 Task: Add a signature Kevin Parker containing Best wishes for a happy National Womens Equality Day, Kevin Parker to email address softage.3@softage.net and add a folder Testing and certification
Action: Mouse moved to (100, 128)
Screenshot: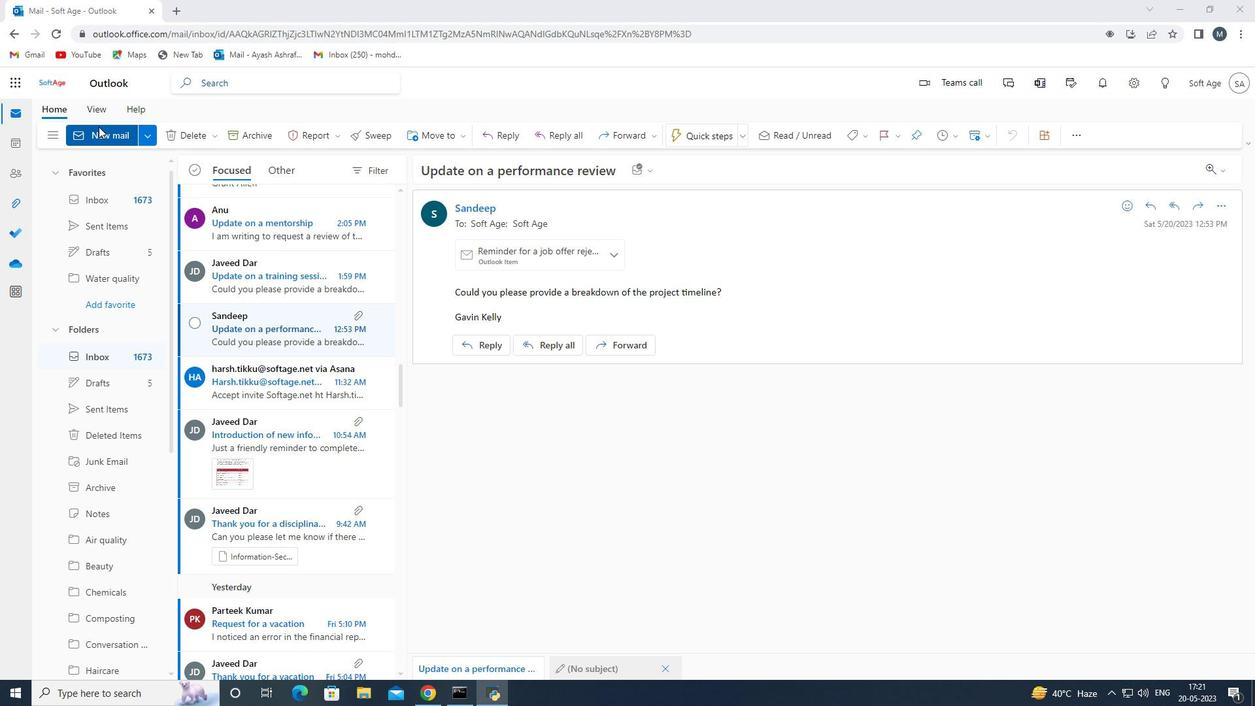 
Action: Mouse pressed left at (100, 128)
Screenshot: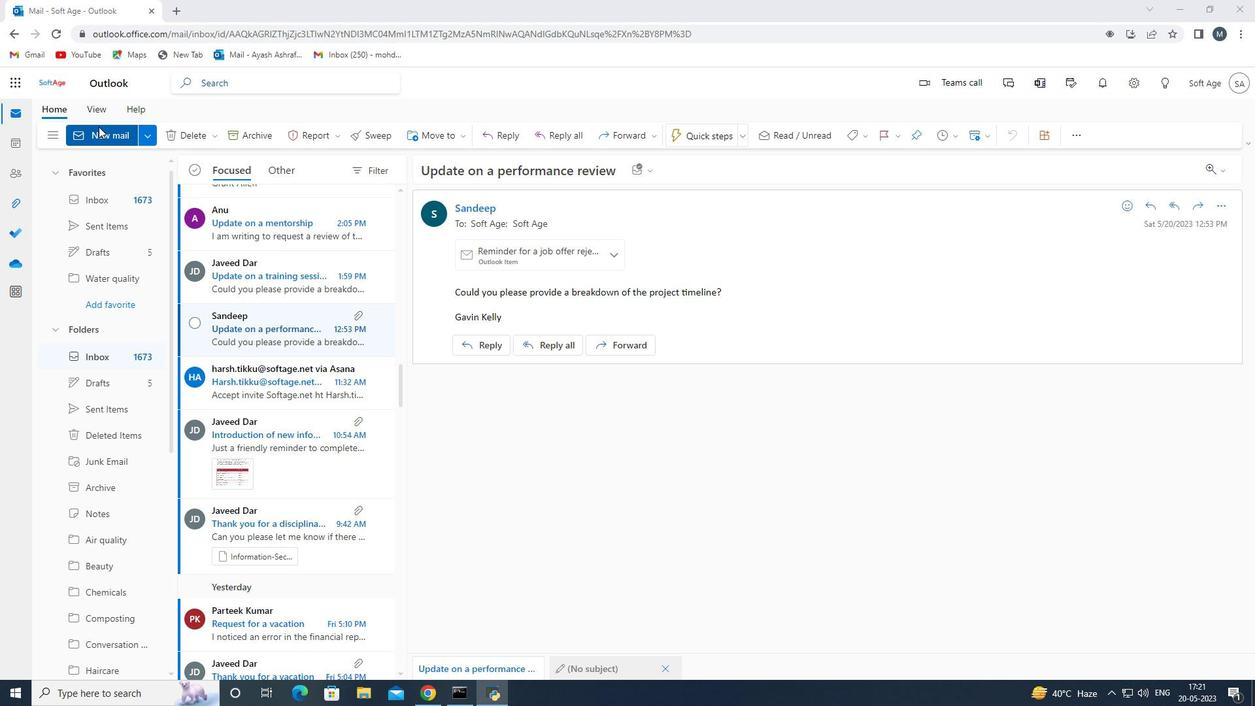 
Action: Mouse moved to (846, 141)
Screenshot: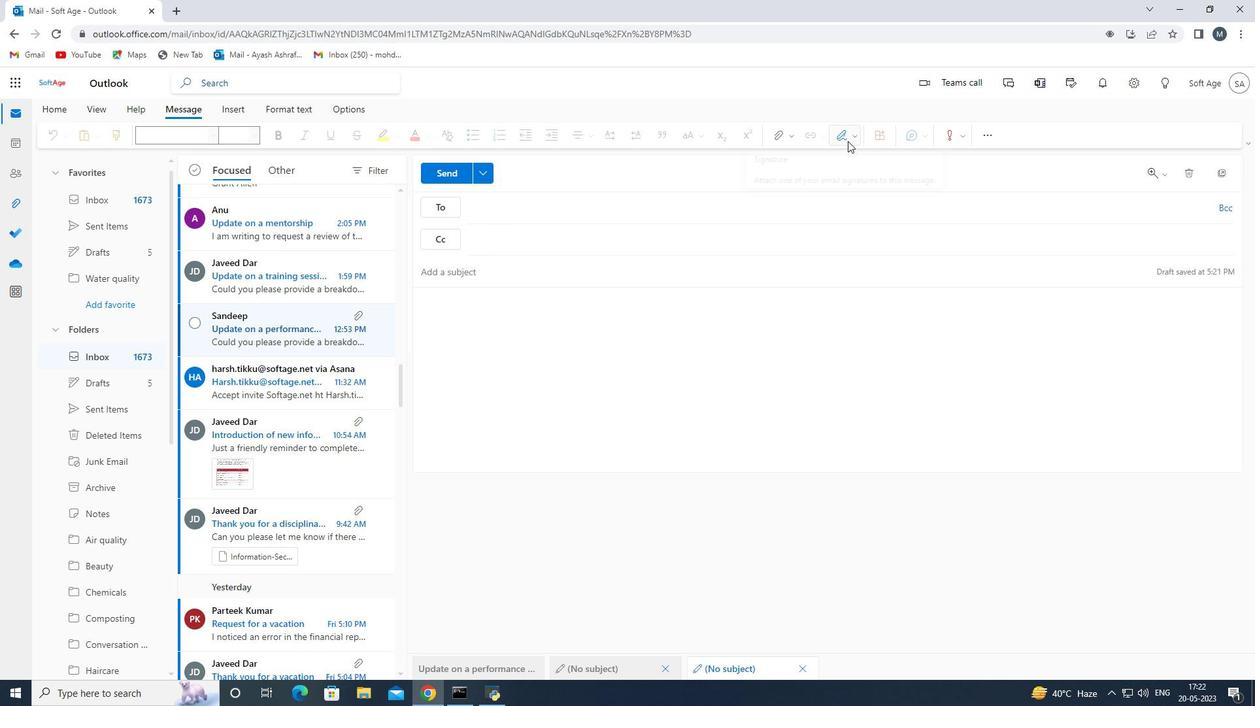 
Action: Mouse pressed left at (846, 141)
Screenshot: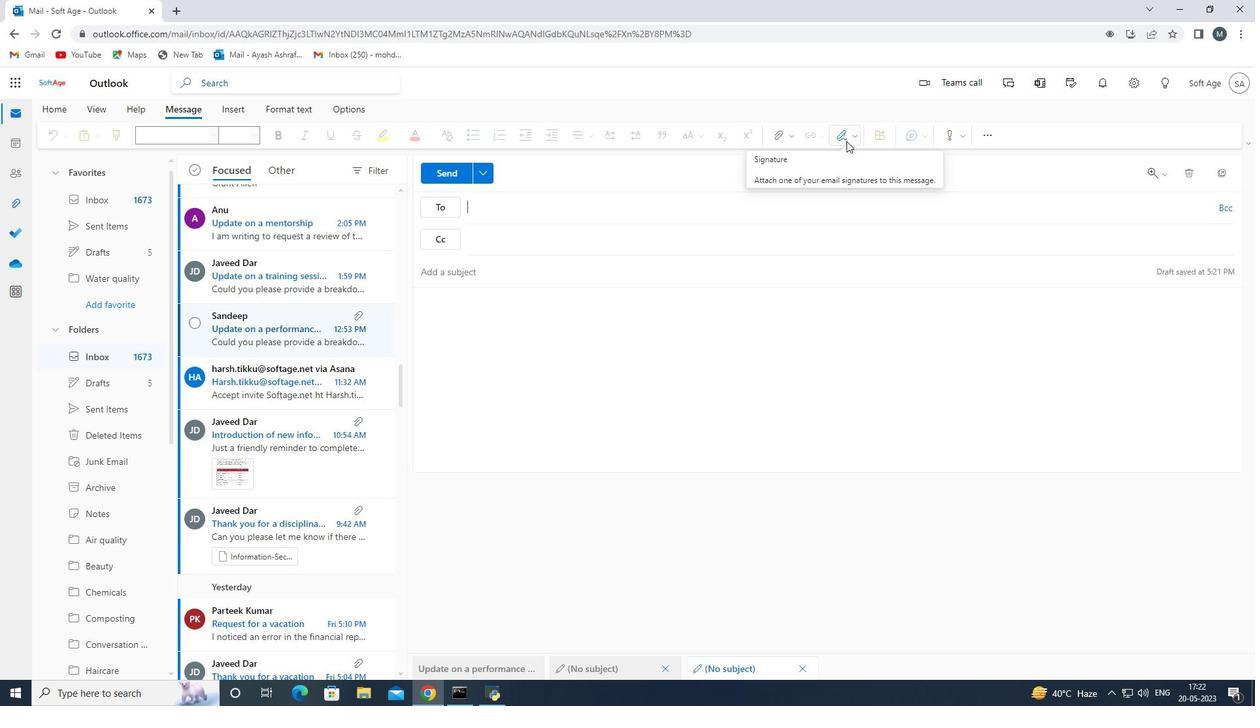 
Action: Mouse moved to (806, 198)
Screenshot: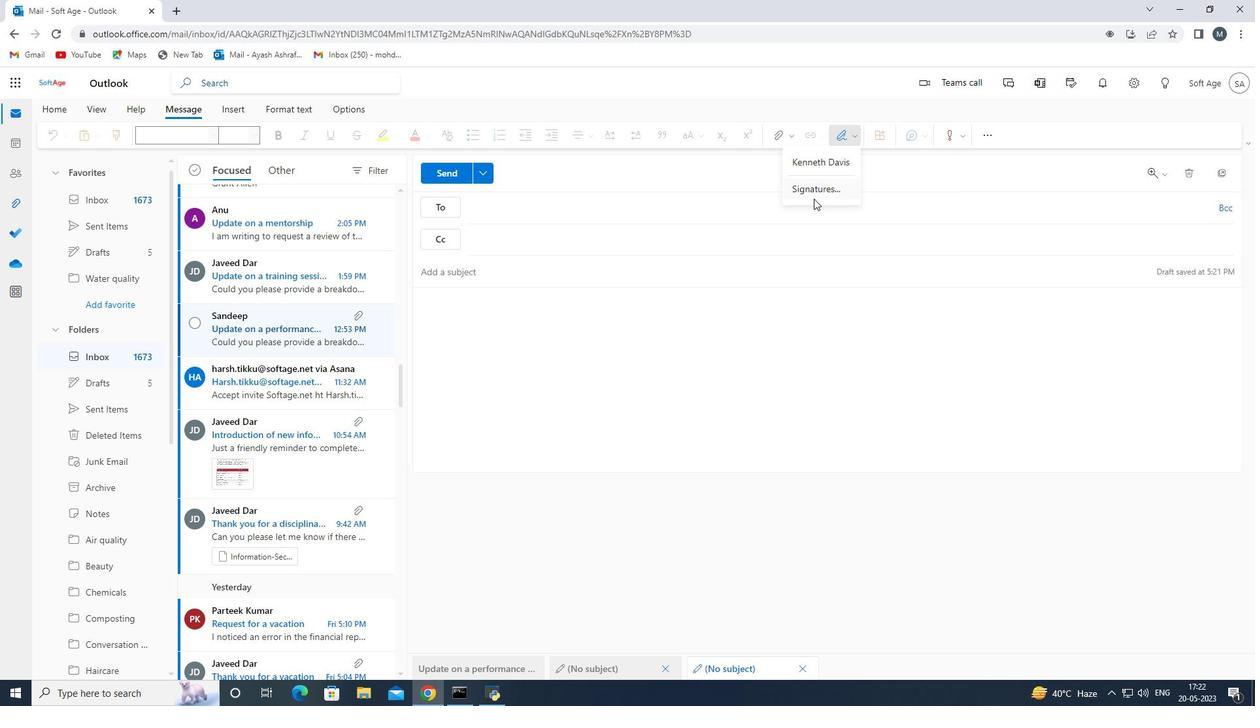 
Action: Mouse pressed left at (806, 198)
Screenshot: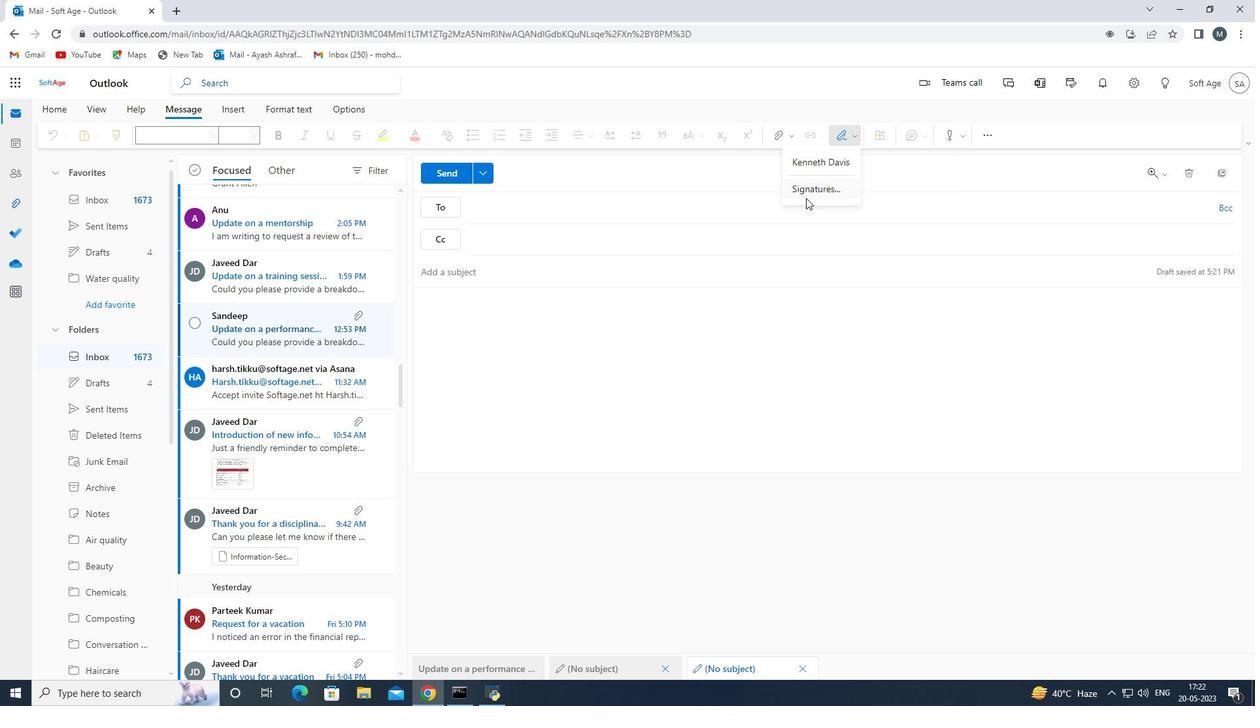 
Action: Mouse moved to (880, 238)
Screenshot: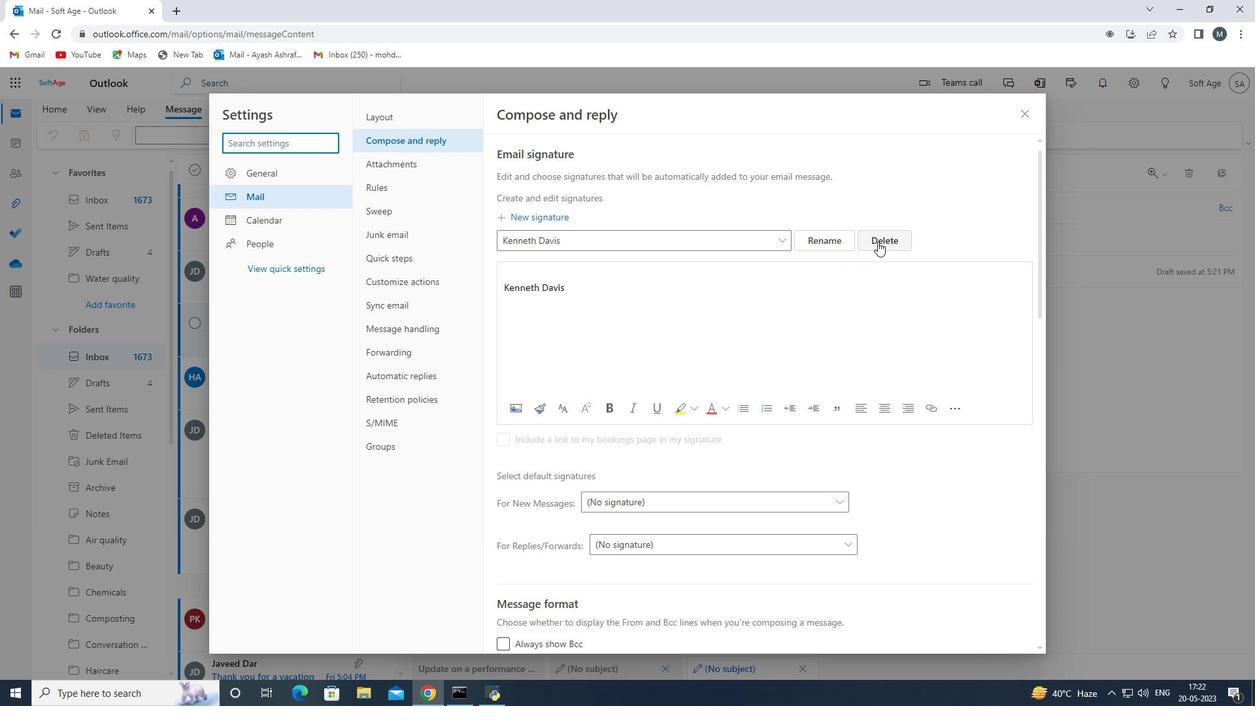 
Action: Mouse pressed left at (880, 238)
Screenshot: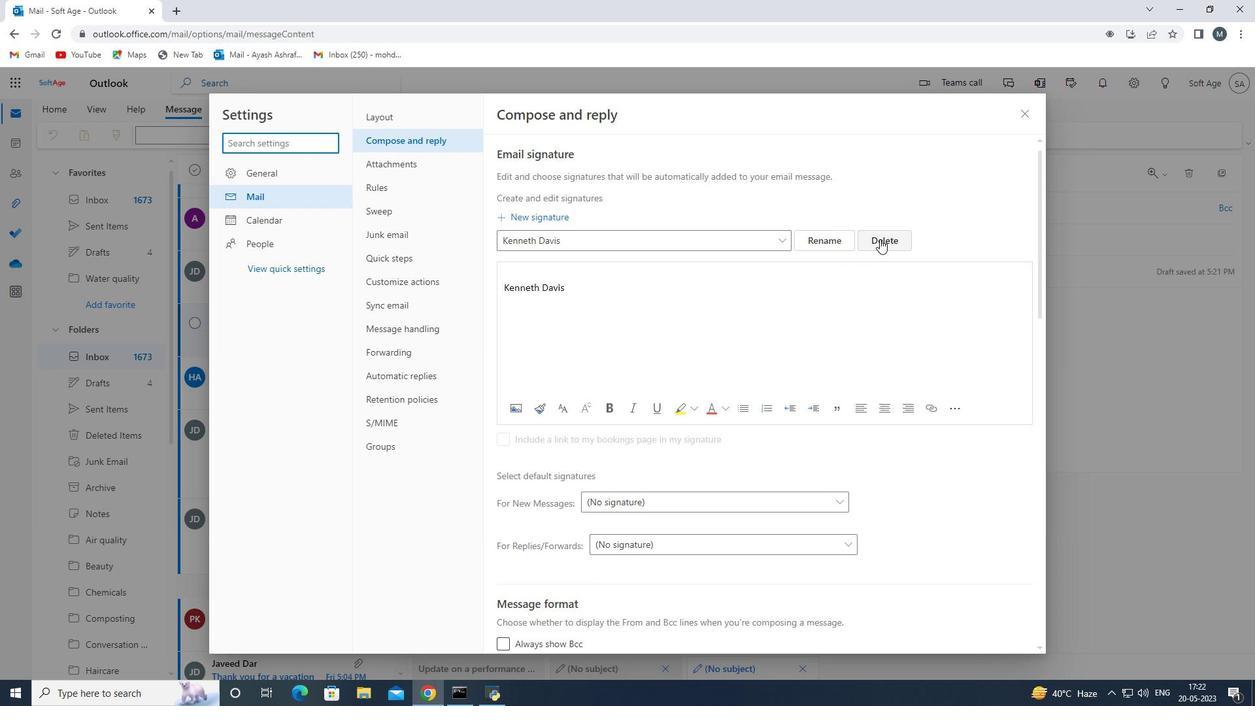 
Action: Mouse moved to (632, 246)
Screenshot: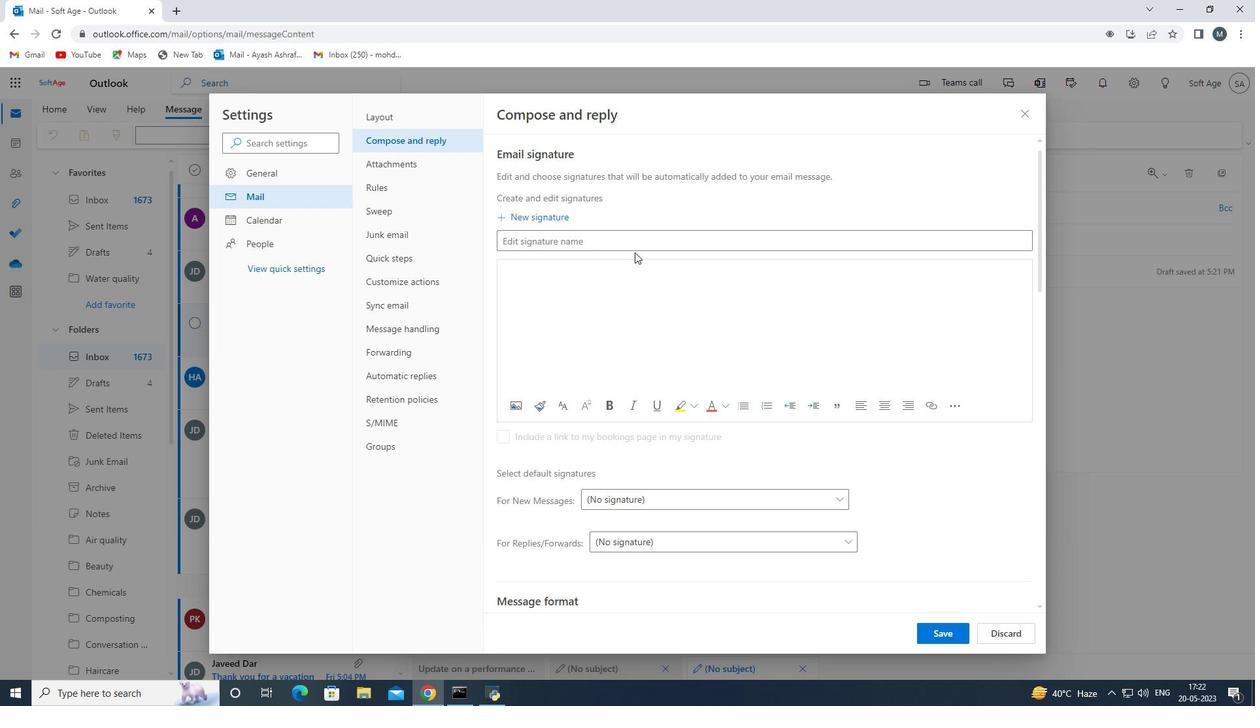 
Action: Mouse pressed left at (632, 246)
Screenshot: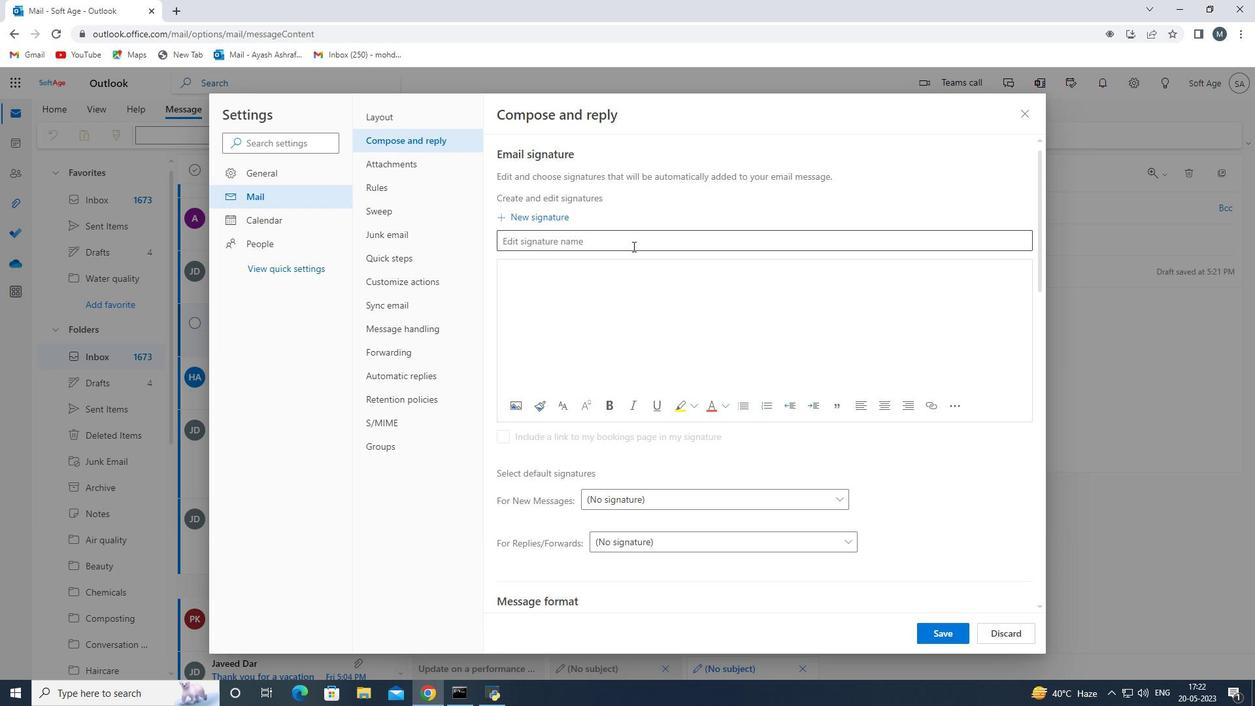 
Action: Key pressed <Key.shift>Kevin<Key.space><Key.shift>Parker<Key.space>
Screenshot: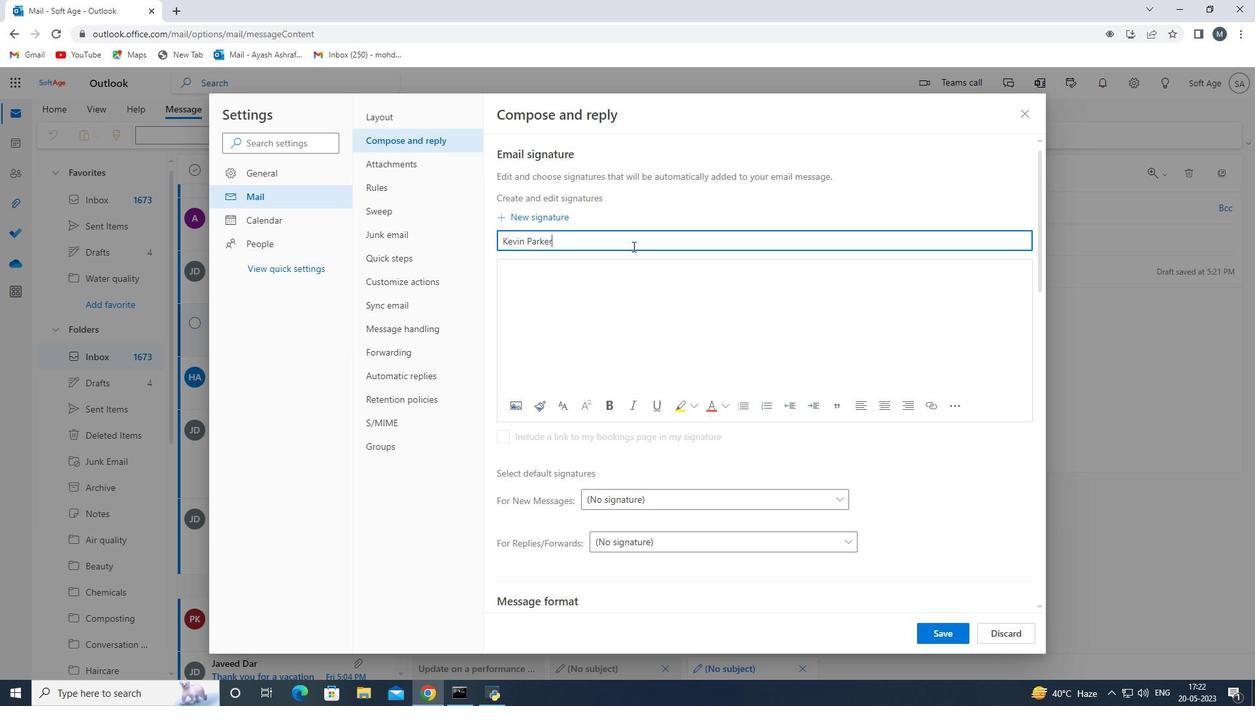 
Action: Mouse moved to (617, 279)
Screenshot: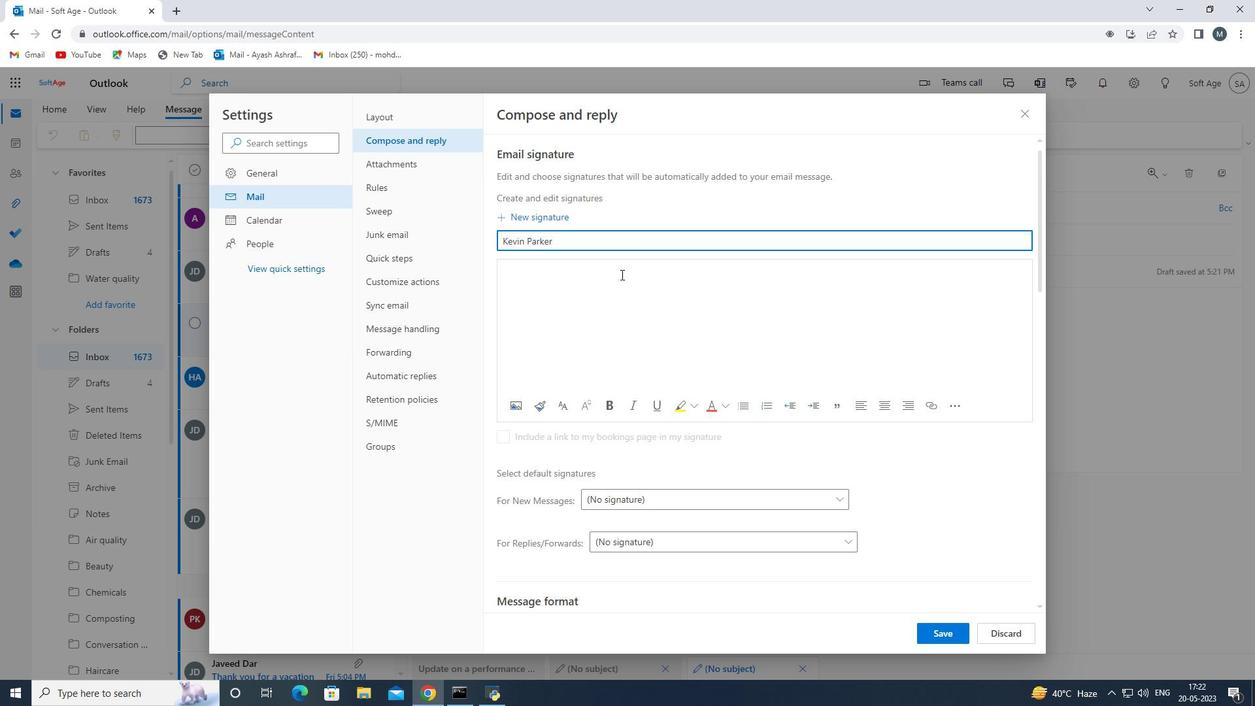 
Action: Mouse pressed left at (617, 279)
Screenshot: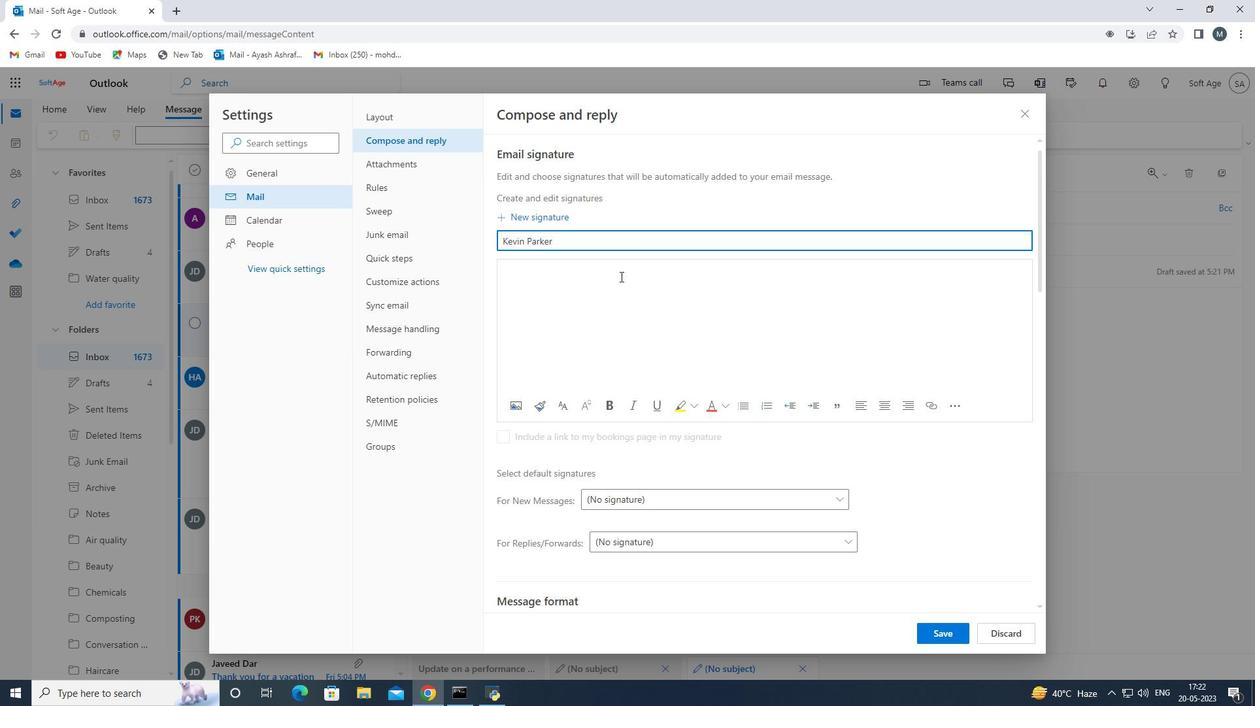 
Action: Mouse moved to (612, 279)
Screenshot: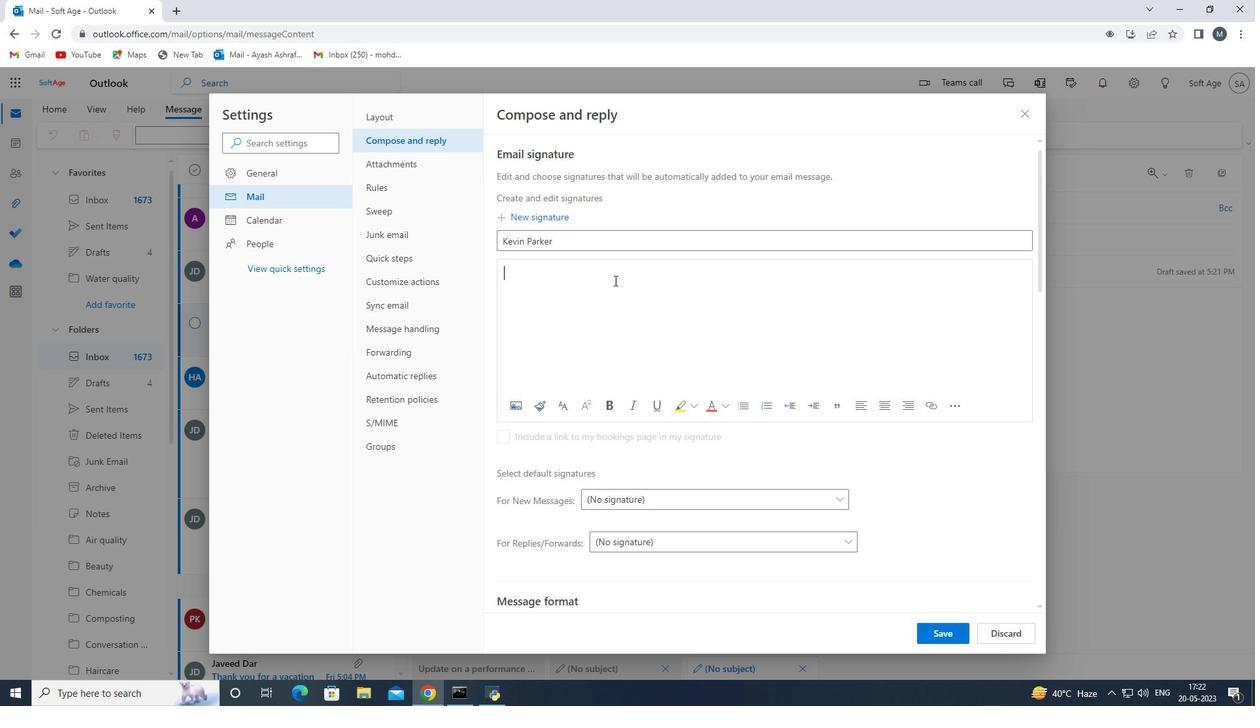 
Action: Key pressed <Key.enter><Key.shift>Kevin<Key.space><Key.shift>Parker<Key.space>
Screenshot: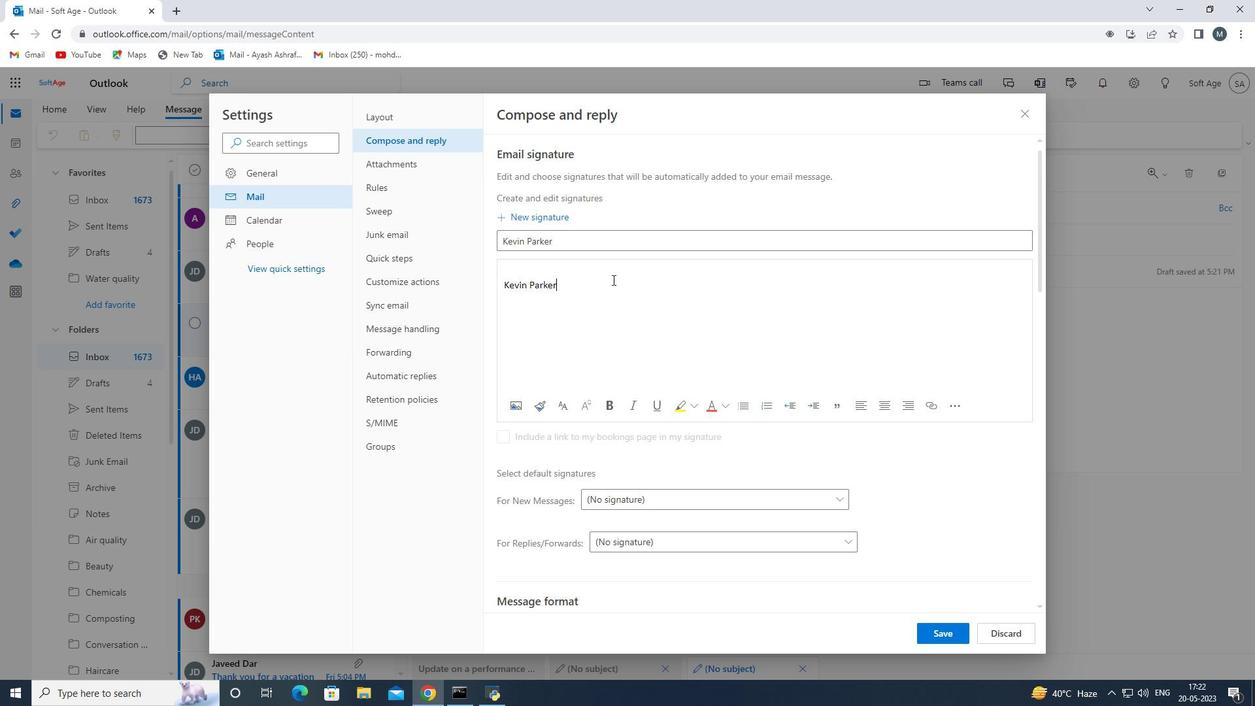 
Action: Mouse moved to (930, 629)
Screenshot: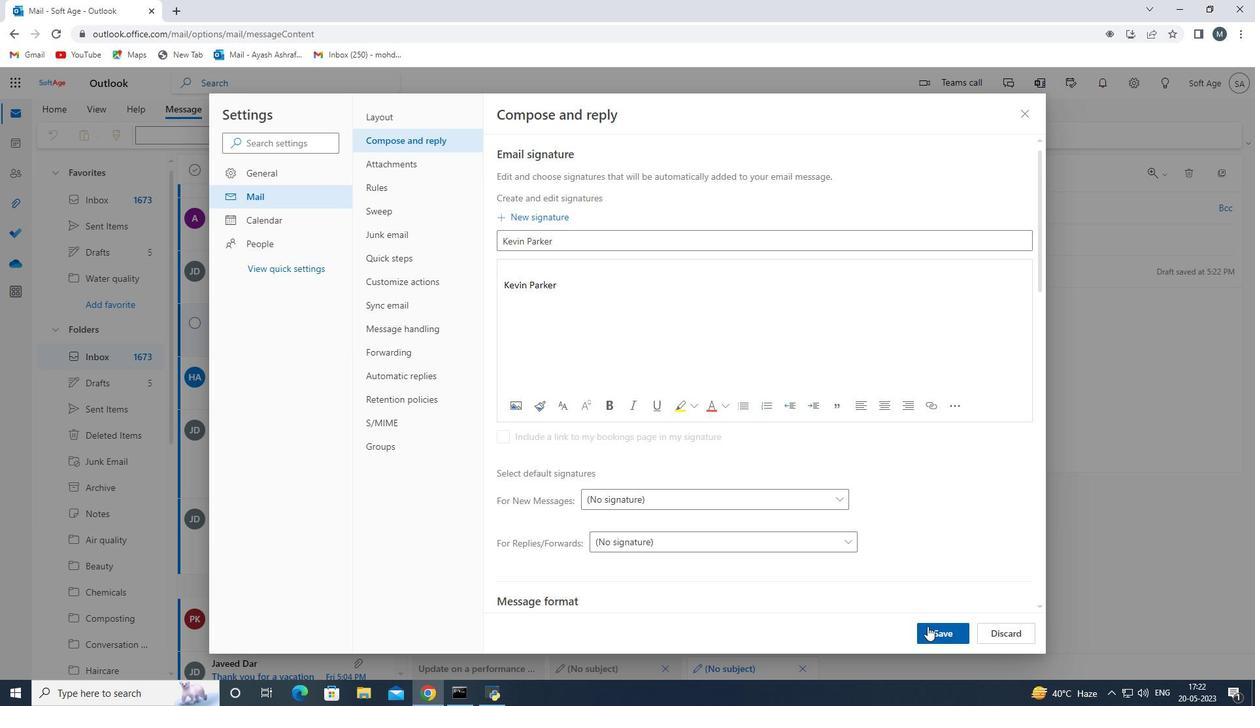 
Action: Mouse pressed left at (930, 629)
Screenshot: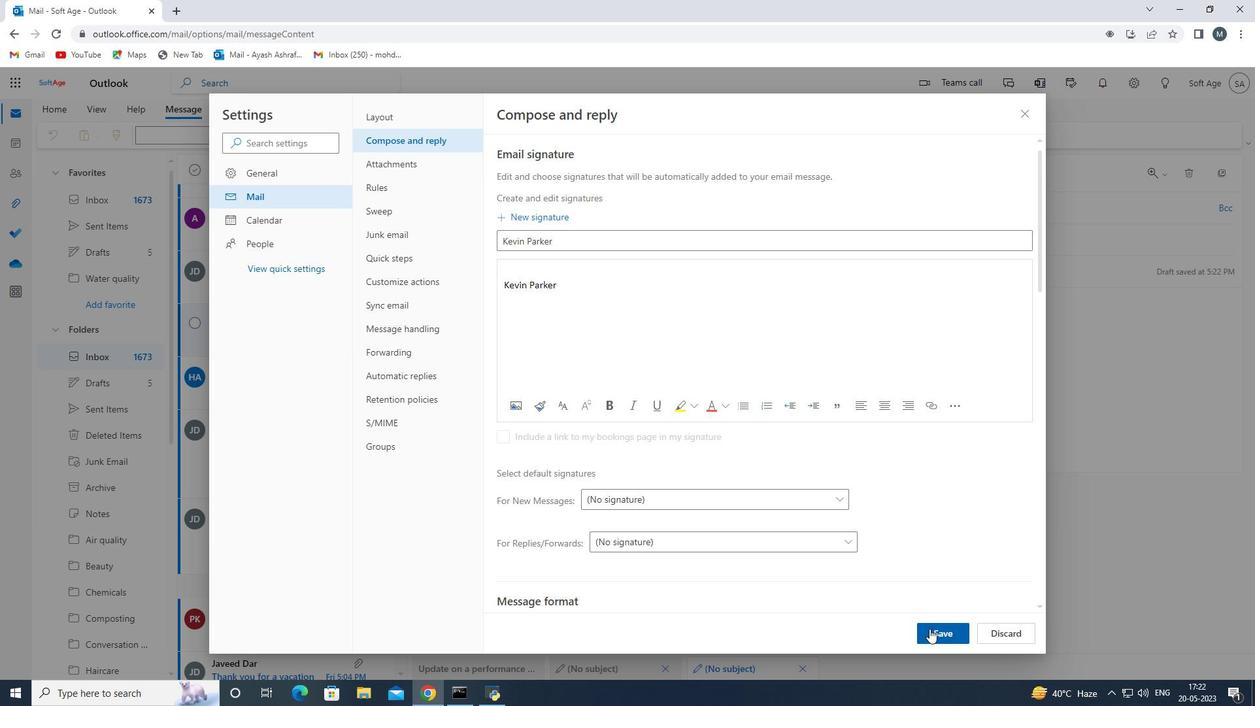 
Action: Mouse moved to (1021, 113)
Screenshot: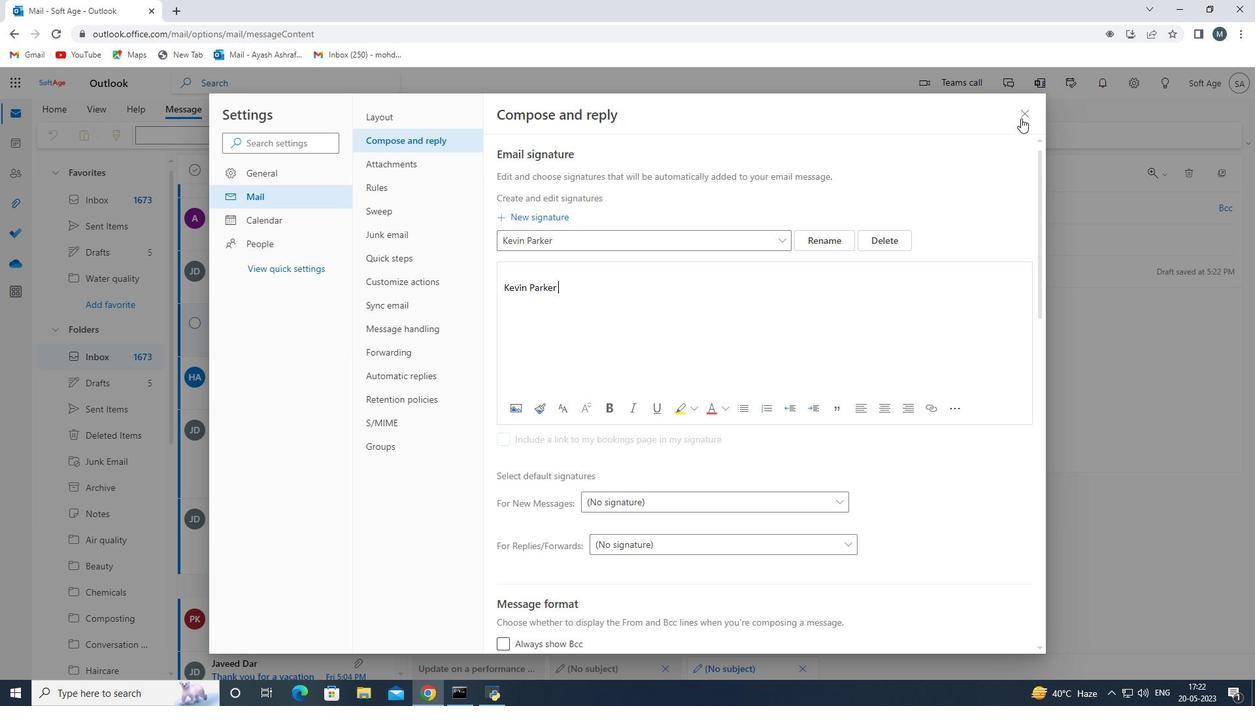 
Action: Mouse pressed left at (1021, 113)
Screenshot: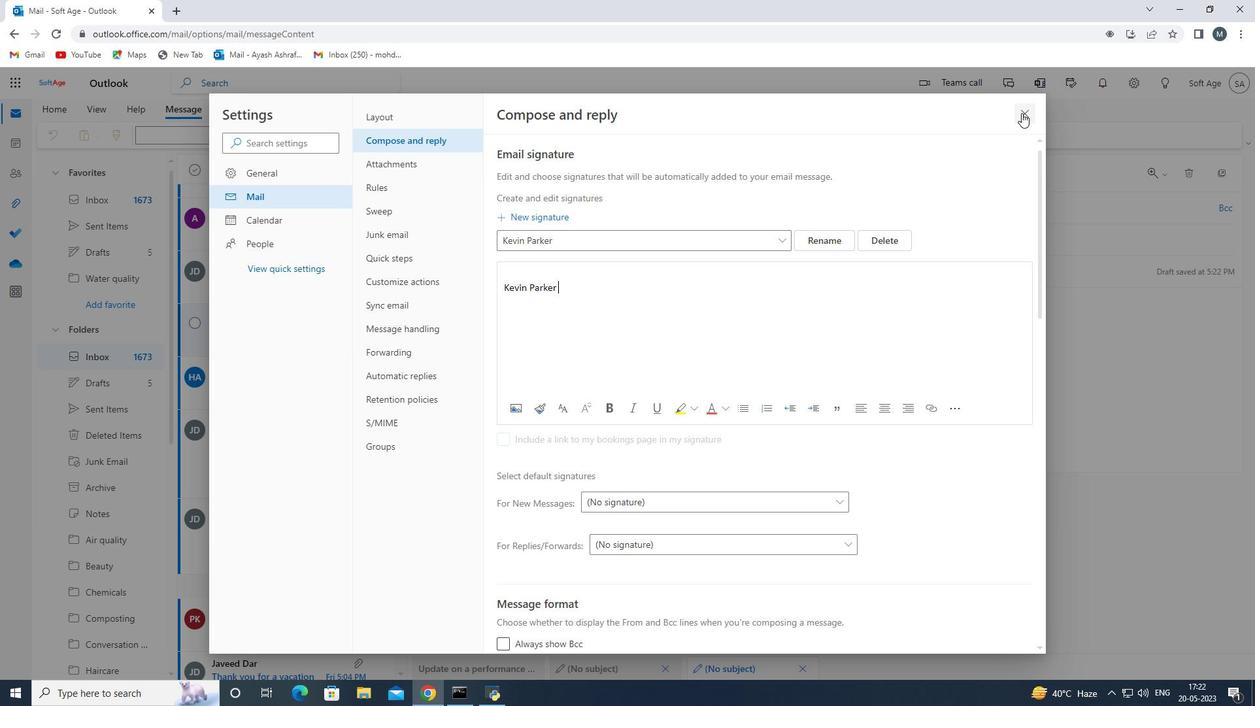 
Action: Mouse moved to (497, 307)
Screenshot: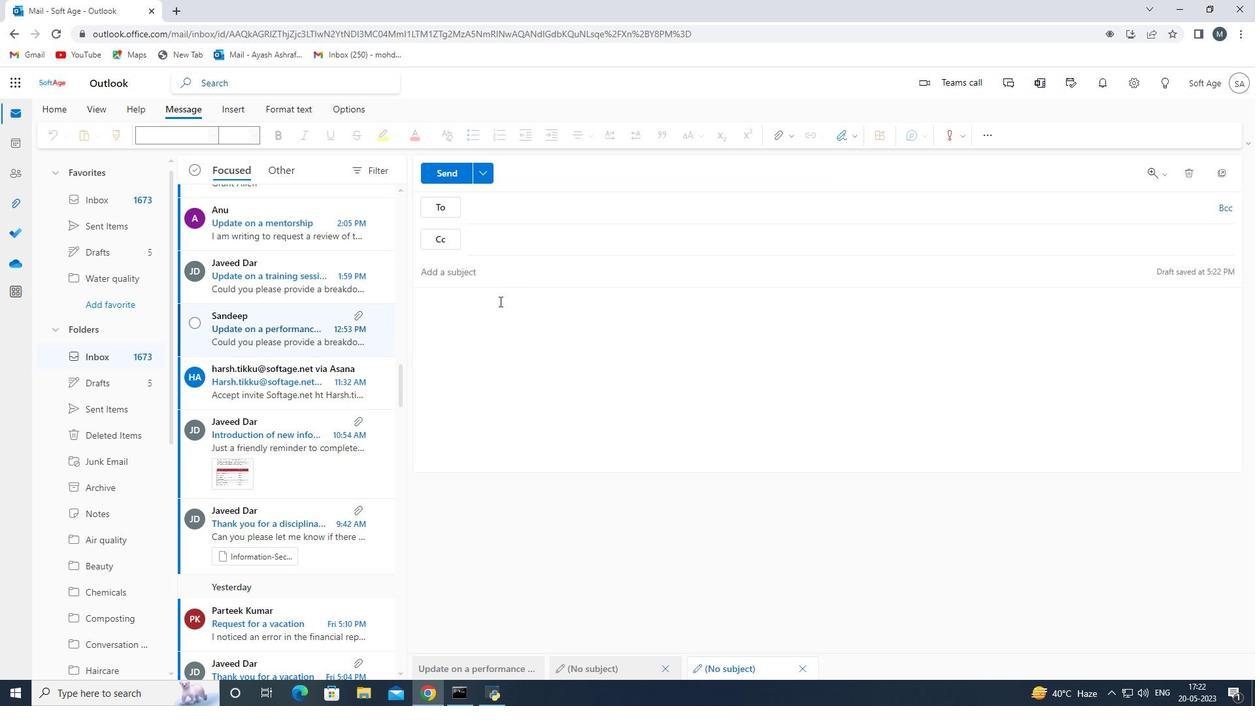 
Action: Mouse pressed left at (497, 307)
Screenshot: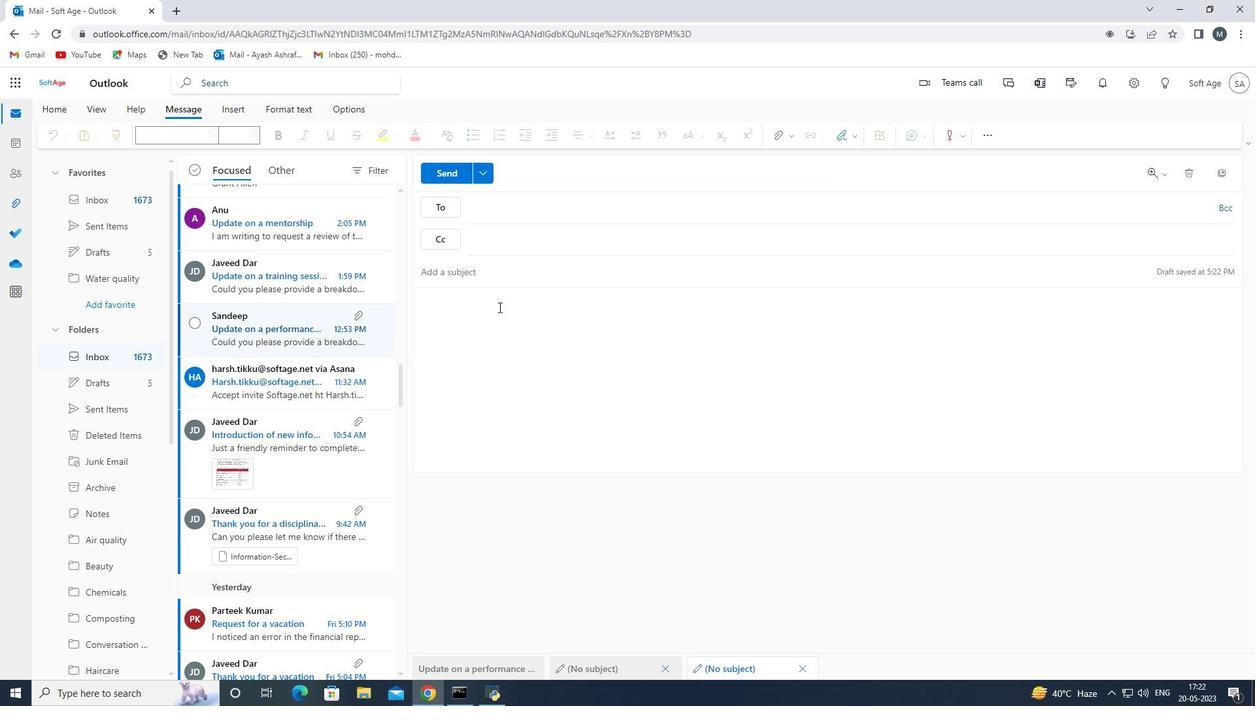 
Action: Mouse moved to (491, 308)
Screenshot: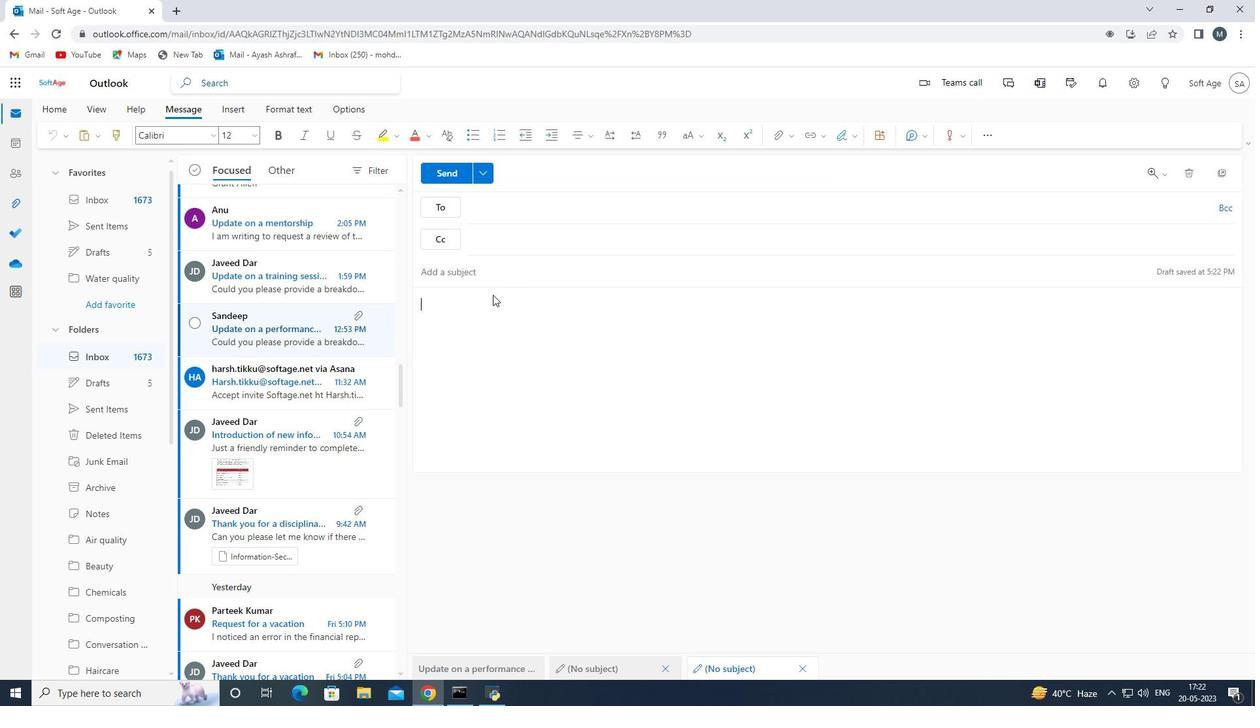 
Action: Key pressed <Key.shift>Best<Key.space>wishes<Key.space>for<Key.space>a<Key.space>happy<Key.space>national<Key.space>womens<Key.space>equality<Key.space>day<Key.space>
Screenshot: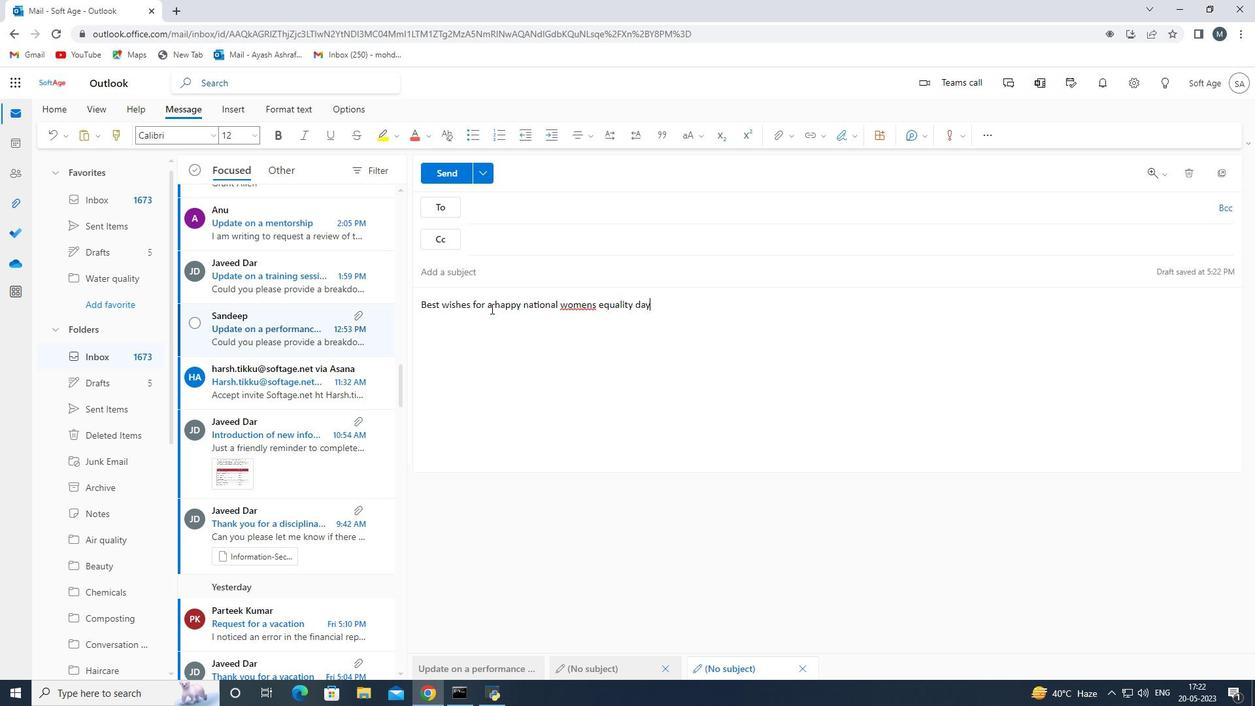 
Action: Mouse moved to (571, 307)
Screenshot: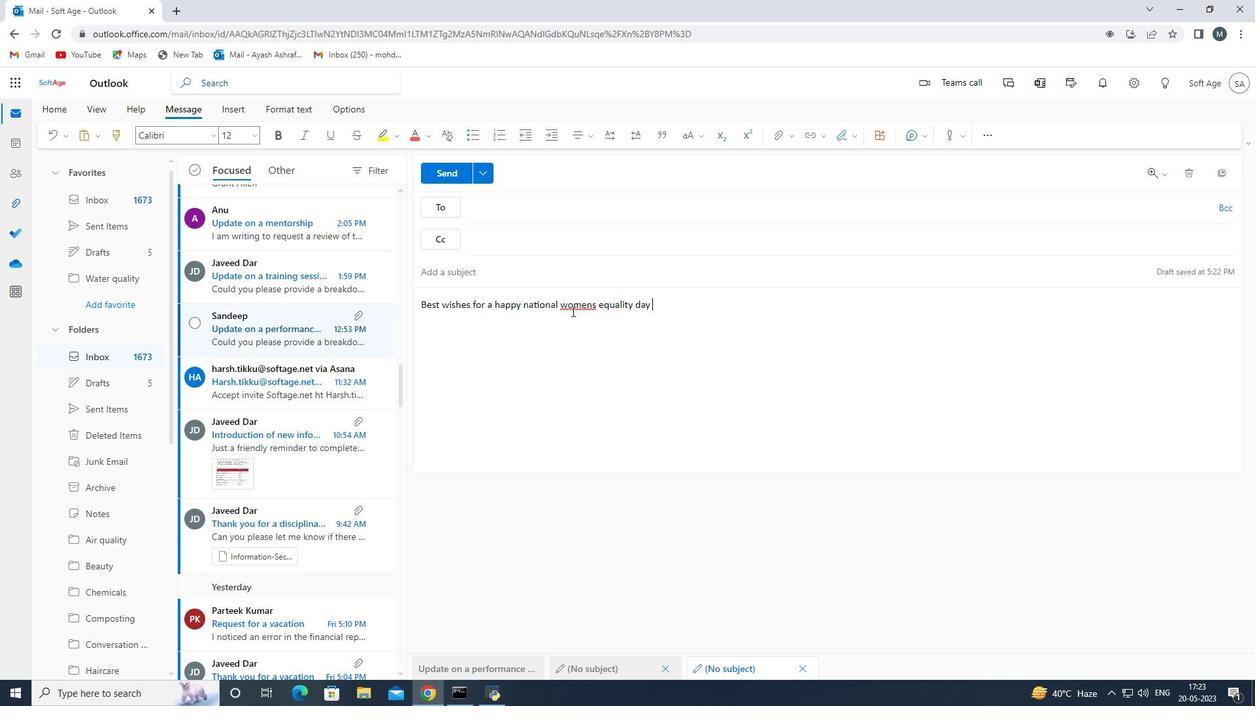 
Action: Mouse pressed left at (571, 307)
Screenshot: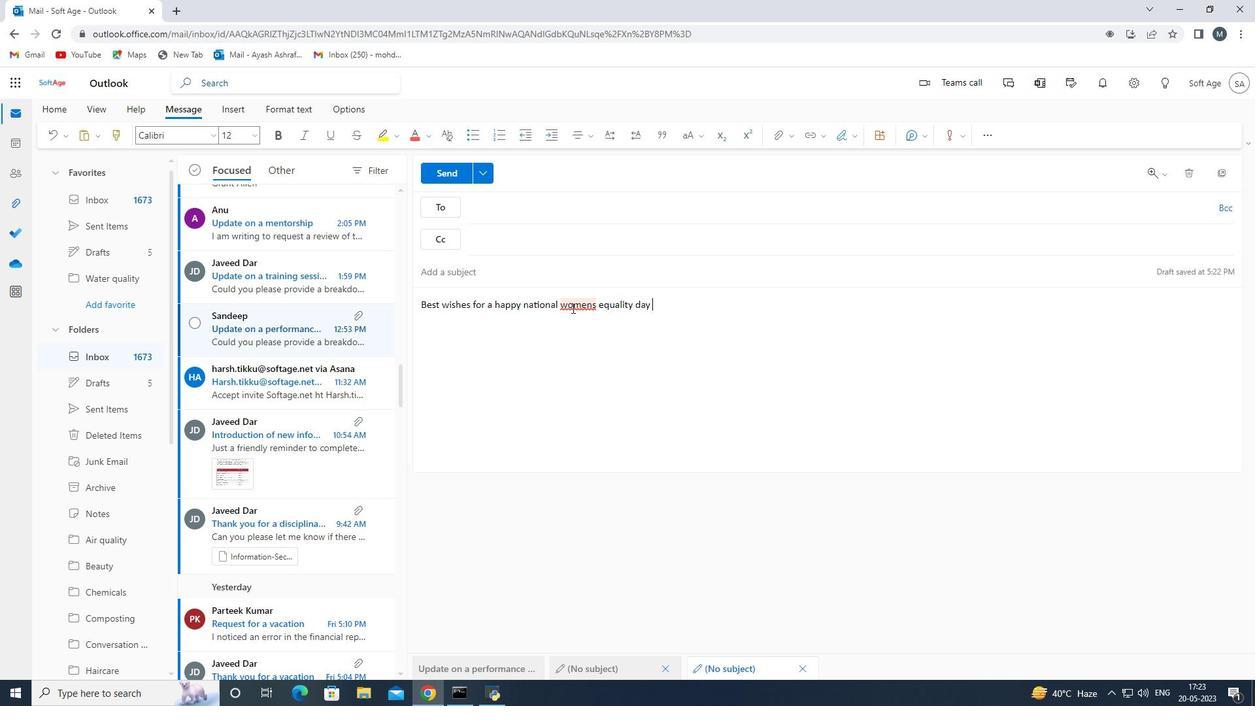
Action: Mouse moved to (573, 341)
Screenshot: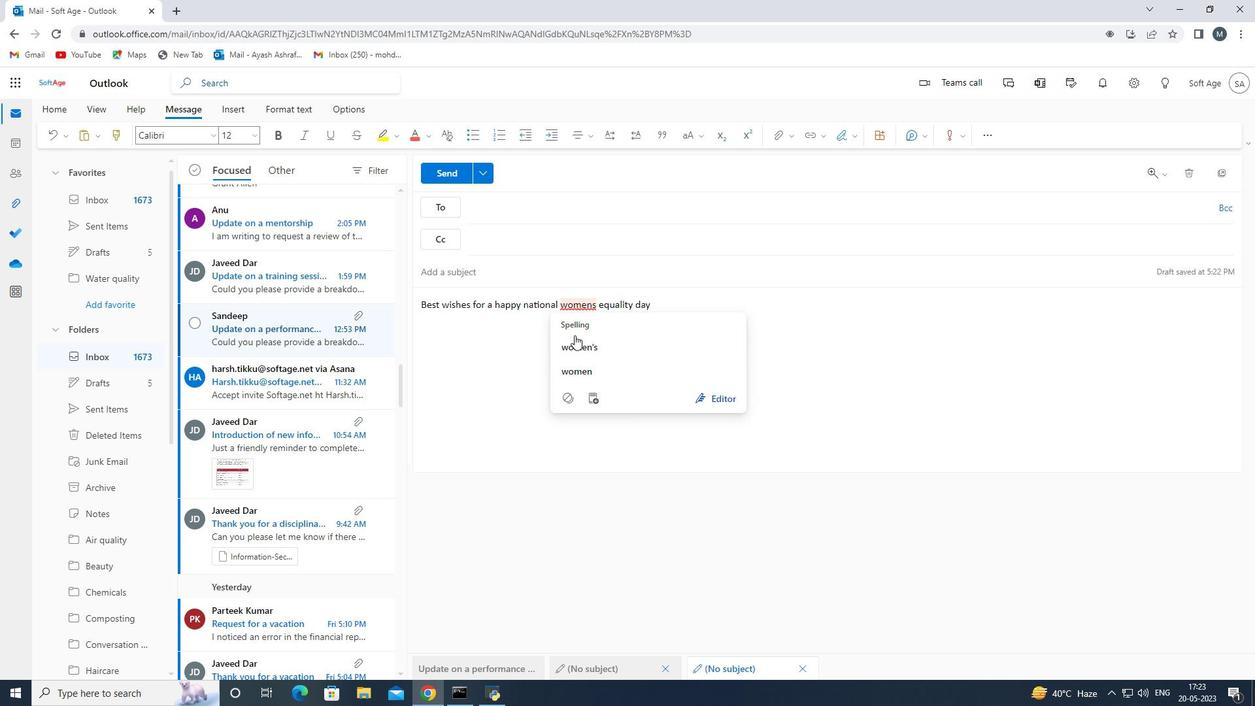 
Action: Mouse pressed left at (573, 341)
Screenshot: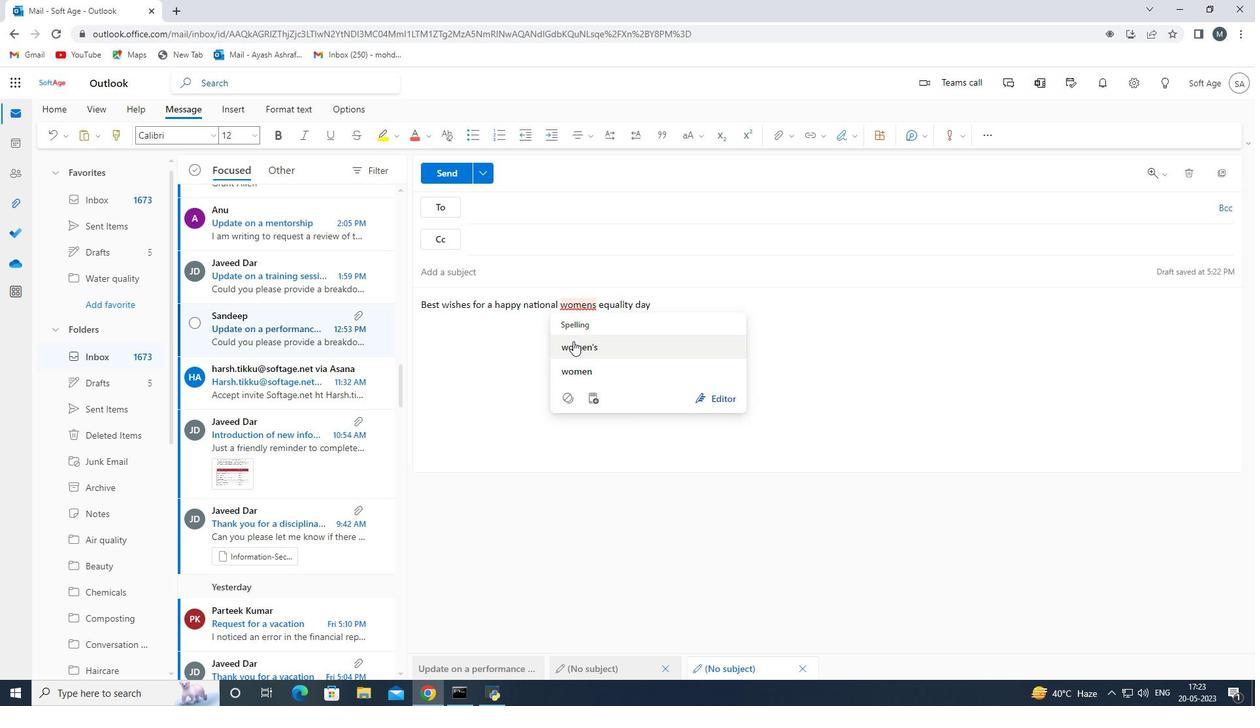 
Action: Mouse moved to (649, 314)
Screenshot: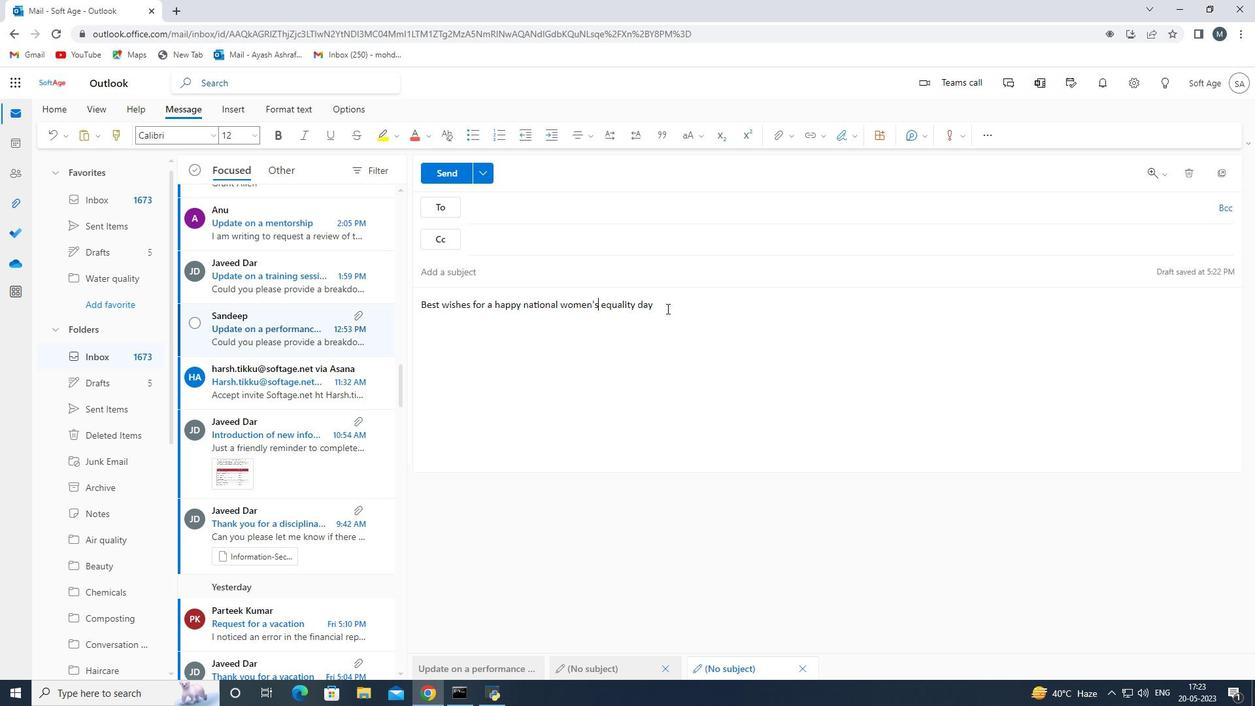 
Action: Mouse pressed left at (649, 314)
Screenshot: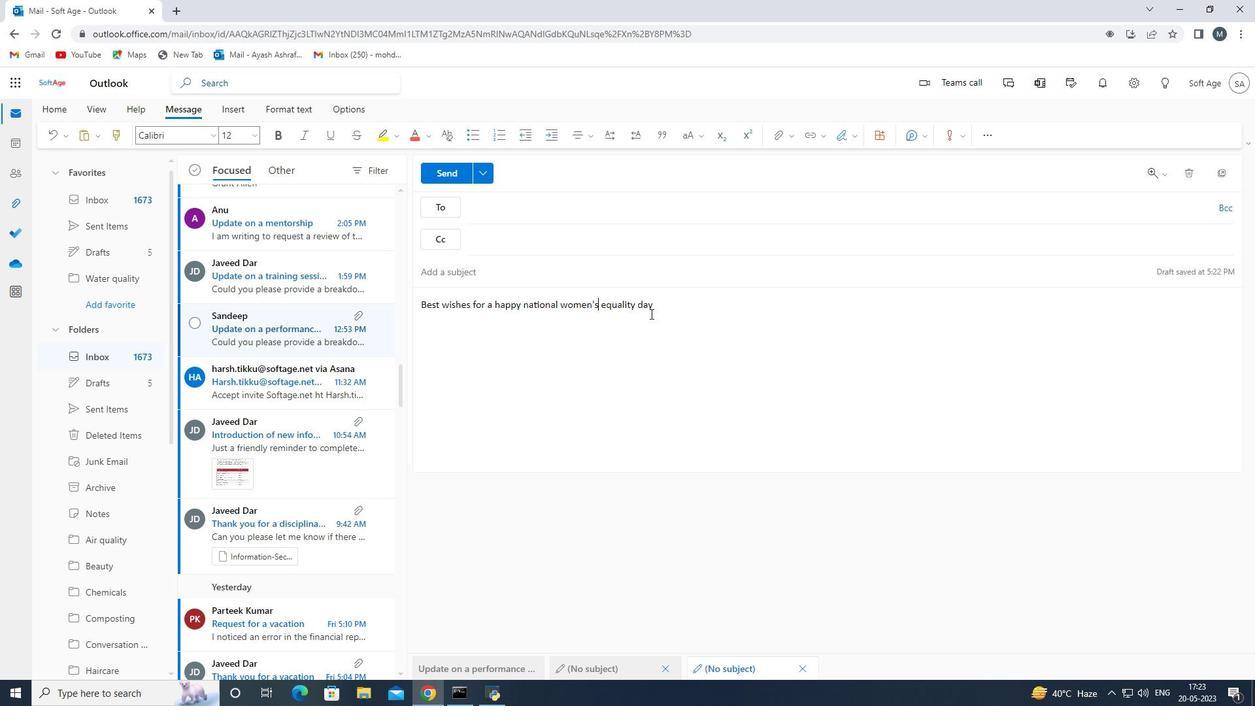 
Action: Mouse moved to (654, 314)
Screenshot: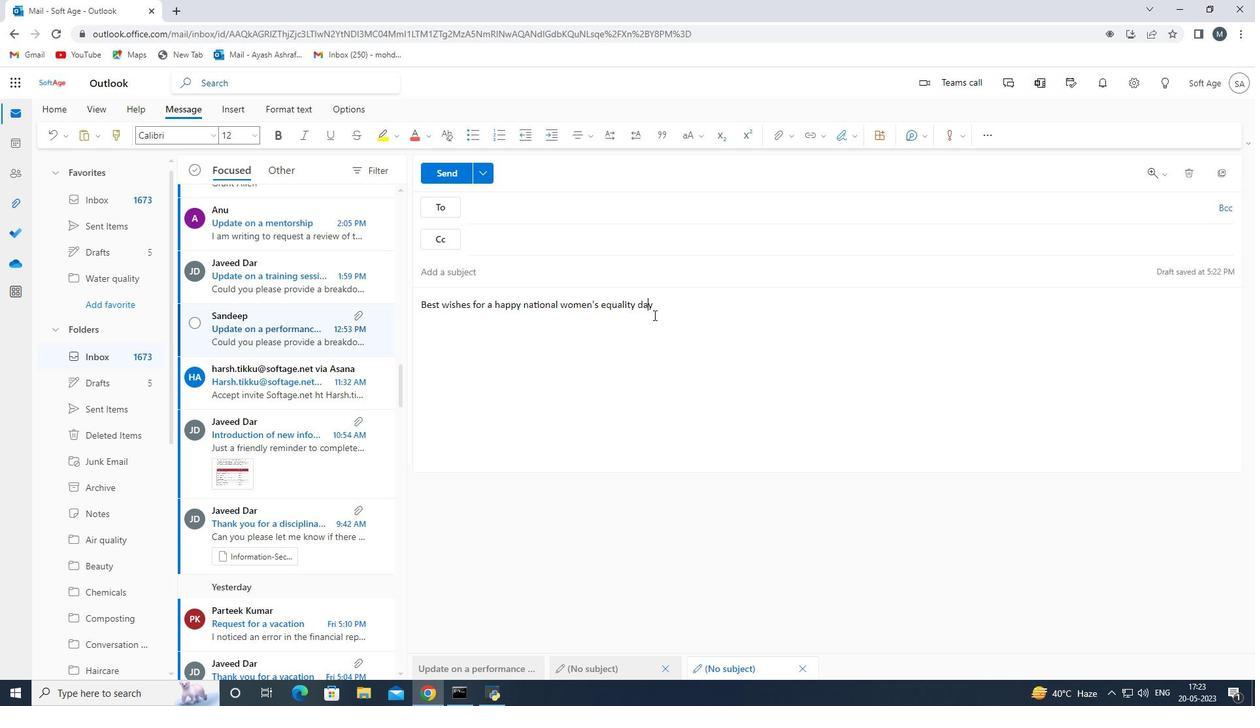 
Action: Mouse pressed left at (654, 314)
Screenshot: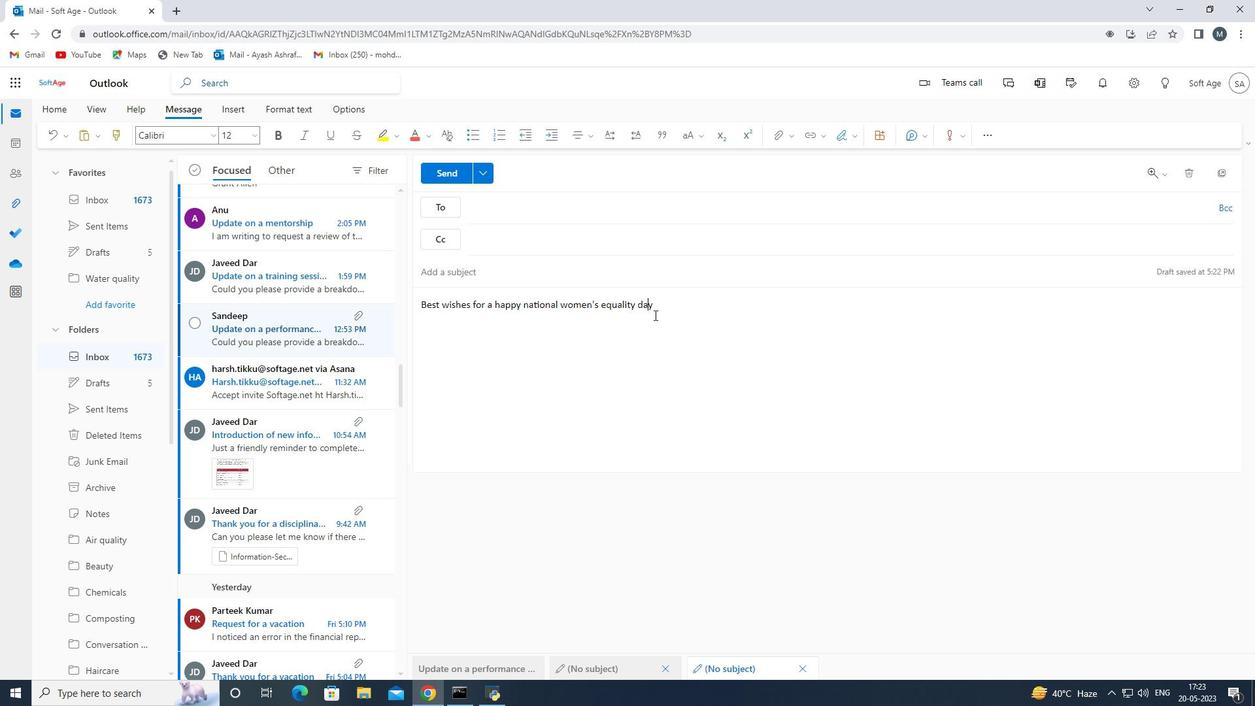 
Action: Mouse moved to (654, 313)
Screenshot: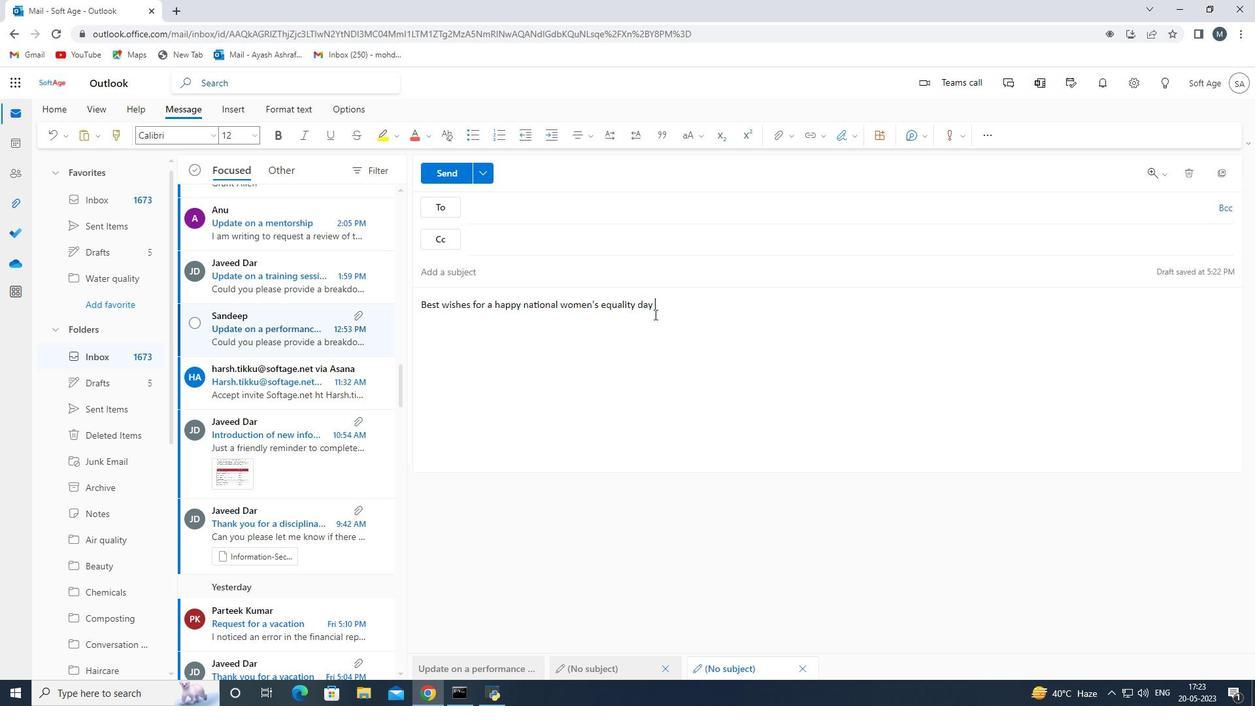 
Action: Key pressed .<Key.backspace><Key.backspace>,
Screenshot: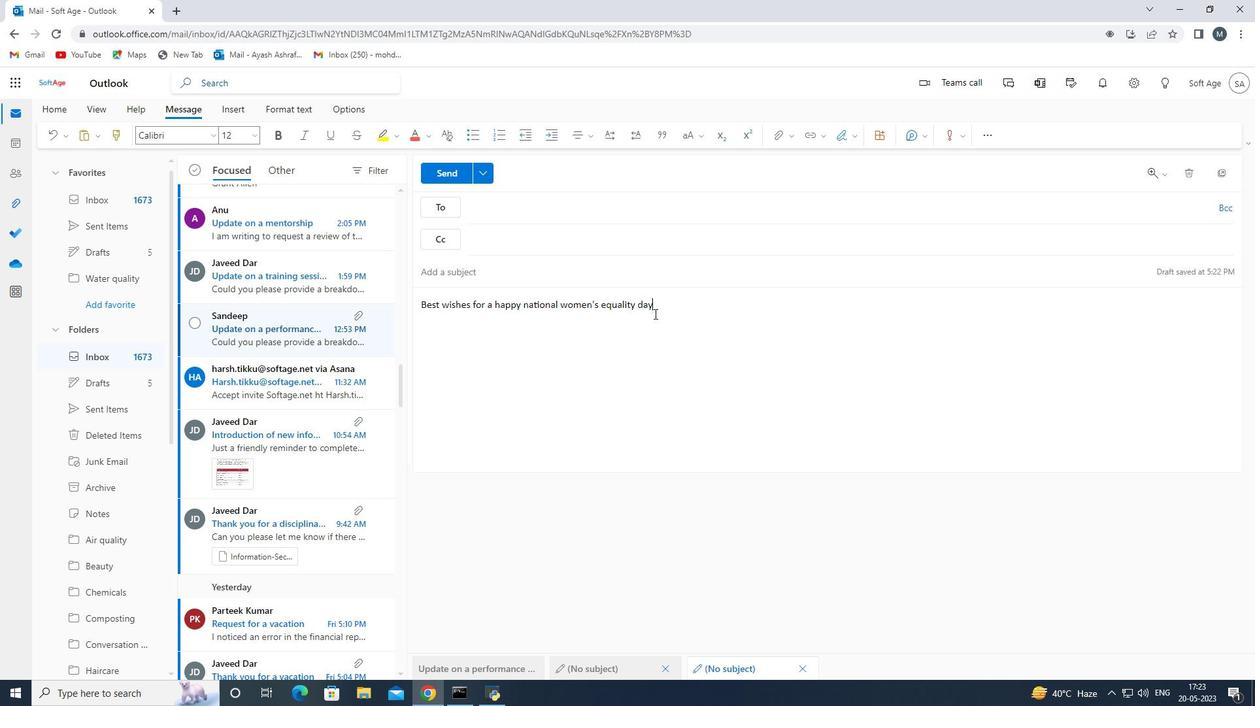 
Action: Mouse moved to (655, 313)
Screenshot: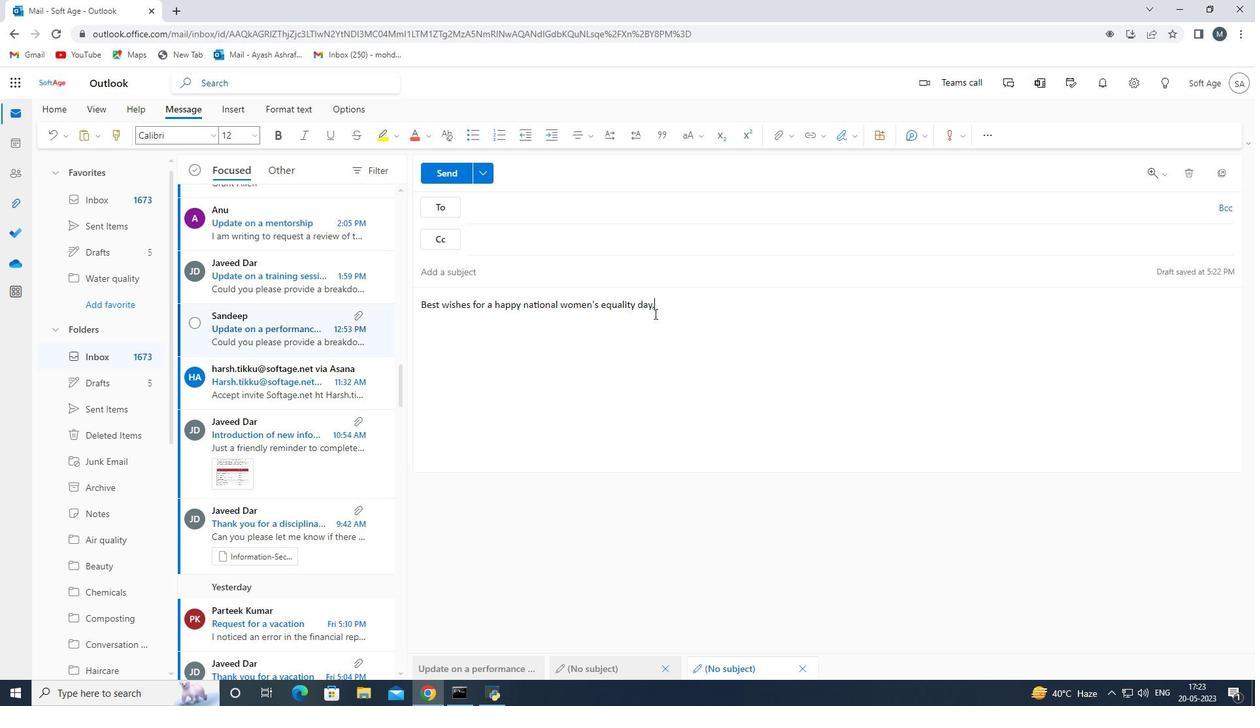 
Action: Key pressed <Key.space>
Screenshot: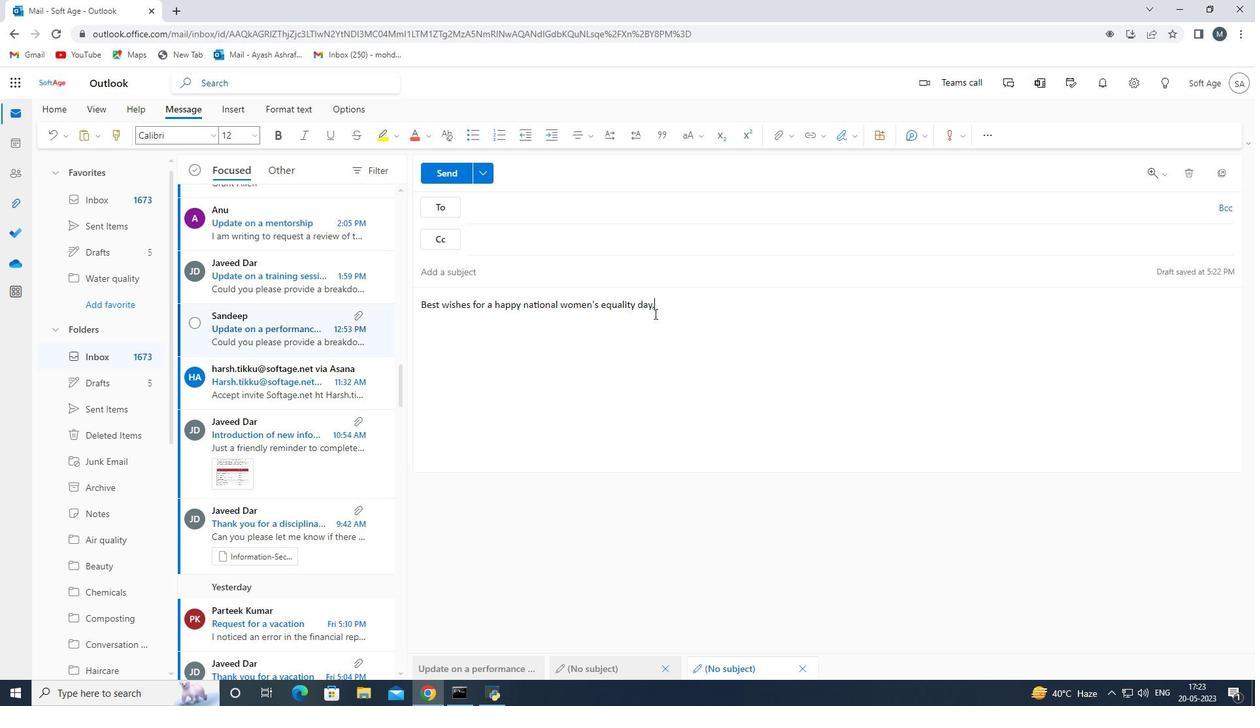 
Action: Mouse moved to (678, 310)
Screenshot: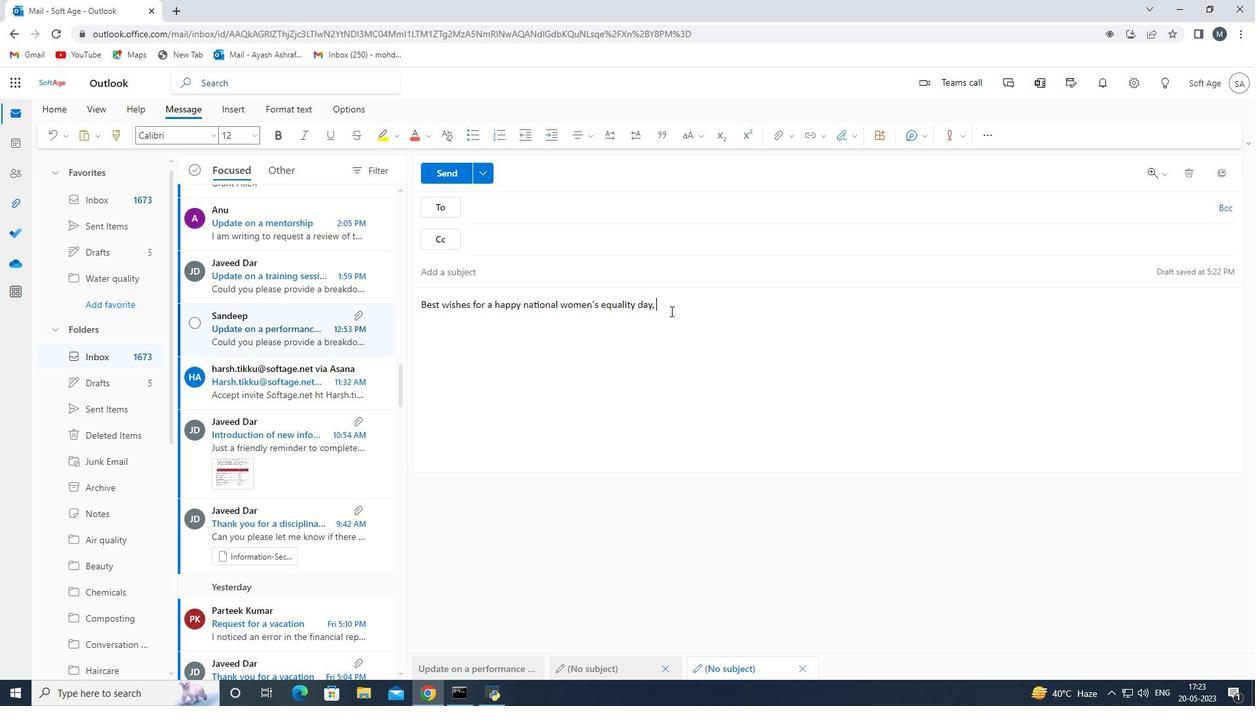 
Action: Key pressed <Key.shift>kevin<Key.space><Key.shift>Parker
Screenshot: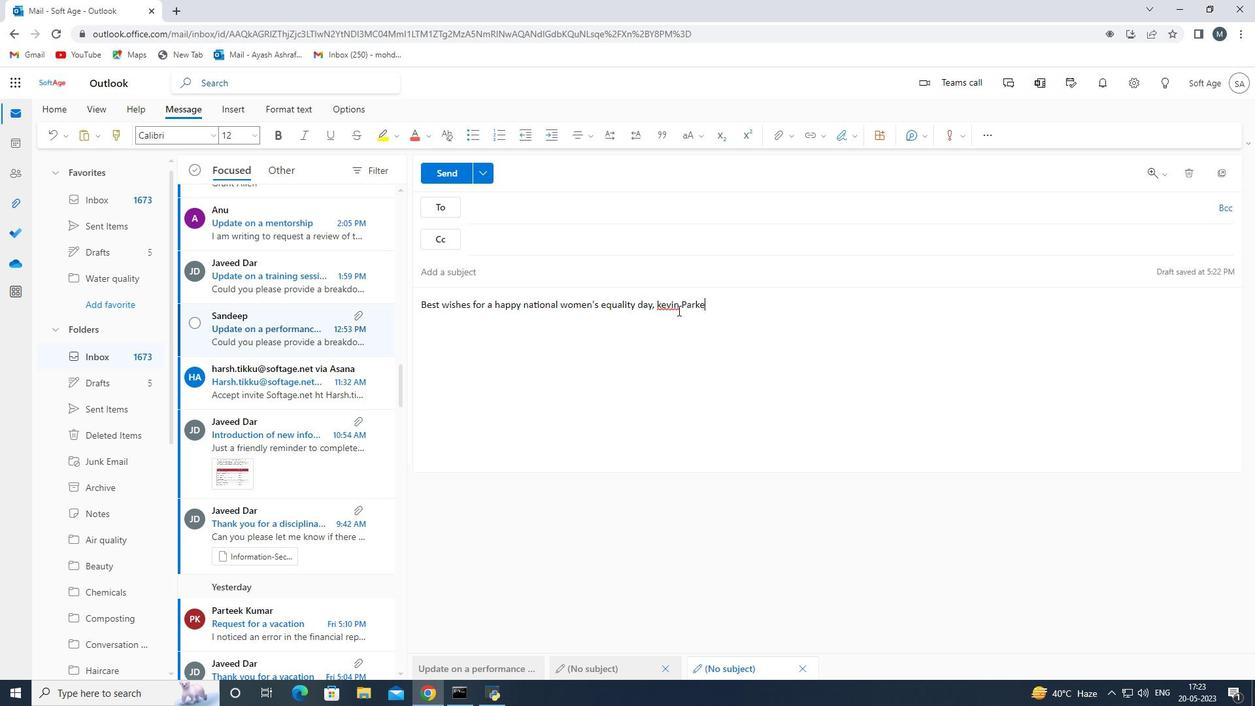 
Action: Mouse moved to (673, 306)
Screenshot: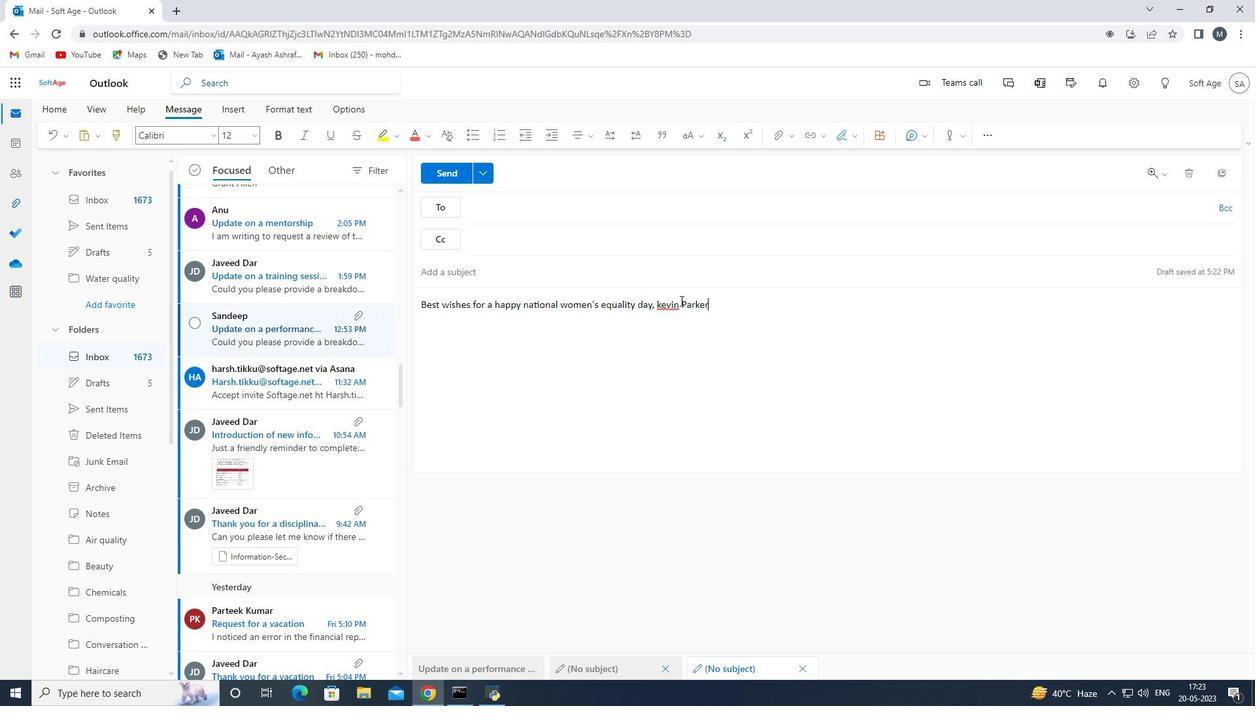 
Action: Mouse pressed left at (673, 306)
Screenshot: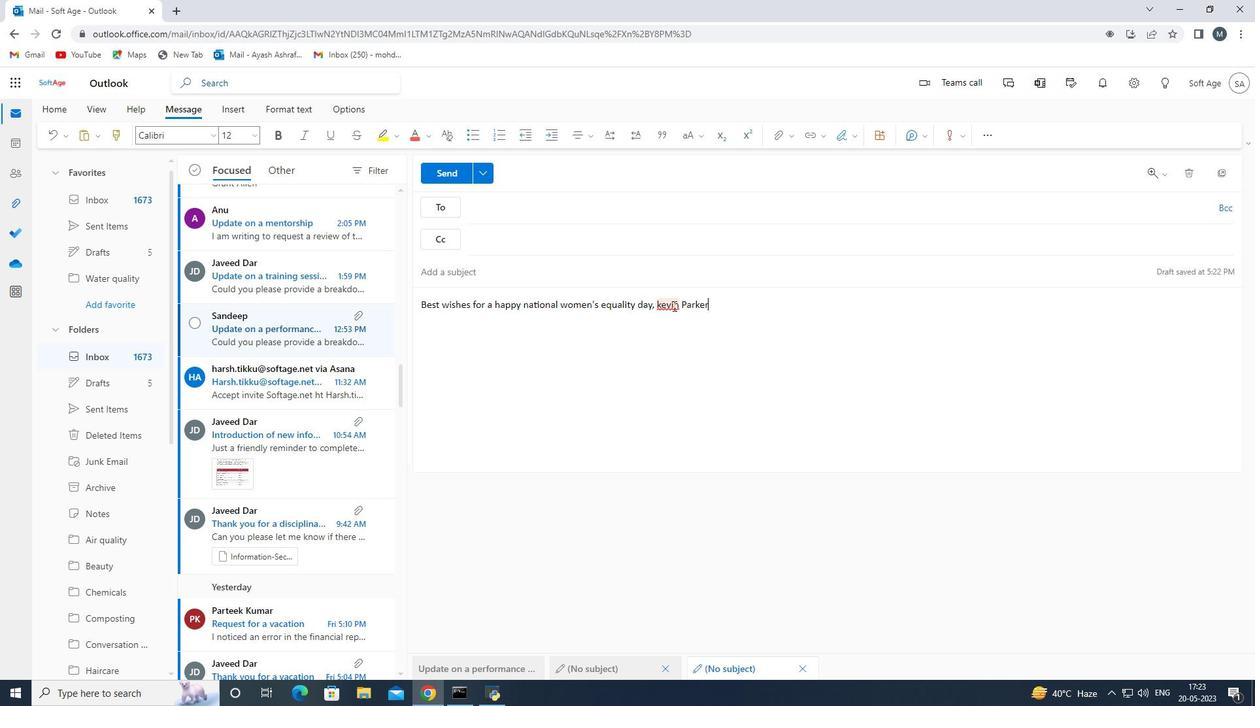 
Action: Mouse moved to (596, 355)
Screenshot: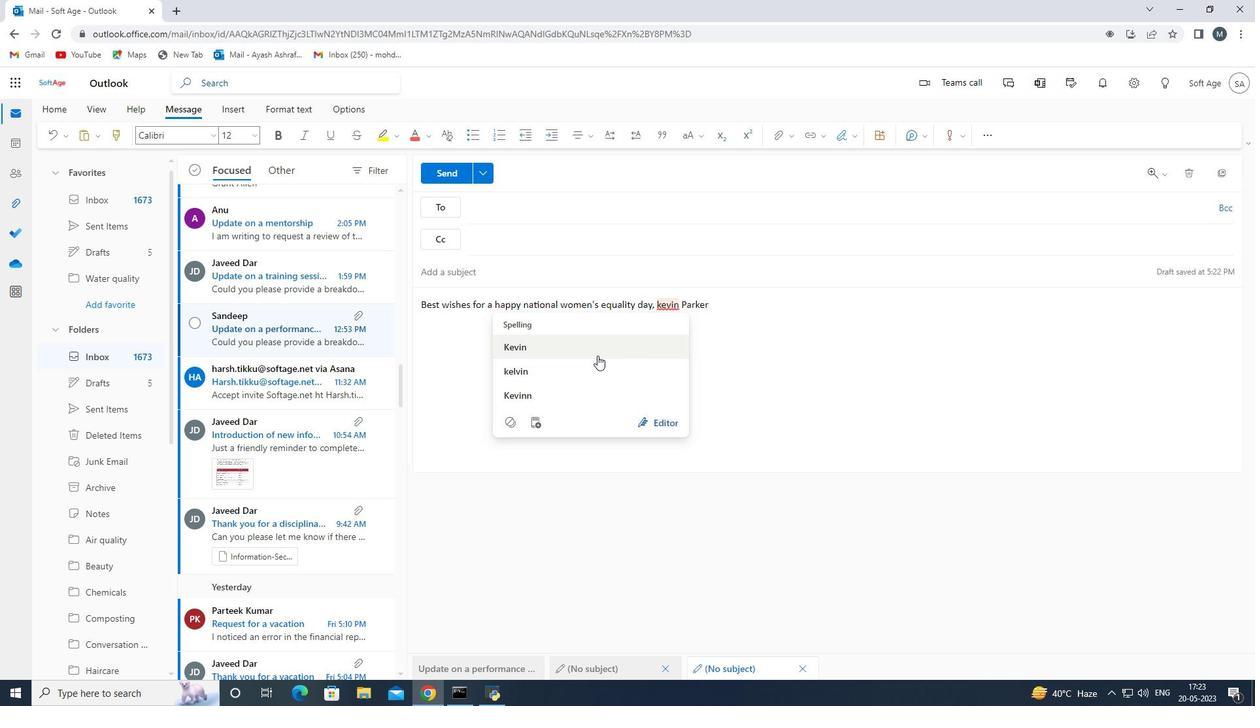 
Action: Mouse pressed left at (596, 355)
Screenshot: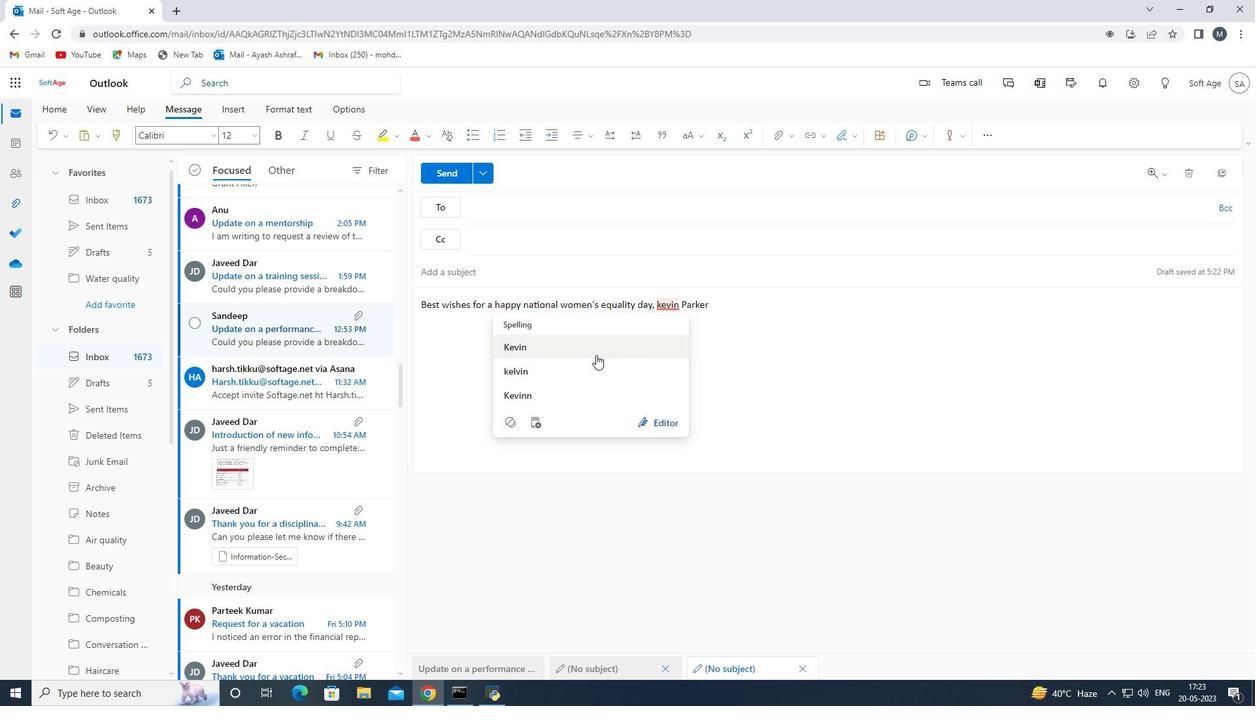 
Action: Mouse moved to (740, 311)
Screenshot: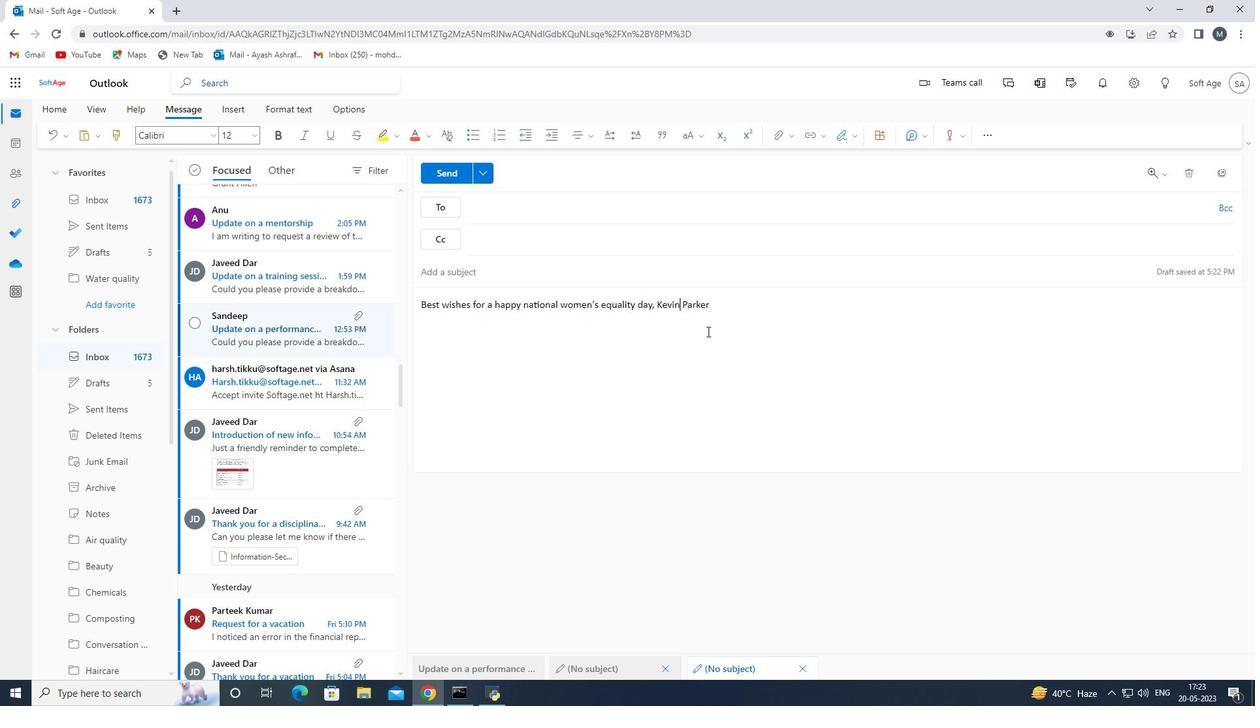 
Action: Mouse pressed left at (740, 311)
Screenshot: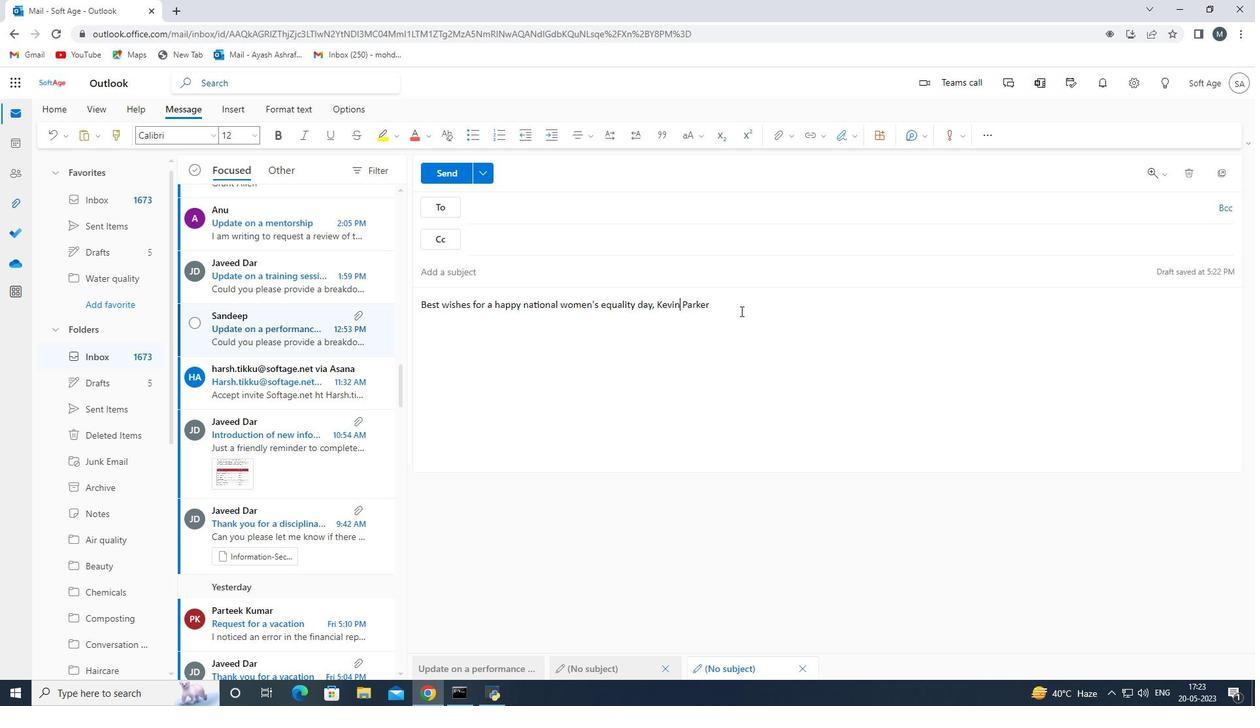 
Action: Mouse moved to (740, 311)
Screenshot: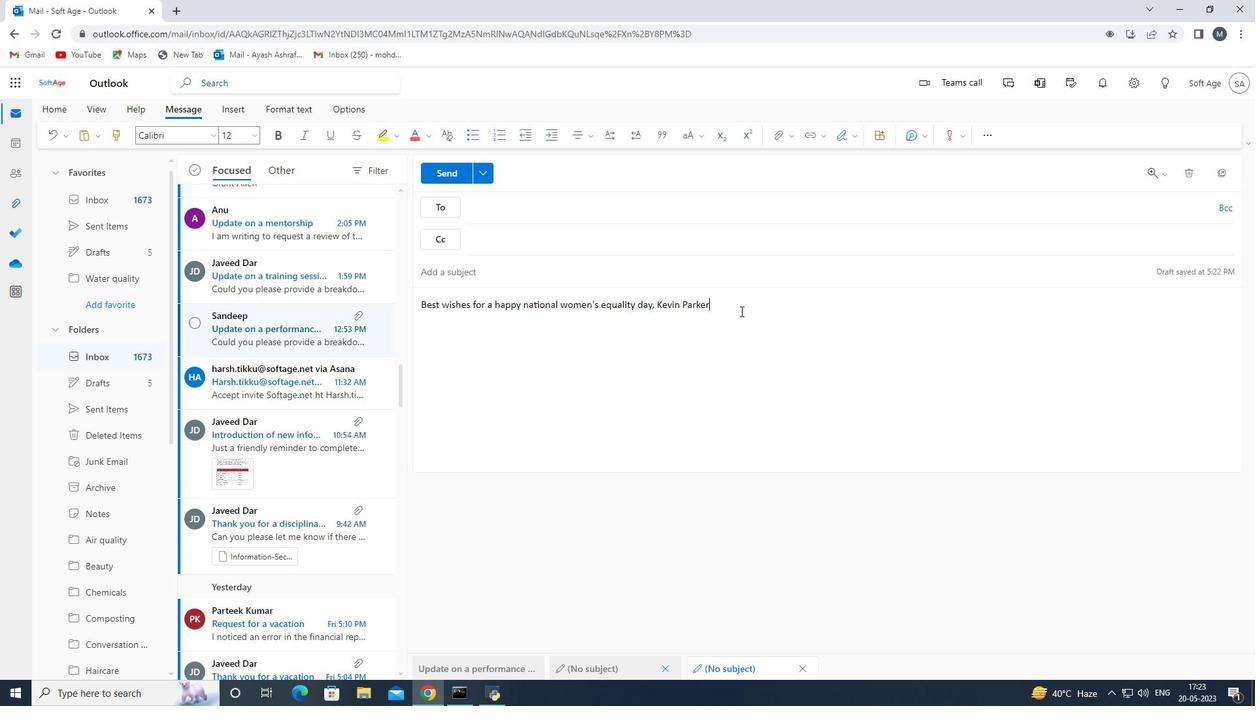 
Action: Key pressed <Key.enter><Key.enter>
Screenshot: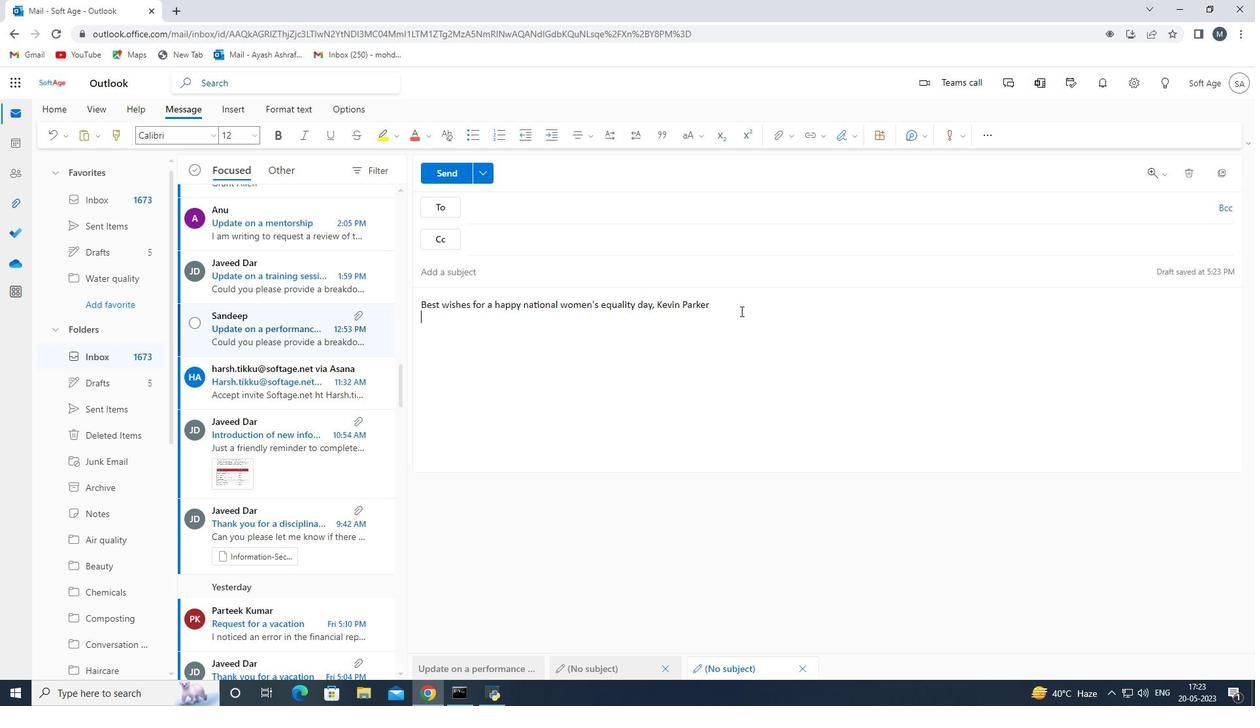 
Action: Mouse moved to (845, 139)
Screenshot: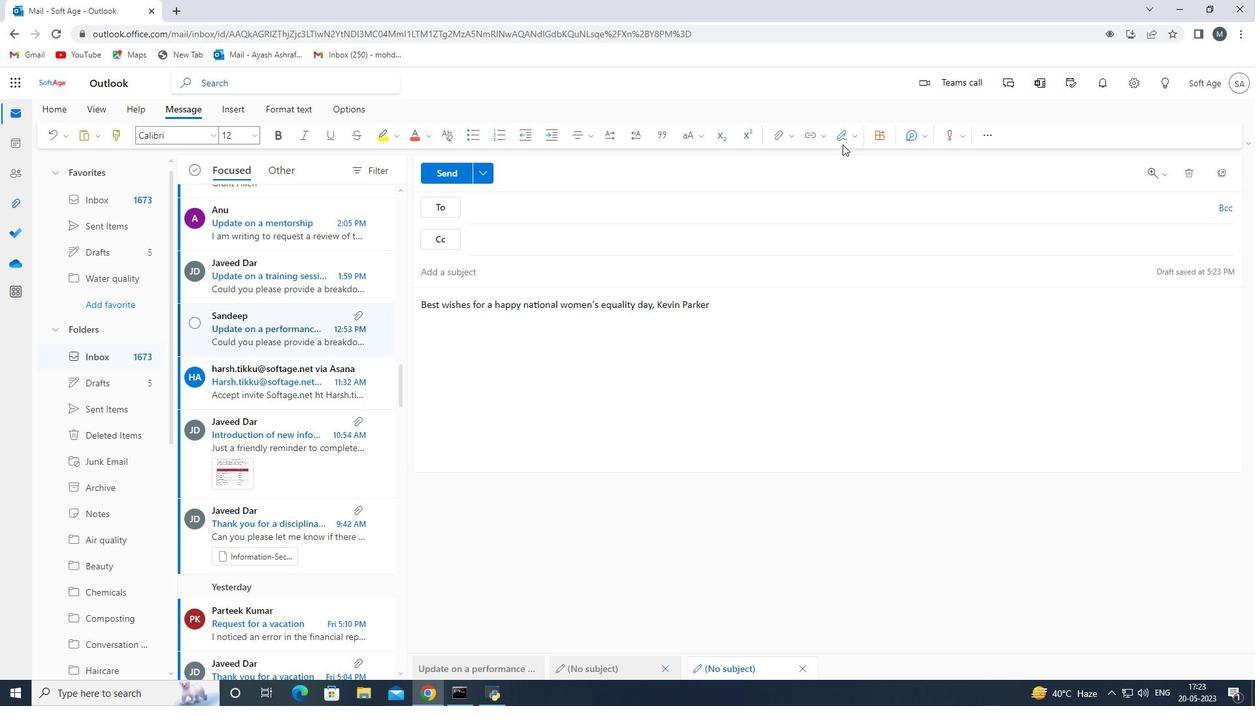 
Action: Mouse pressed left at (845, 139)
Screenshot: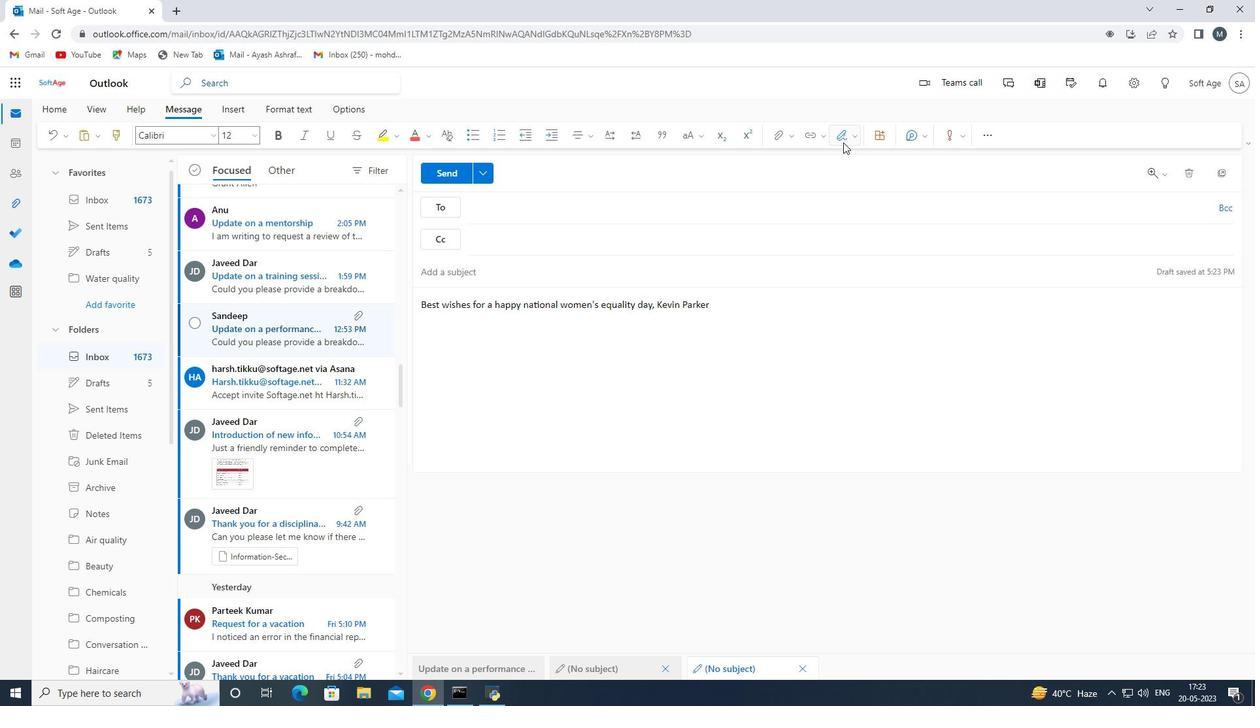 
Action: Mouse moved to (844, 162)
Screenshot: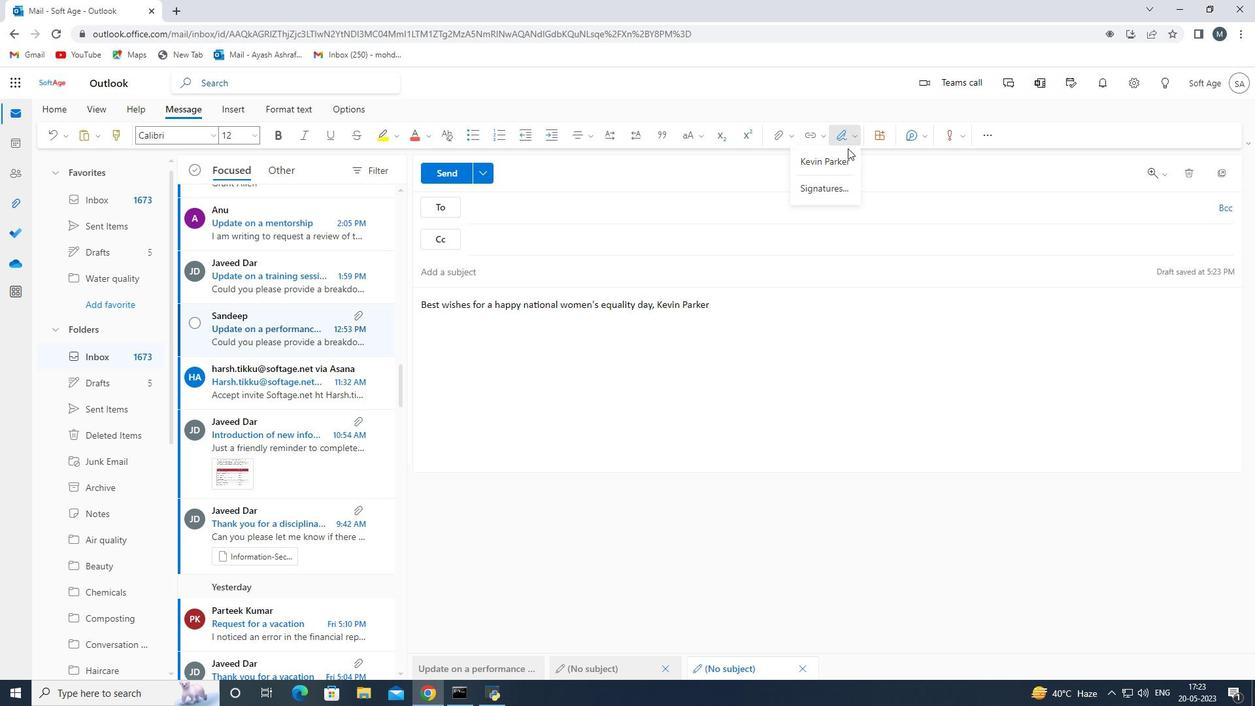 
Action: Mouse pressed left at (844, 162)
Screenshot: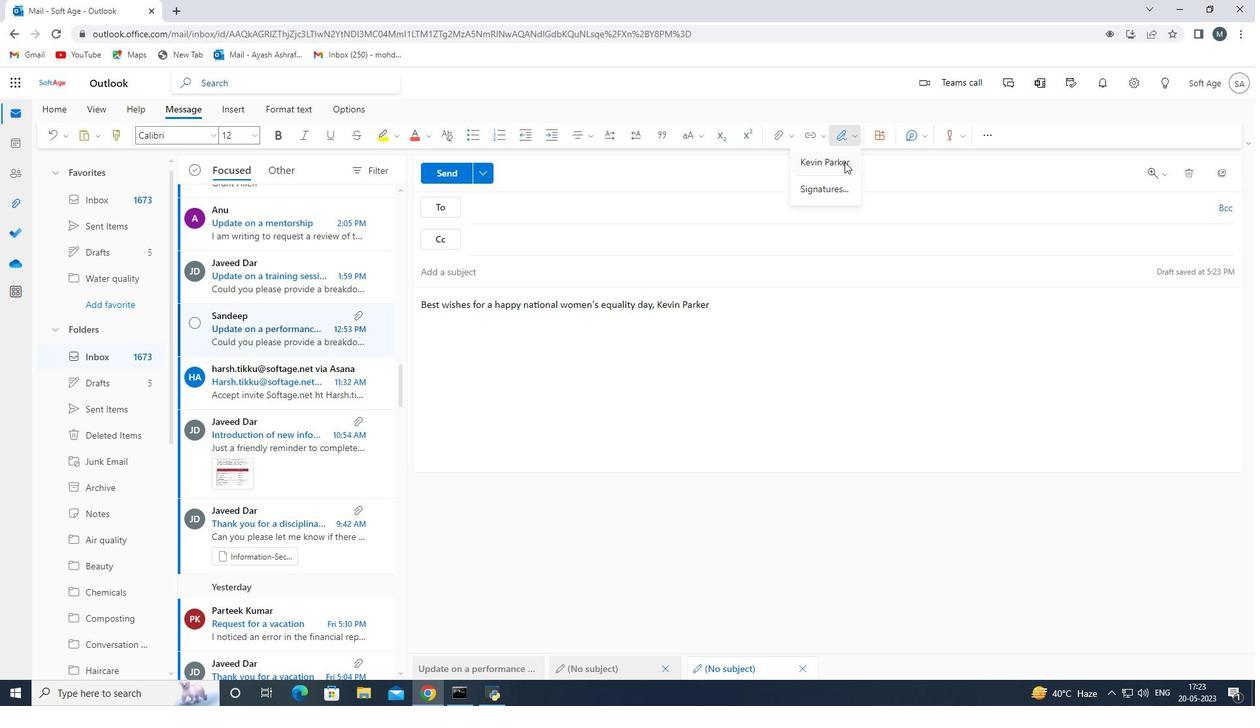 
Action: Mouse moved to (475, 355)
Screenshot: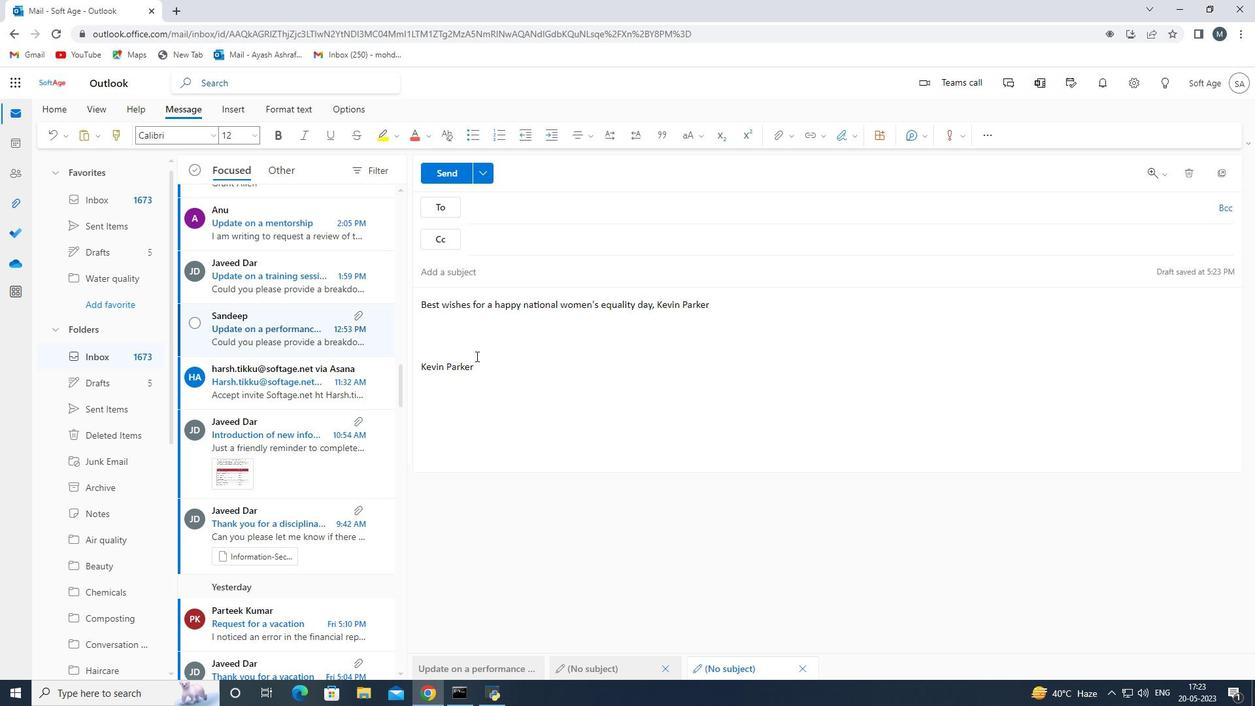 
Action: Key pressed <Key.backspace>
Screenshot: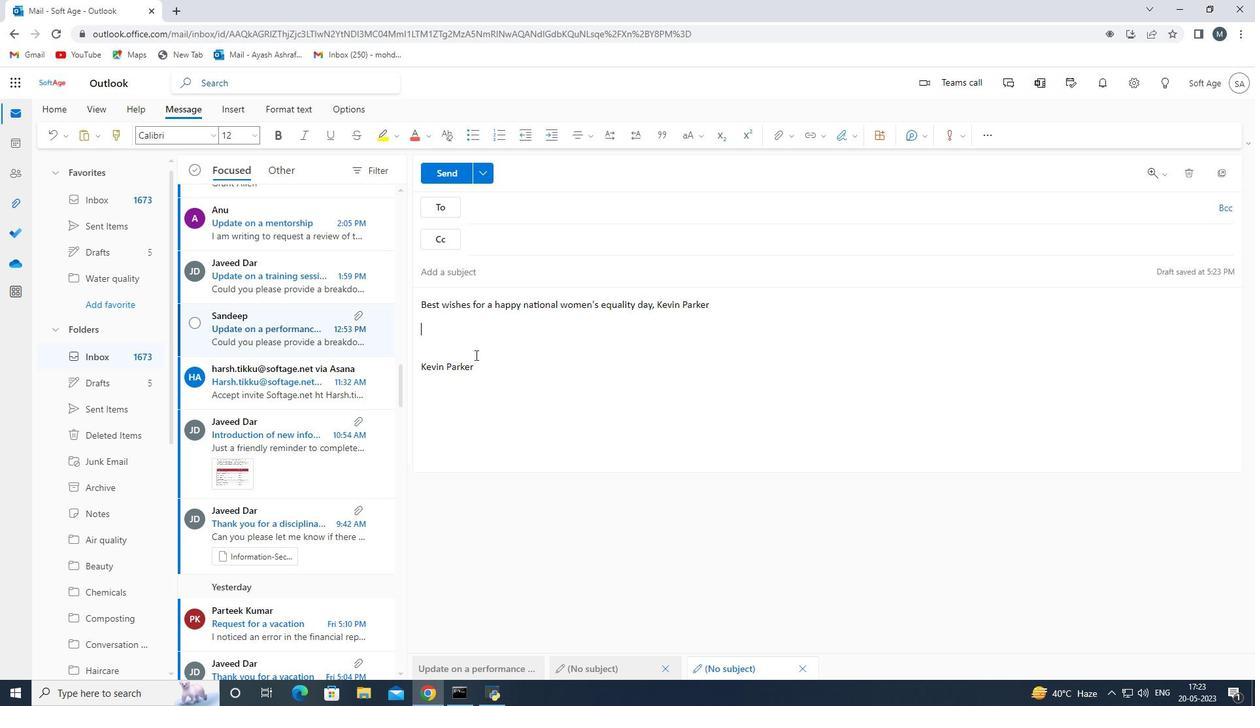 
Action: Mouse moved to (509, 211)
Screenshot: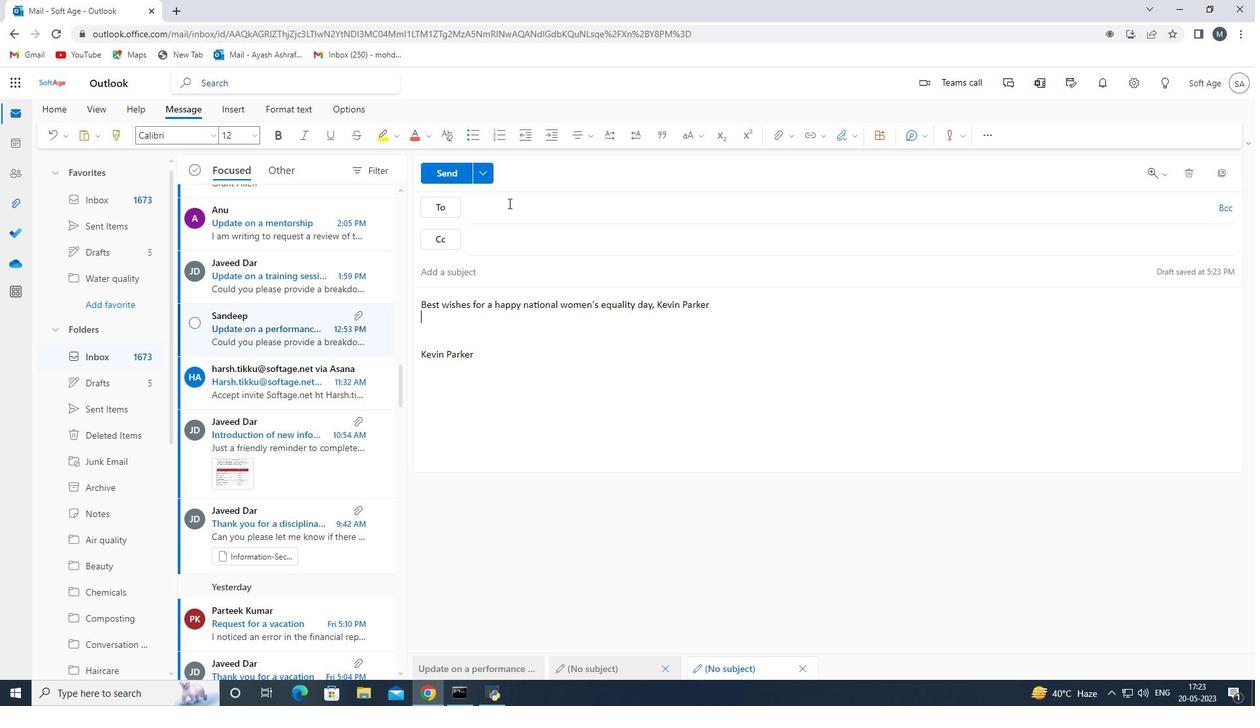 
Action: Mouse pressed left at (509, 211)
Screenshot: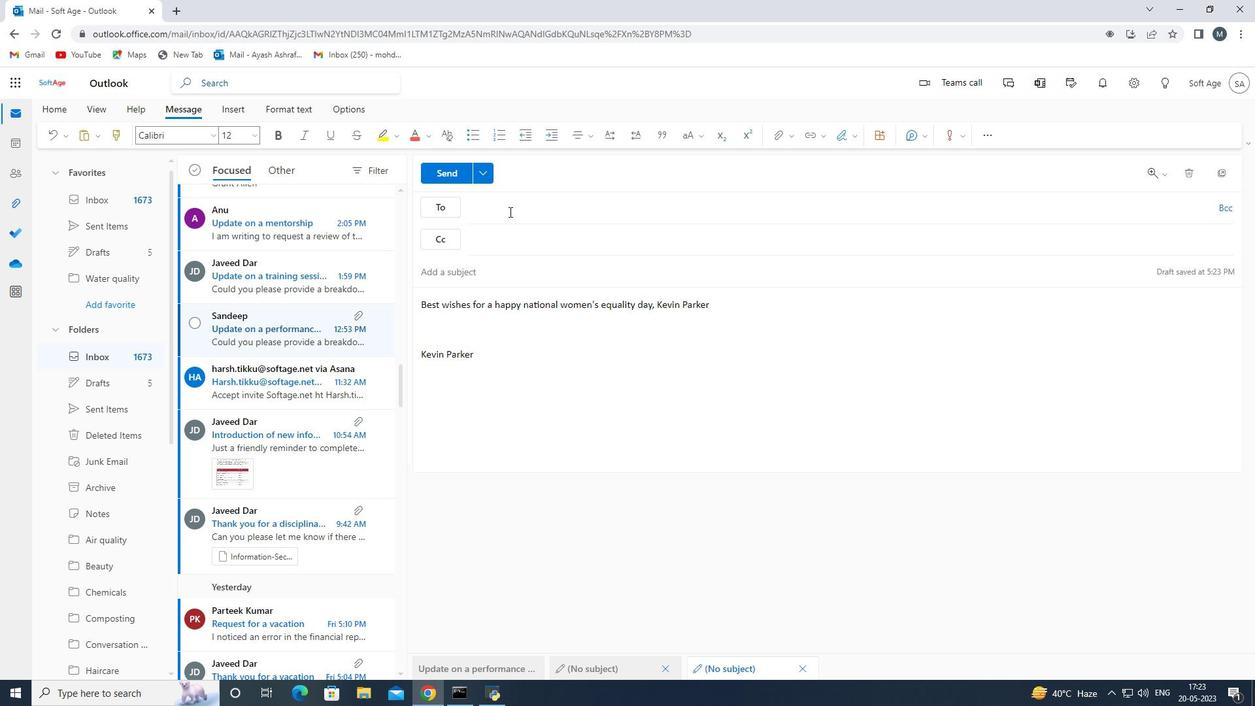
Action: Key pressed softage.3<Key.shift><Key.shift><Key.shift><Key.shift><Key.shift><Key.shift><Key.shift>@softah<Key.backspace>ge.net
Screenshot: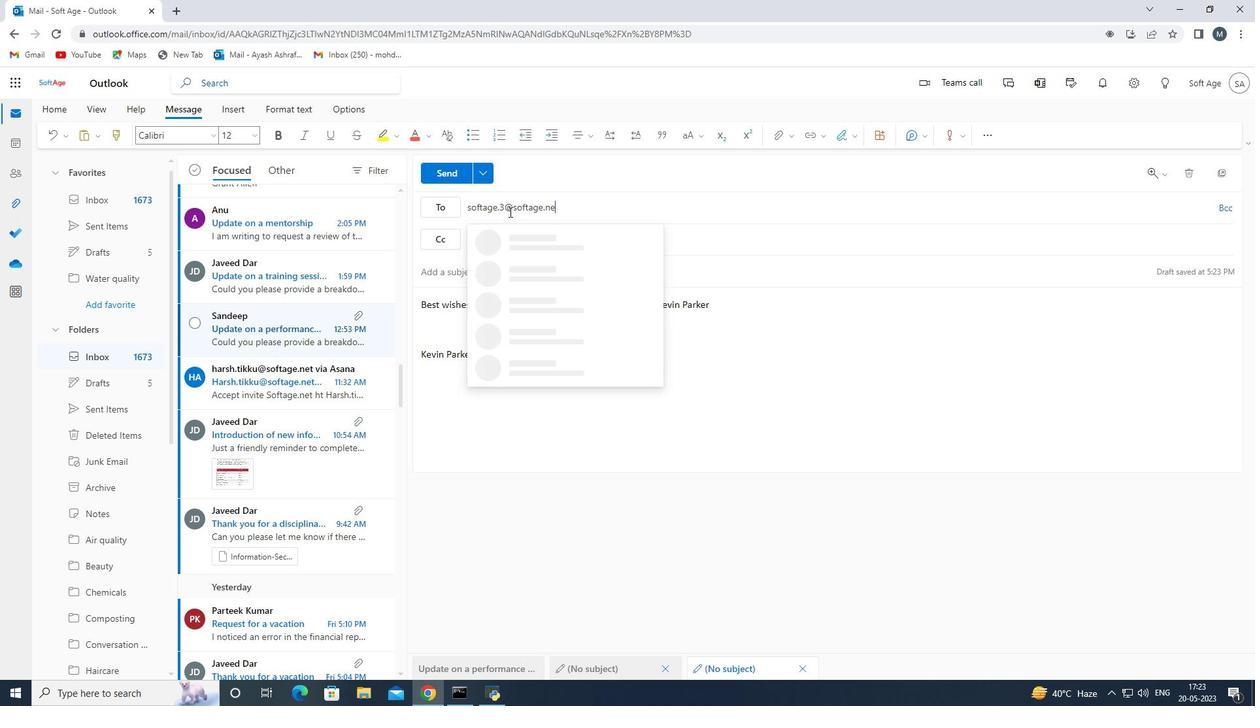 
Action: Mouse moved to (521, 232)
Screenshot: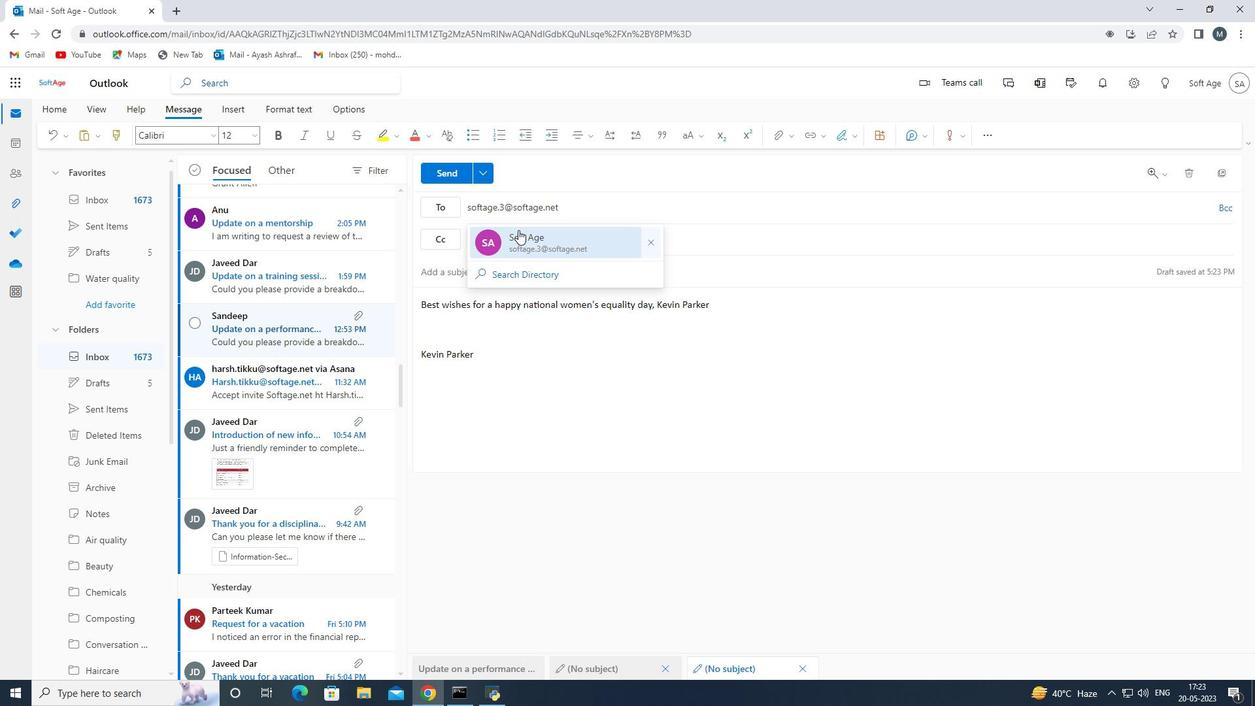
Action: Mouse pressed left at (521, 232)
Screenshot: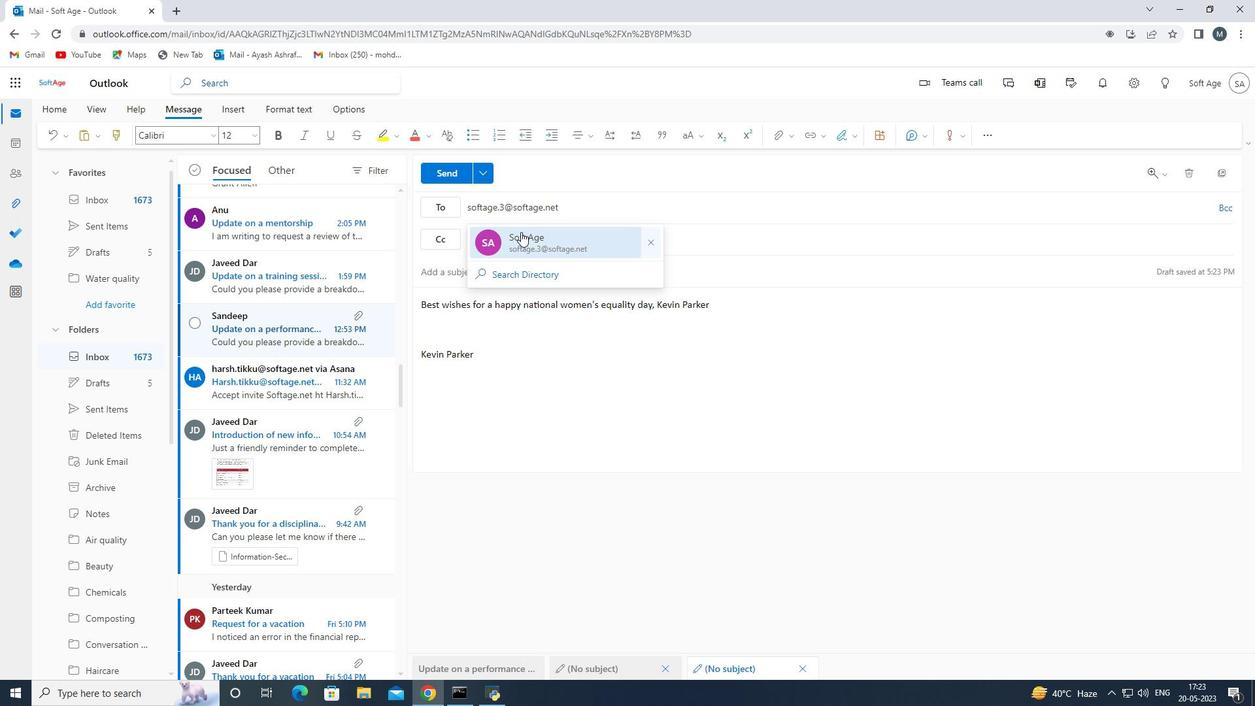 
Action: Mouse moved to (109, 439)
Screenshot: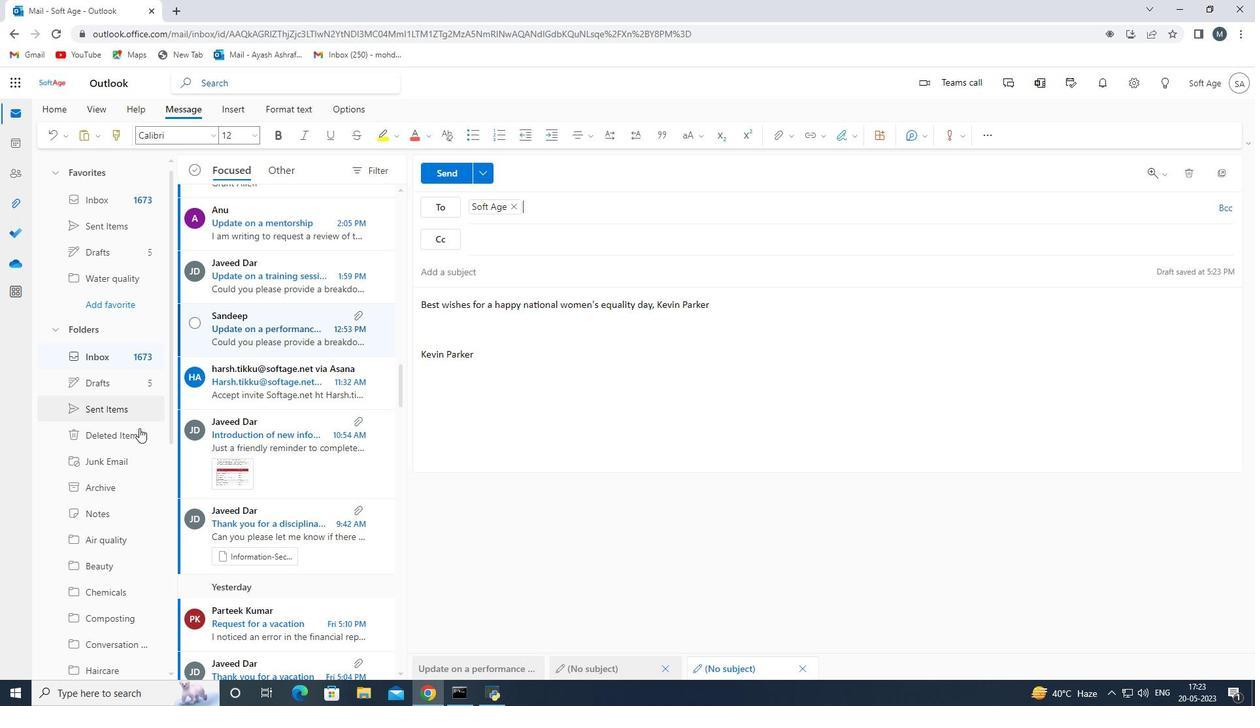 
Action: Mouse scrolled (109, 438) with delta (0, 0)
Screenshot: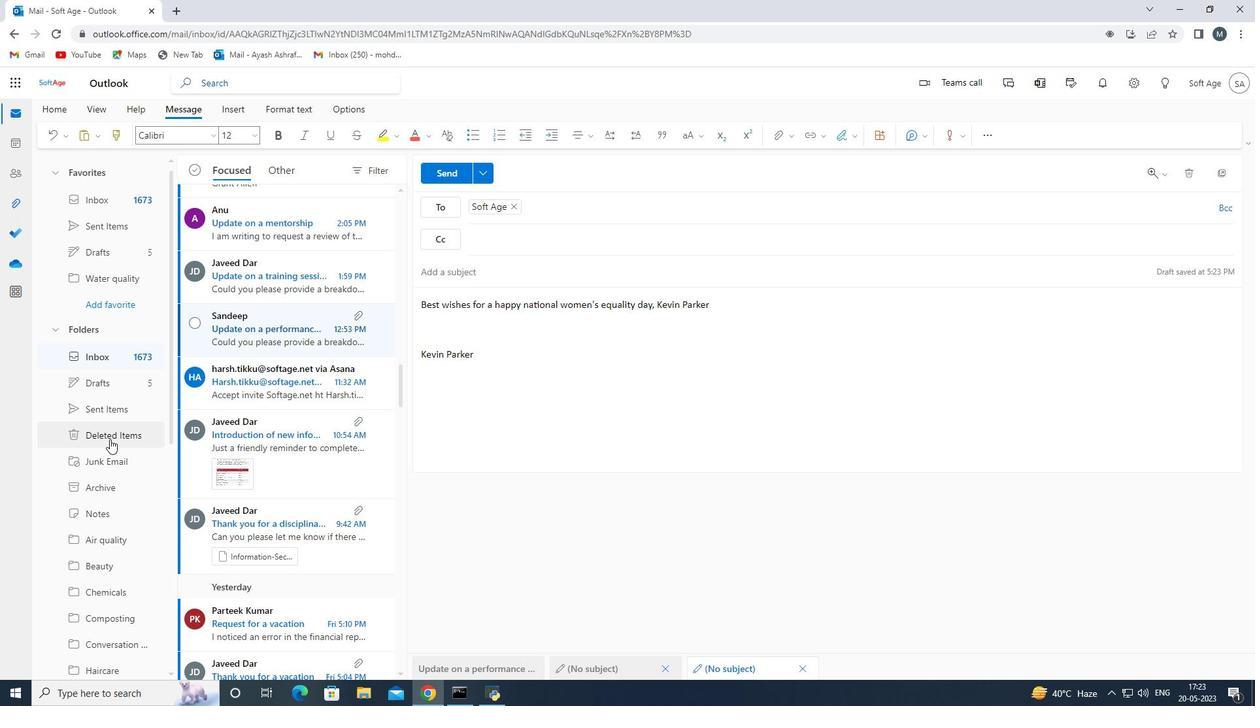 
Action: Mouse moved to (109, 443)
Screenshot: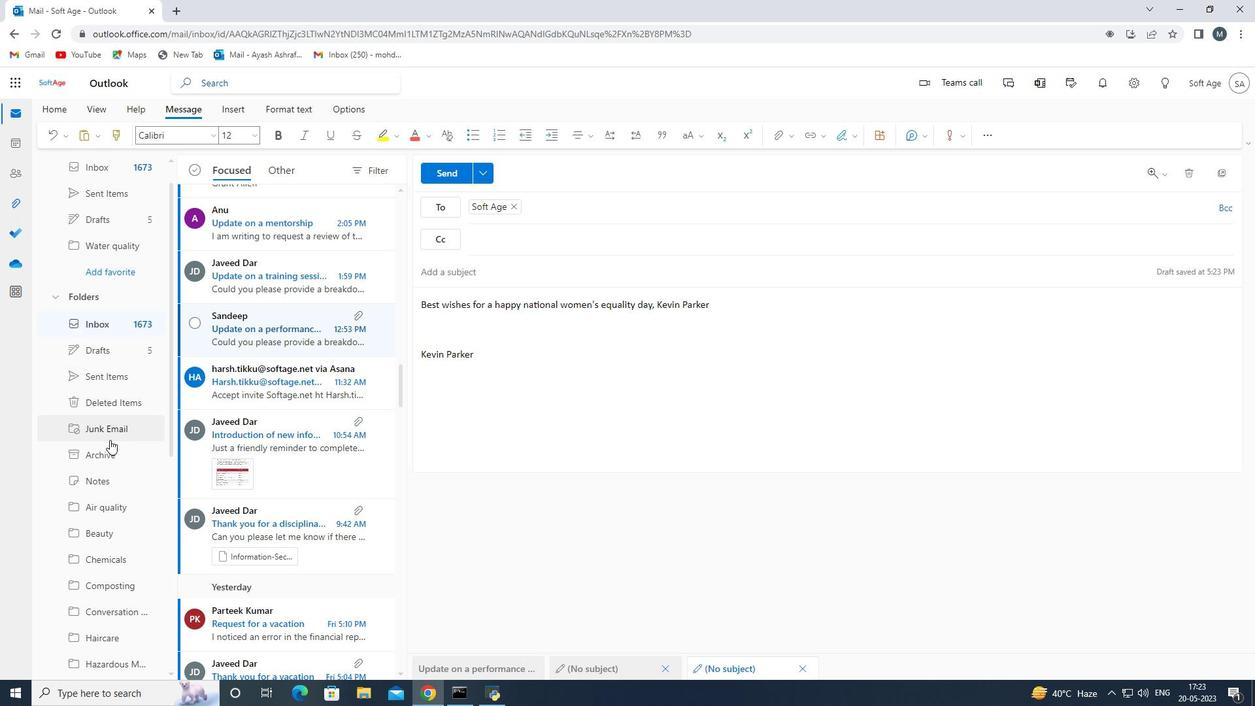 
Action: Mouse scrolled (109, 441) with delta (0, 0)
Screenshot: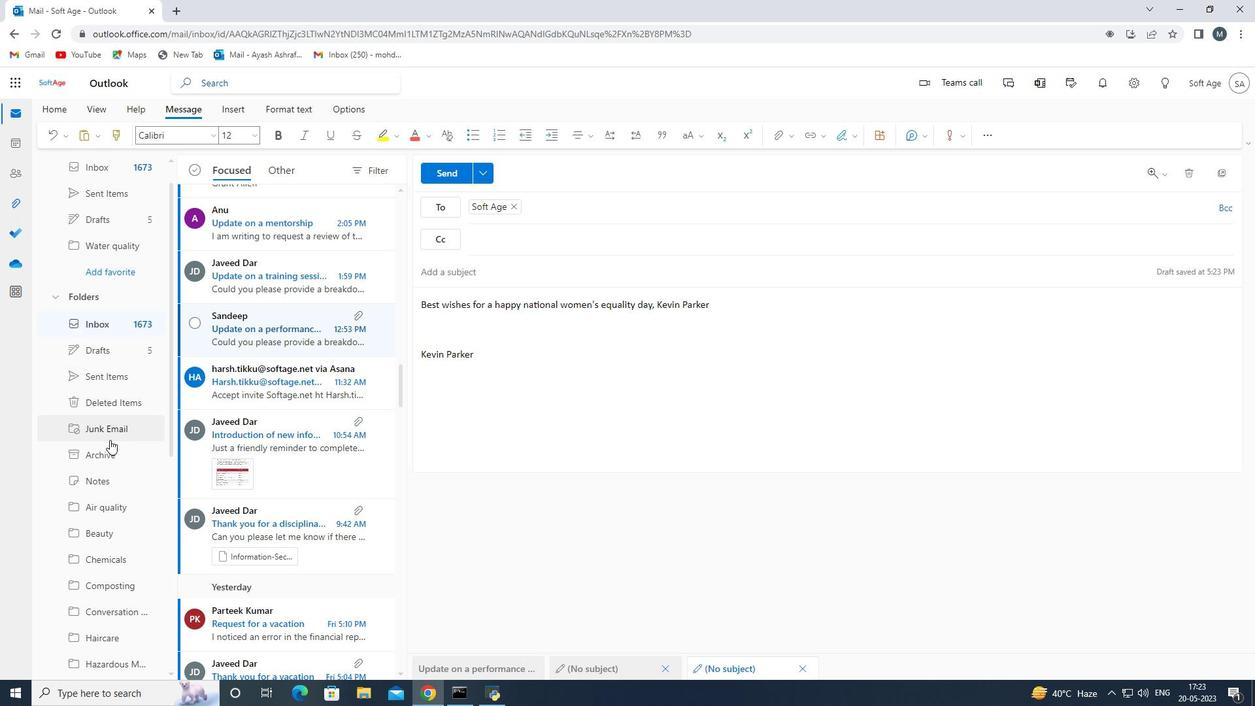 
Action: Mouse moved to (110, 443)
Screenshot: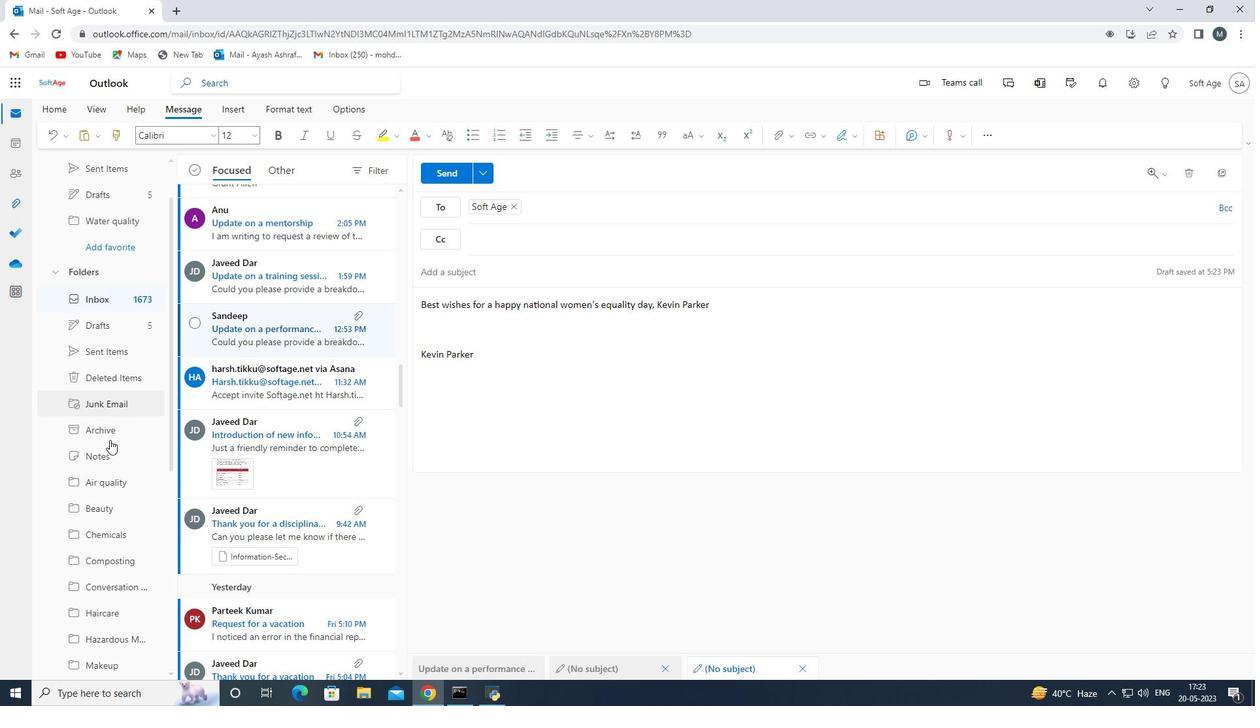 
Action: Mouse scrolled (110, 442) with delta (0, 0)
Screenshot: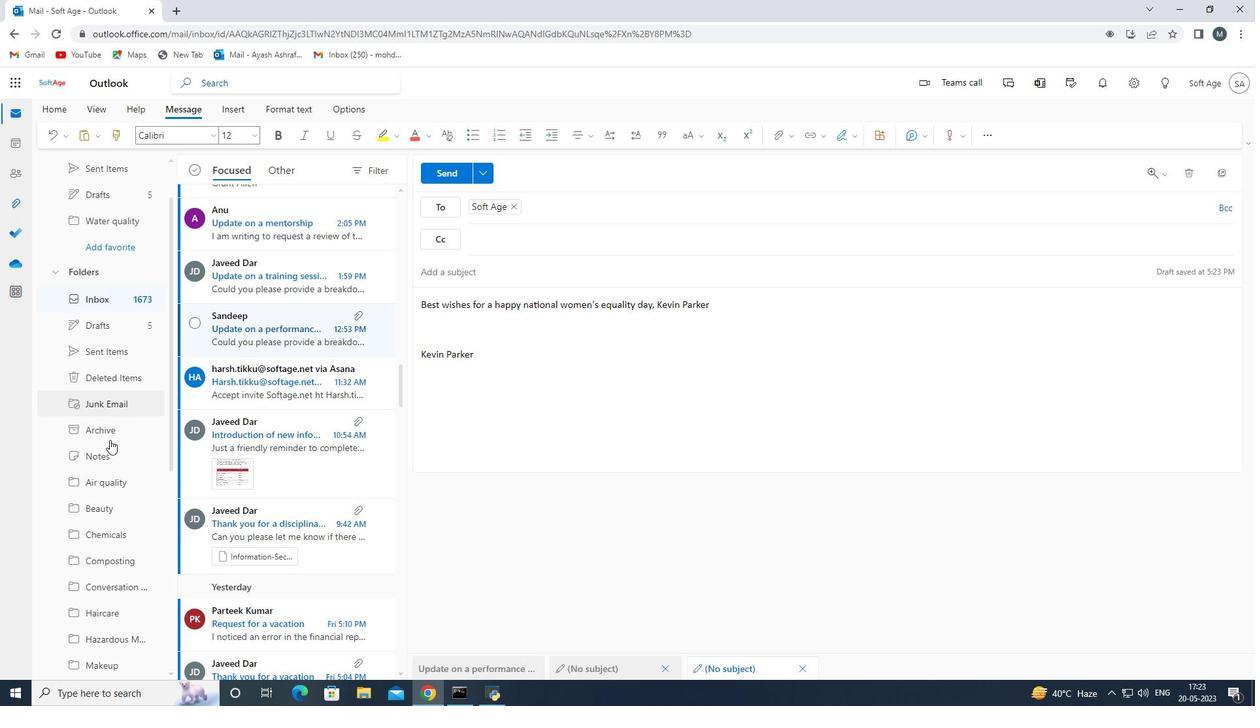 
Action: Mouse moved to (111, 444)
Screenshot: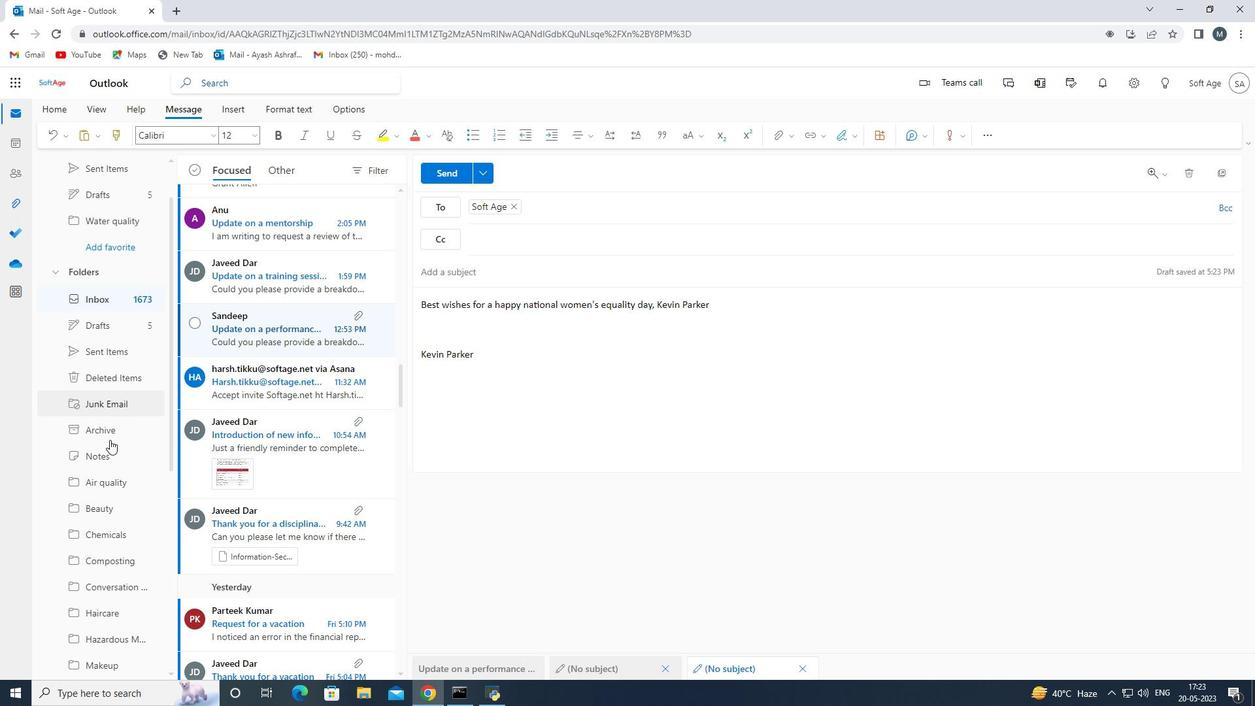 
Action: Mouse scrolled (111, 443) with delta (0, 0)
Screenshot: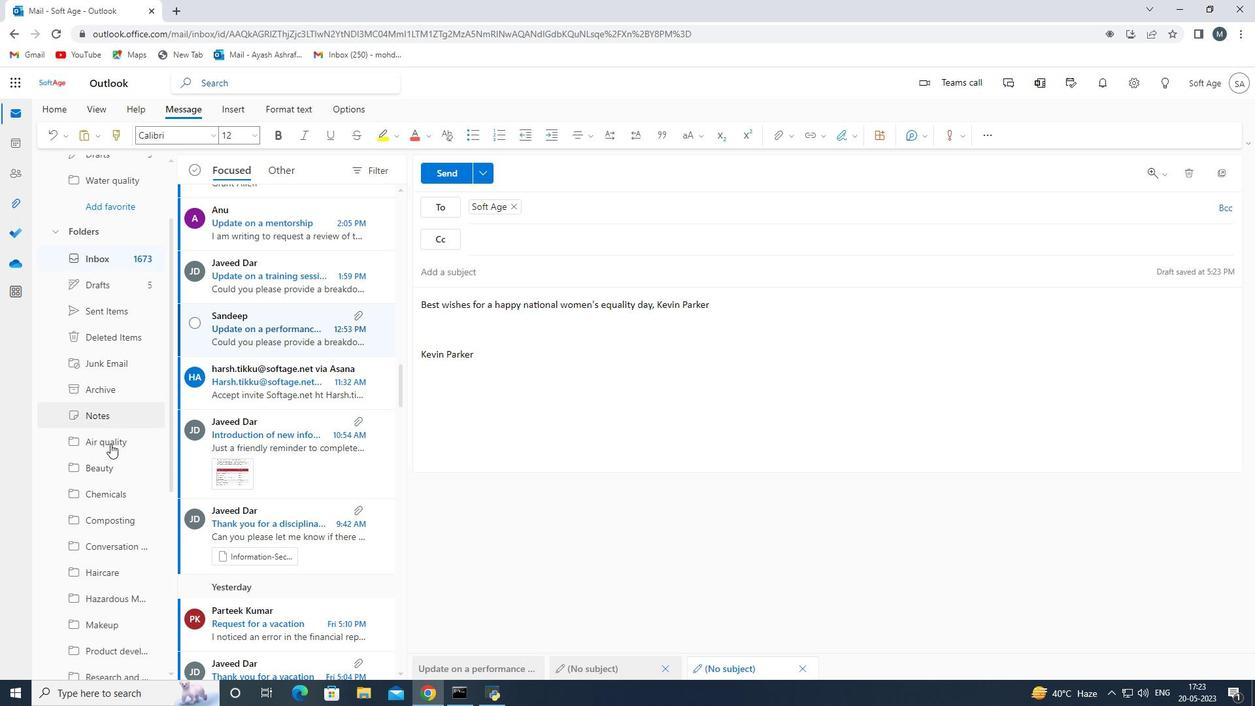 
Action: Mouse moved to (111, 445)
Screenshot: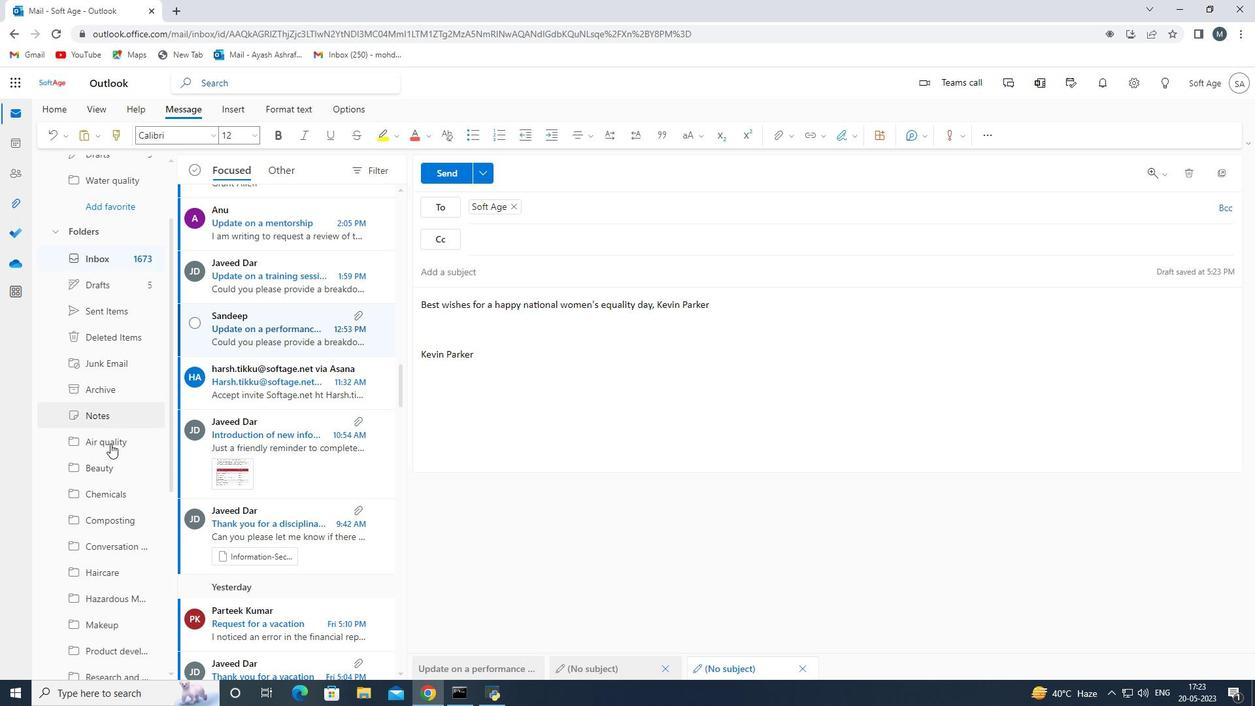 
Action: Mouse scrolled (111, 444) with delta (0, 0)
Screenshot: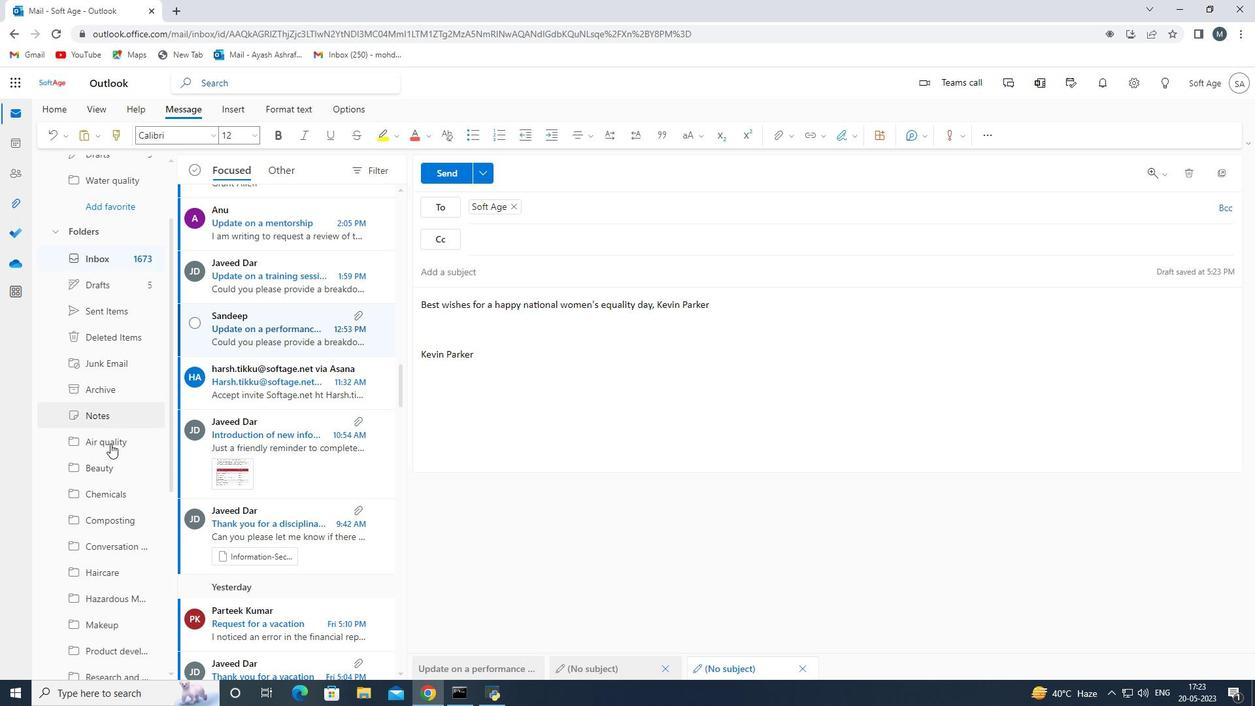 
Action: Mouse moved to (111, 445)
Screenshot: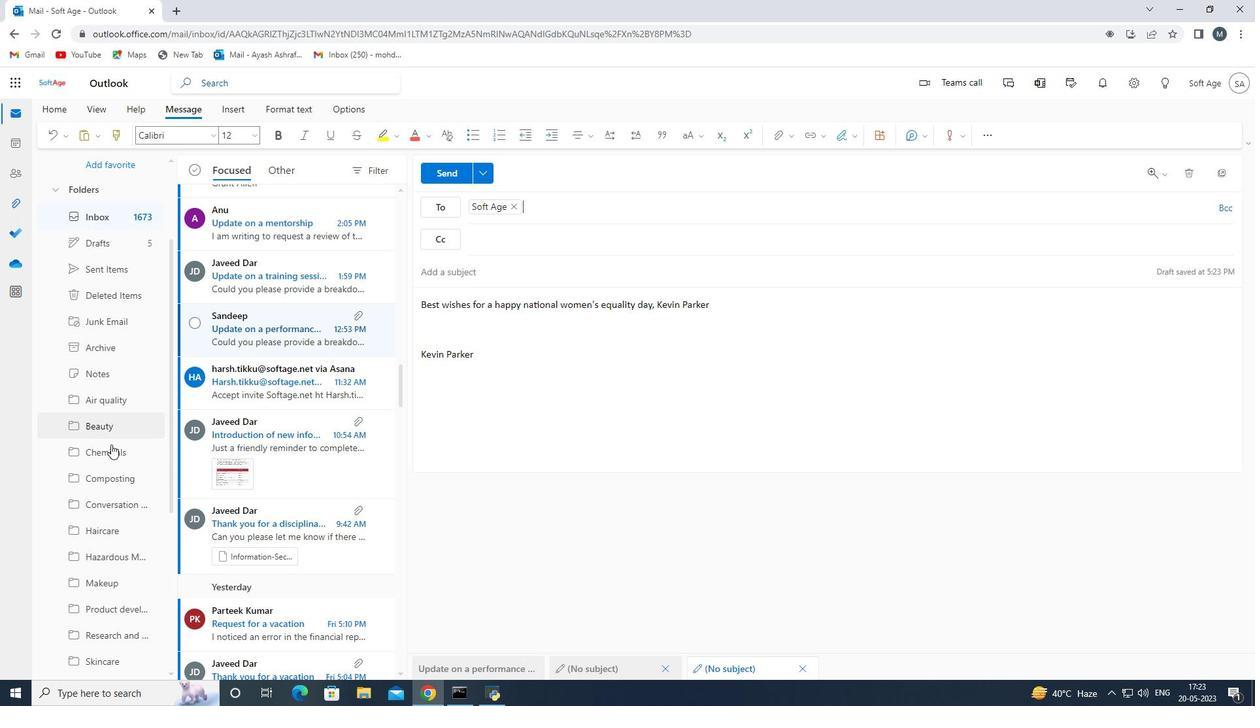 
Action: Mouse scrolled (111, 445) with delta (0, 0)
Screenshot: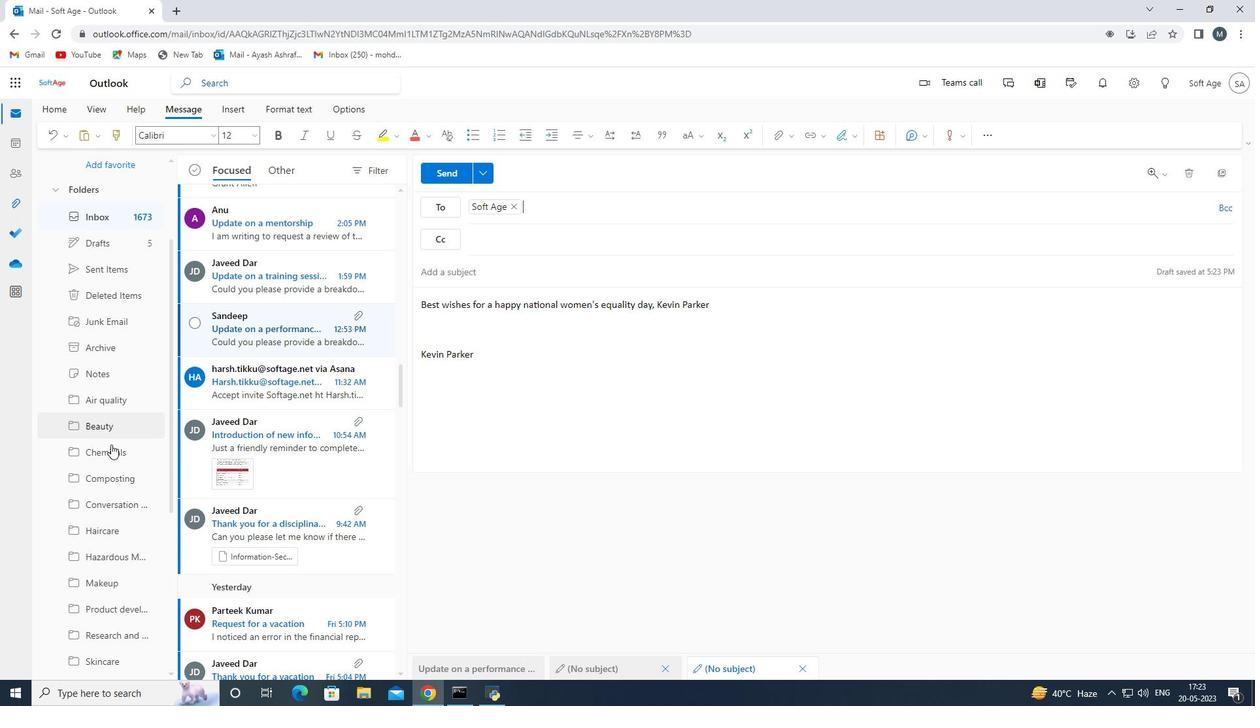 
Action: Mouse moved to (119, 502)
Screenshot: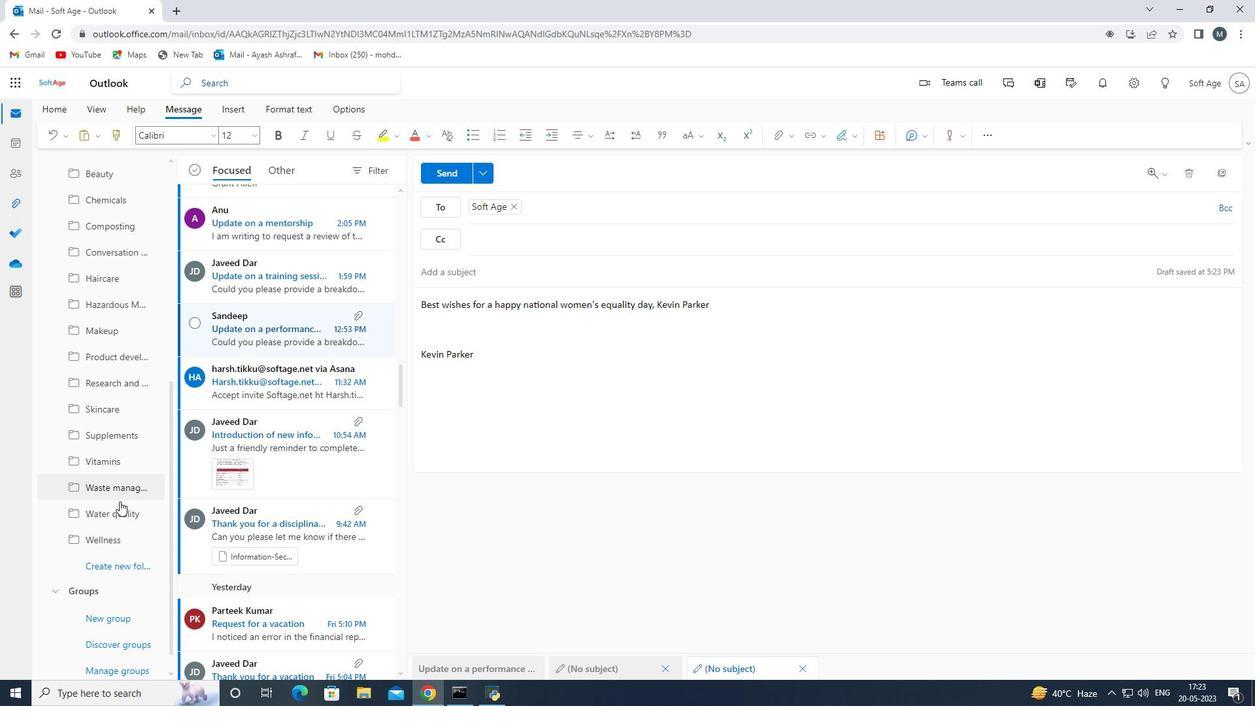 
Action: Mouse scrolled (119, 501) with delta (0, 0)
Screenshot: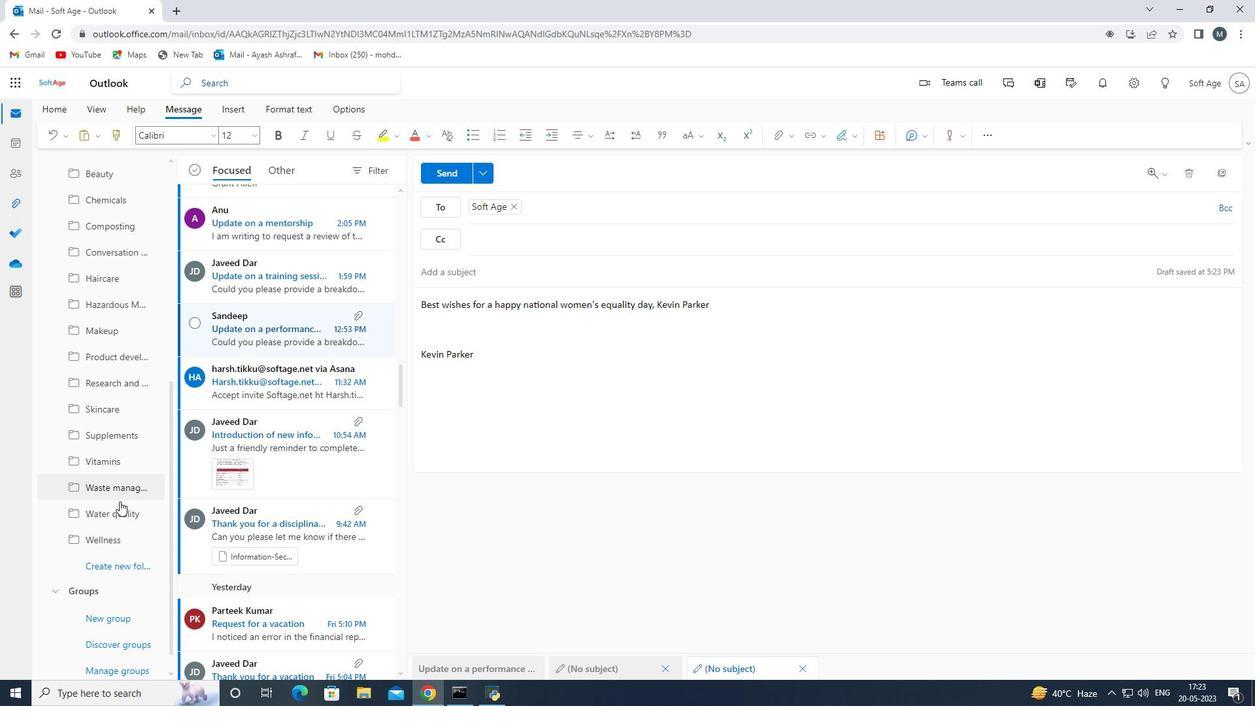 
Action: Mouse moved to (125, 549)
Screenshot: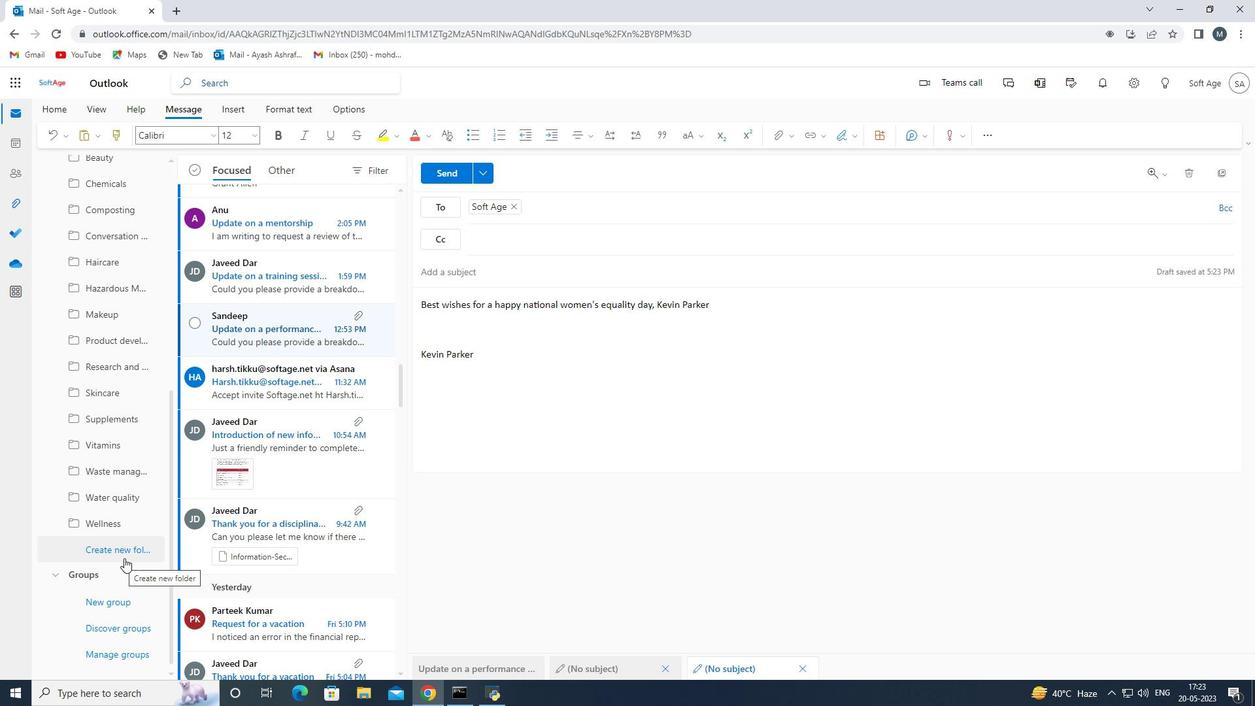 
Action: Mouse pressed left at (125, 549)
Screenshot: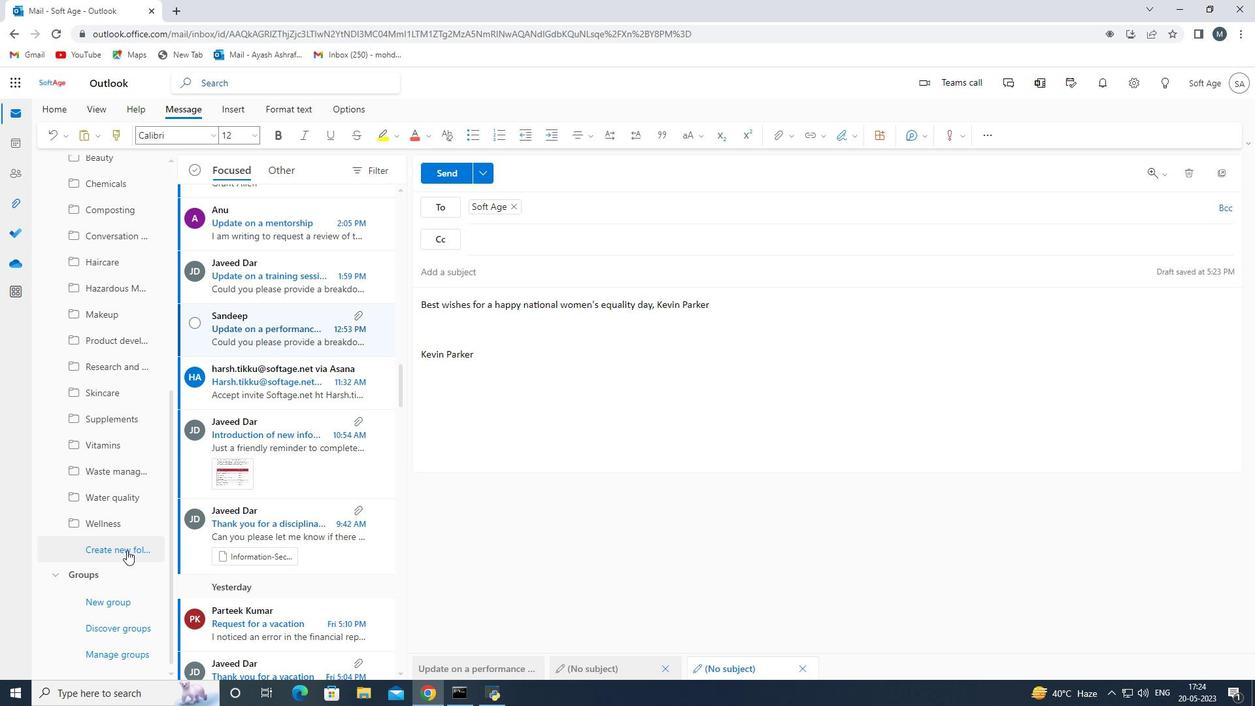 
Action: Mouse moved to (116, 553)
Screenshot: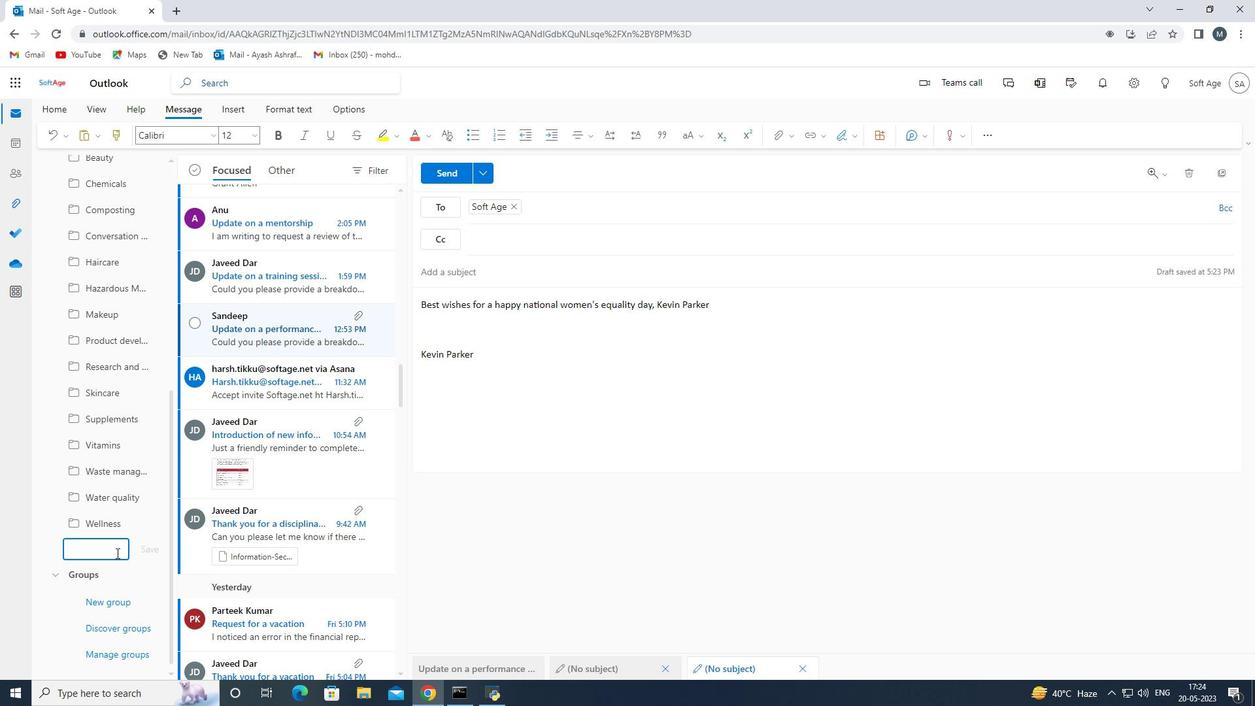 
Action: Mouse pressed left at (116, 553)
Screenshot: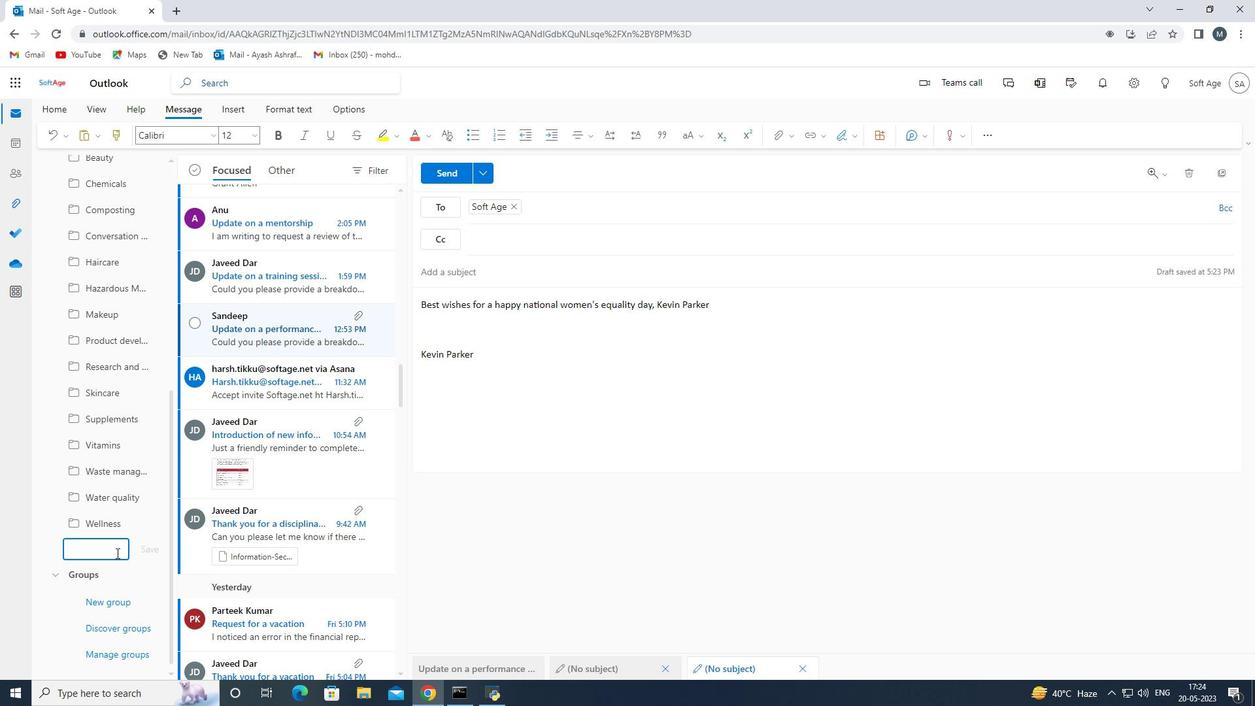 
Action: Mouse moved to (115, 553)
Screenshot: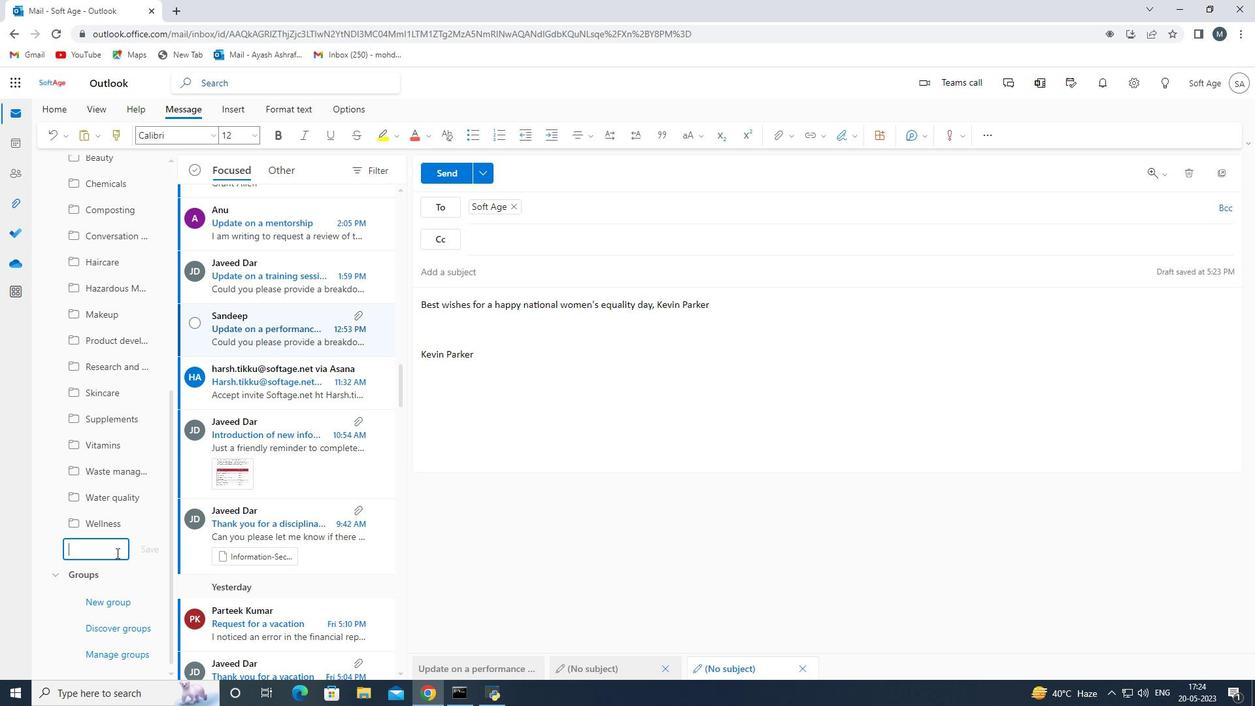 
Action: Key pressed <Key.shift>Testing<Key.space>and<Key.space>certification<Key.space>
Screenshot: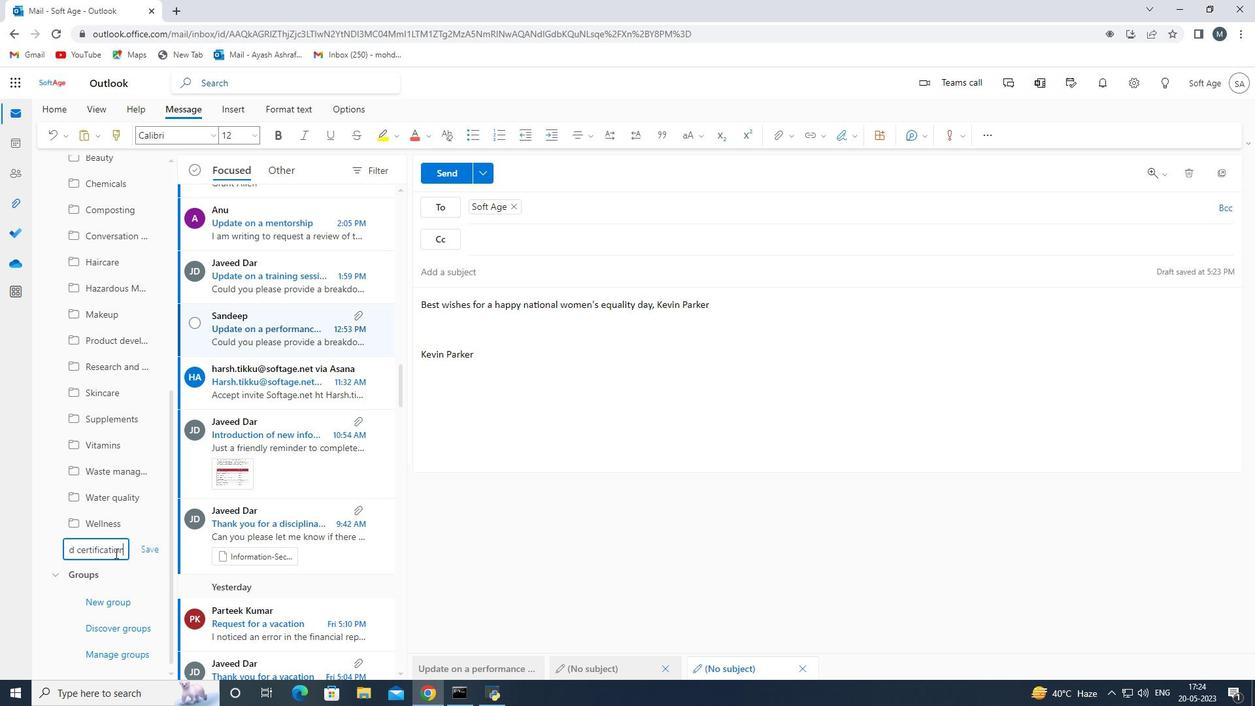
Action: Mouse moved to (151, 552)
Screenshot: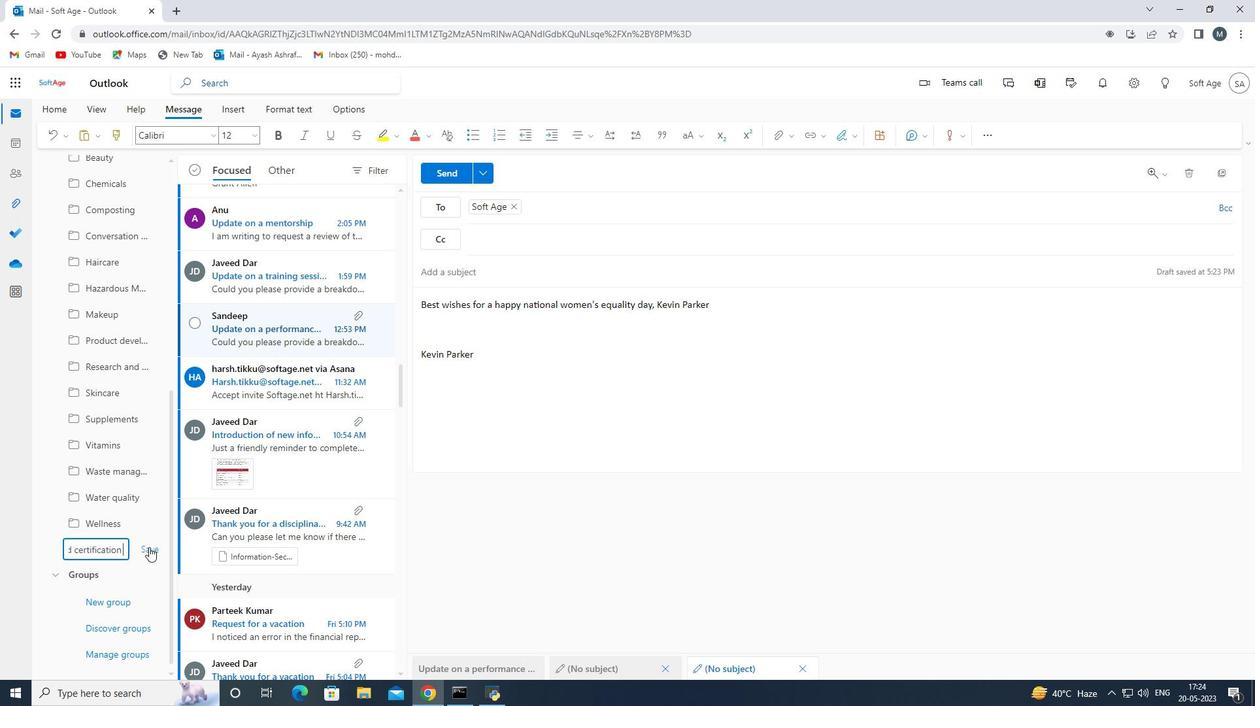 
Action: Mouse pressed left at (151, 552)
Screenshot: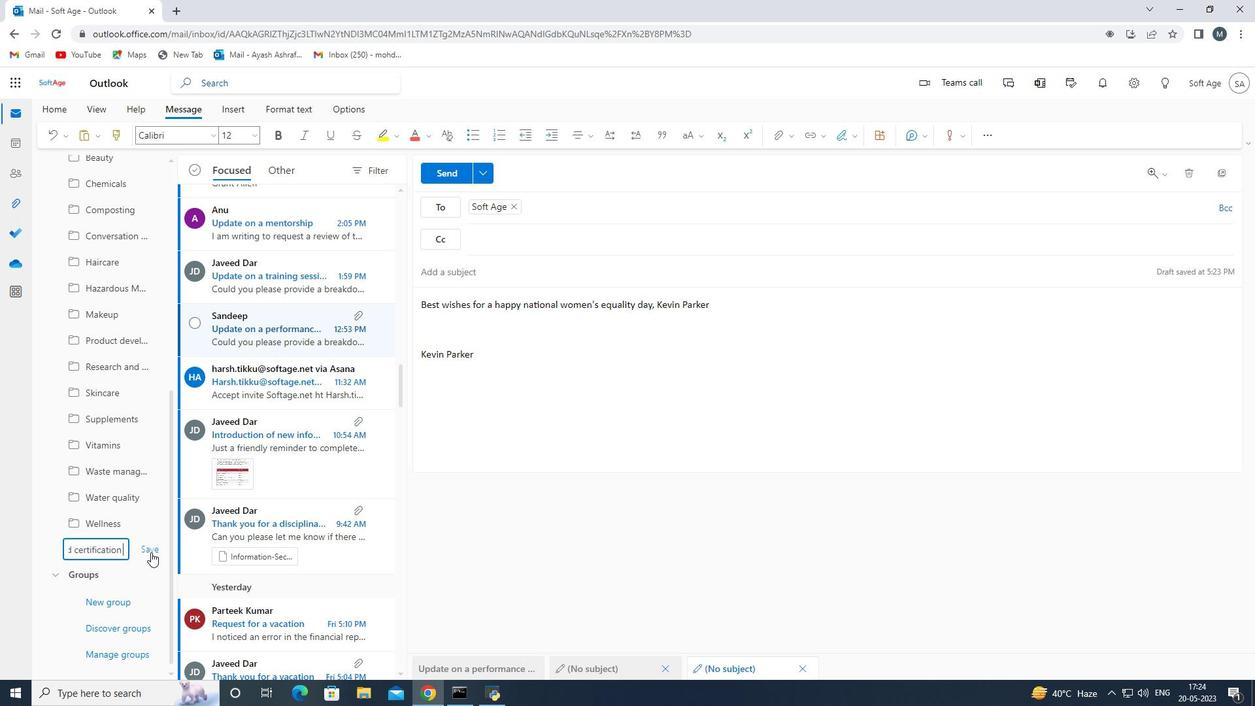 
Action: Mouse moved to (491, 404)
Screenshot: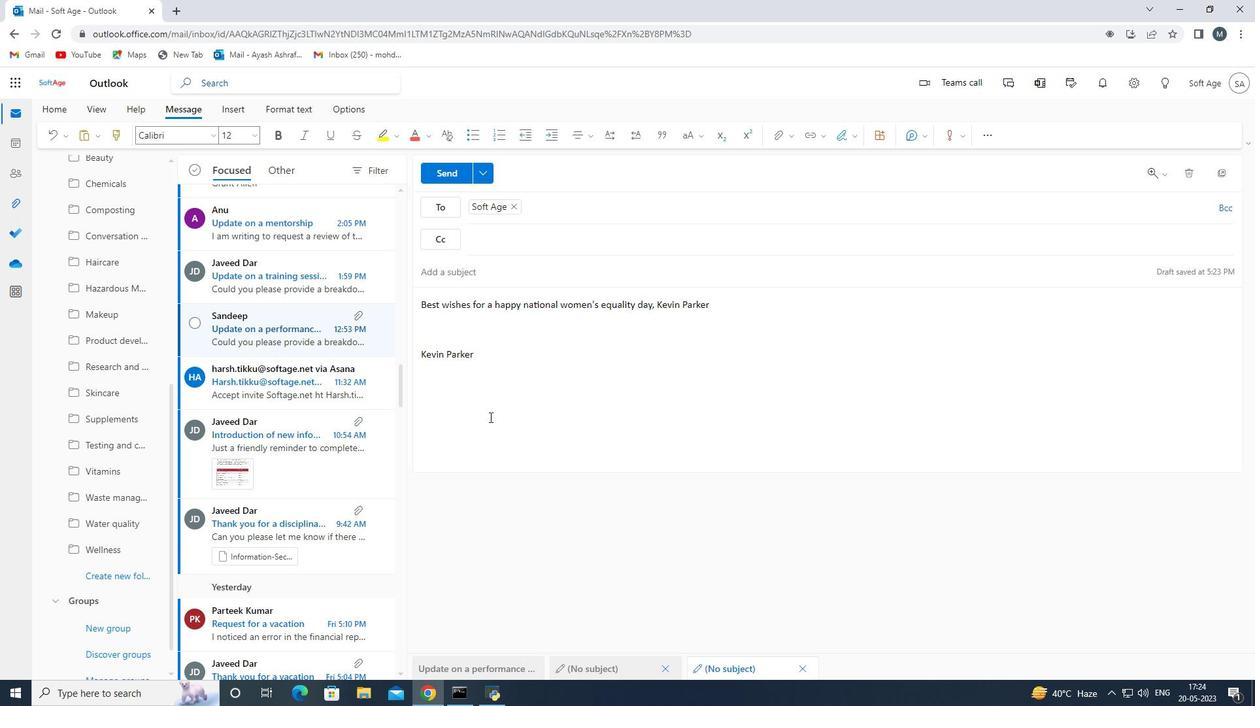 
Action: Mouse scrolled (491, 404) with delta (0, 0)
Screenshot: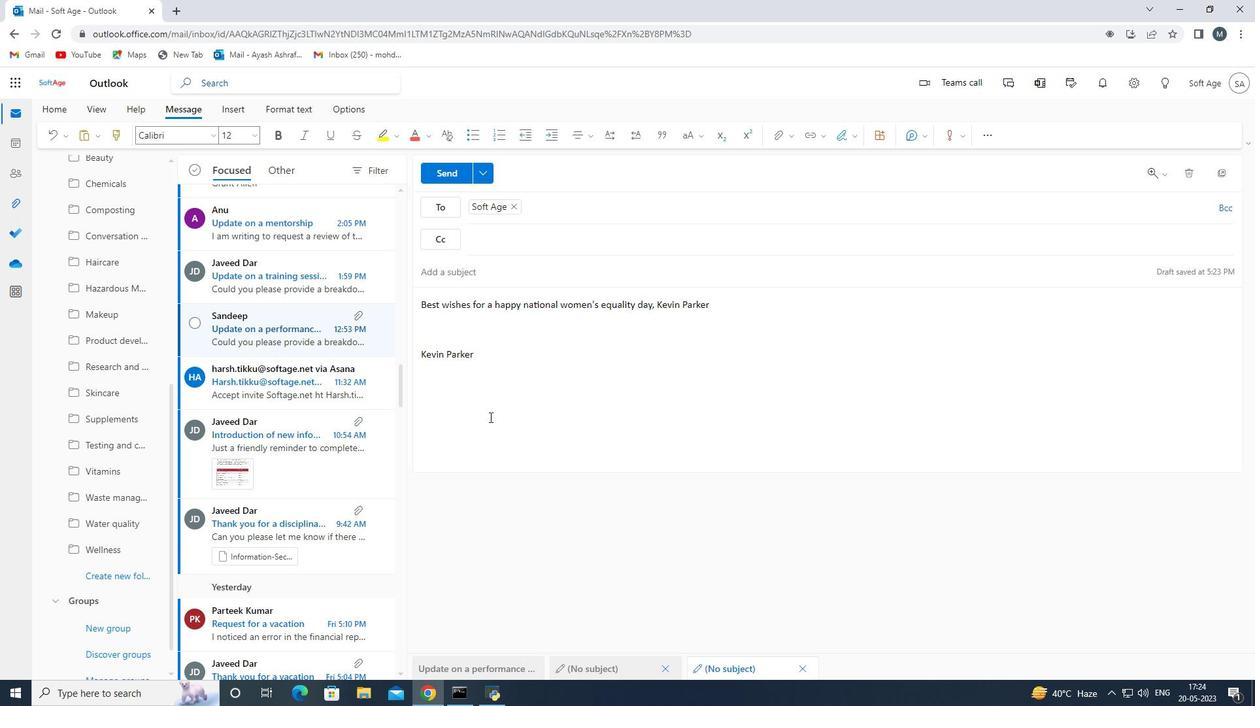 
Action: Mouse moved to (492, 402)
Screenshot: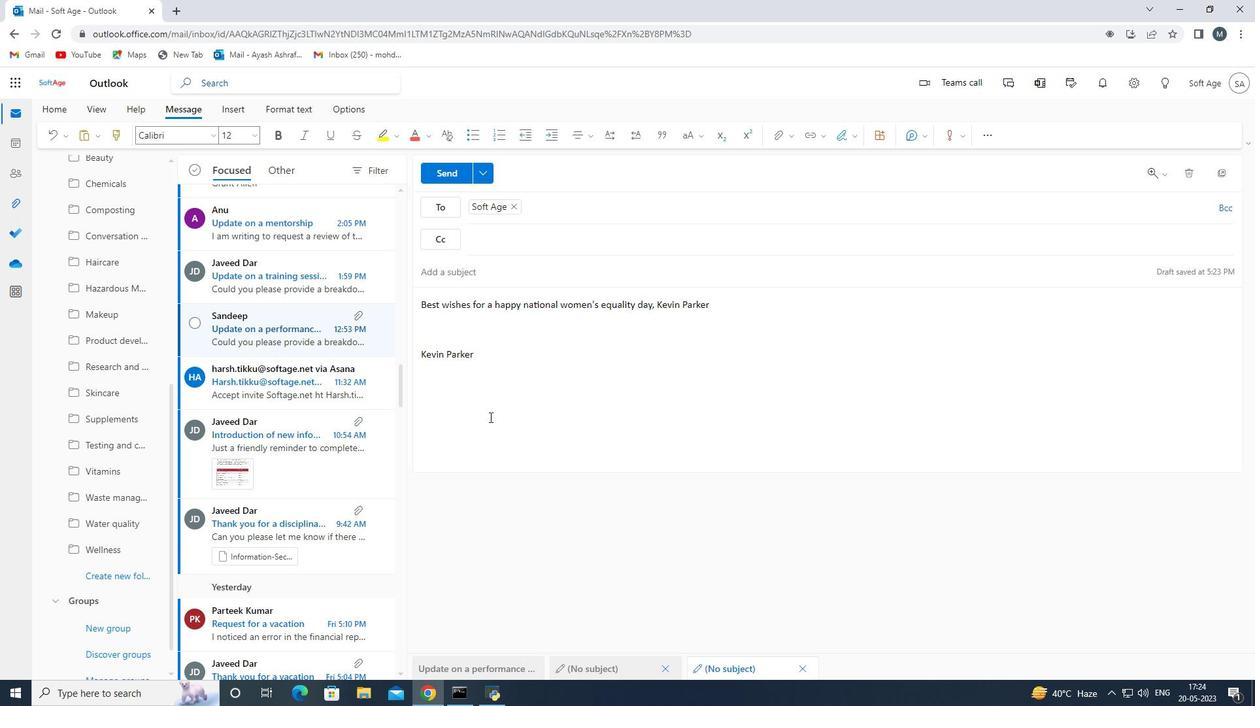 
Action: Mouse scrolled (492, 402) with delta (0, 0)
Screenshot: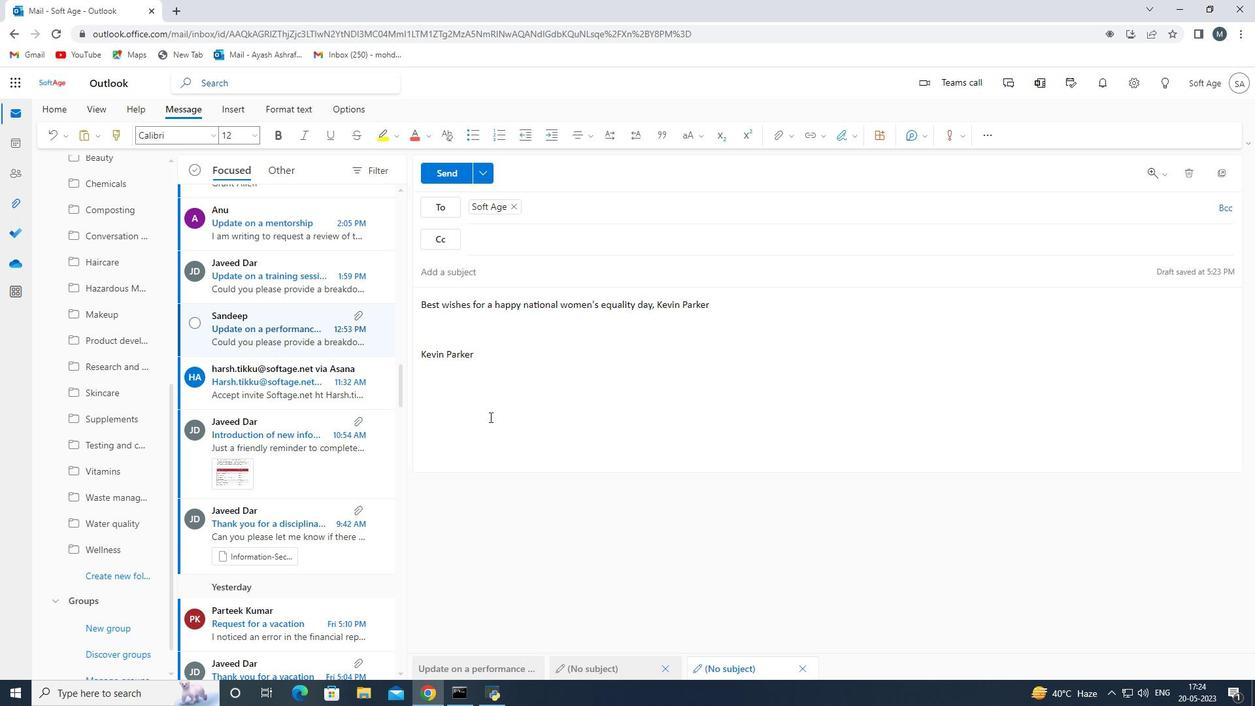 
Action: Mouse moved to (493, 401)
Screenshot: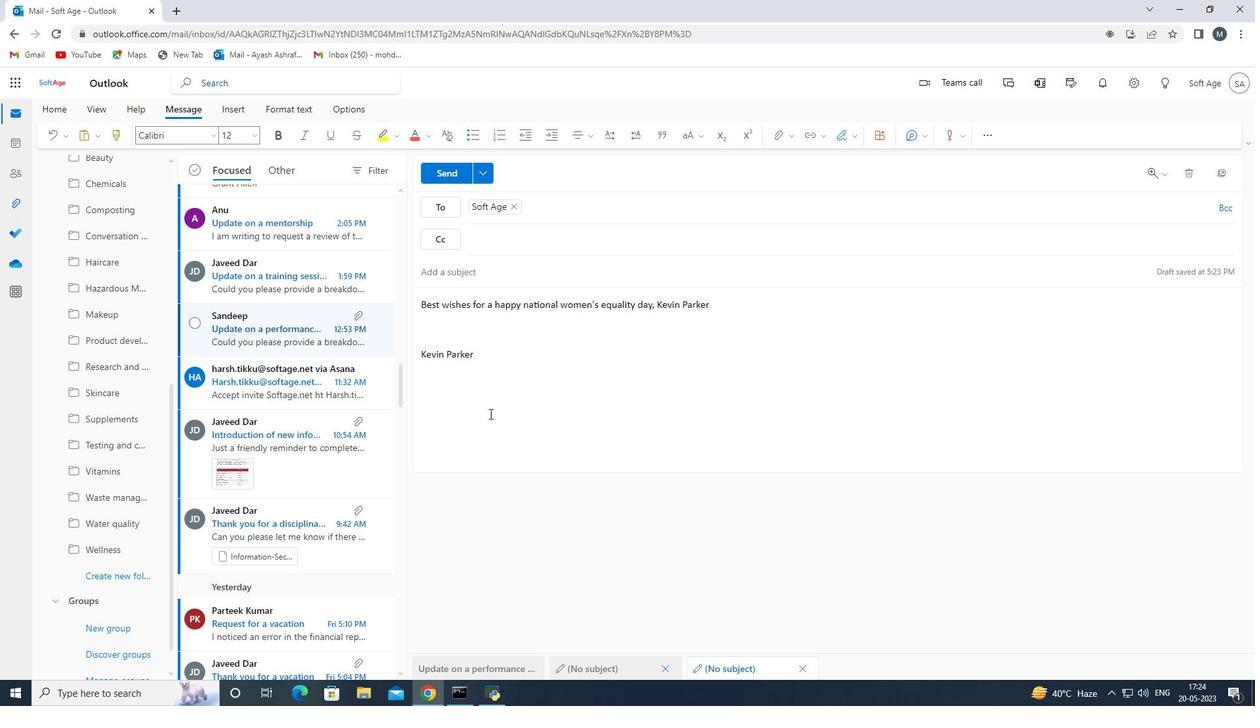 
Action: Mouse scrolled (493, 402) with delta (0, 0)
Screenshot: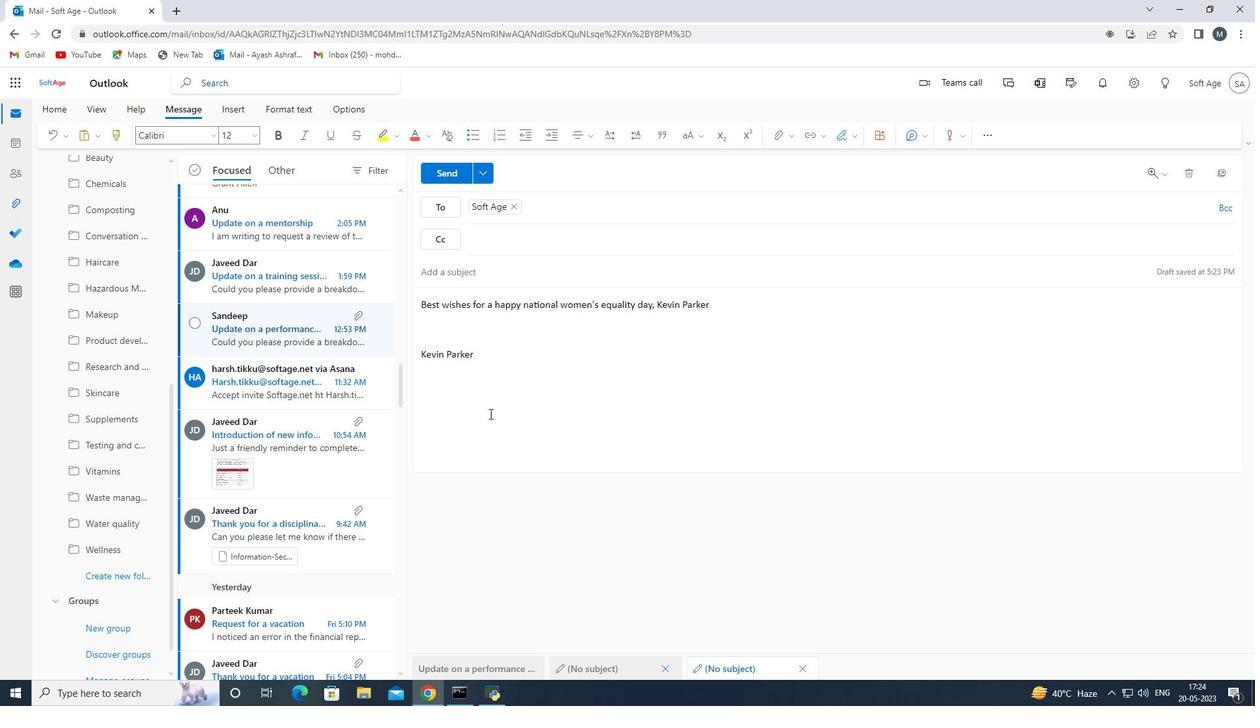 
Action: Mouse moved to (493, 400)
Screenshot: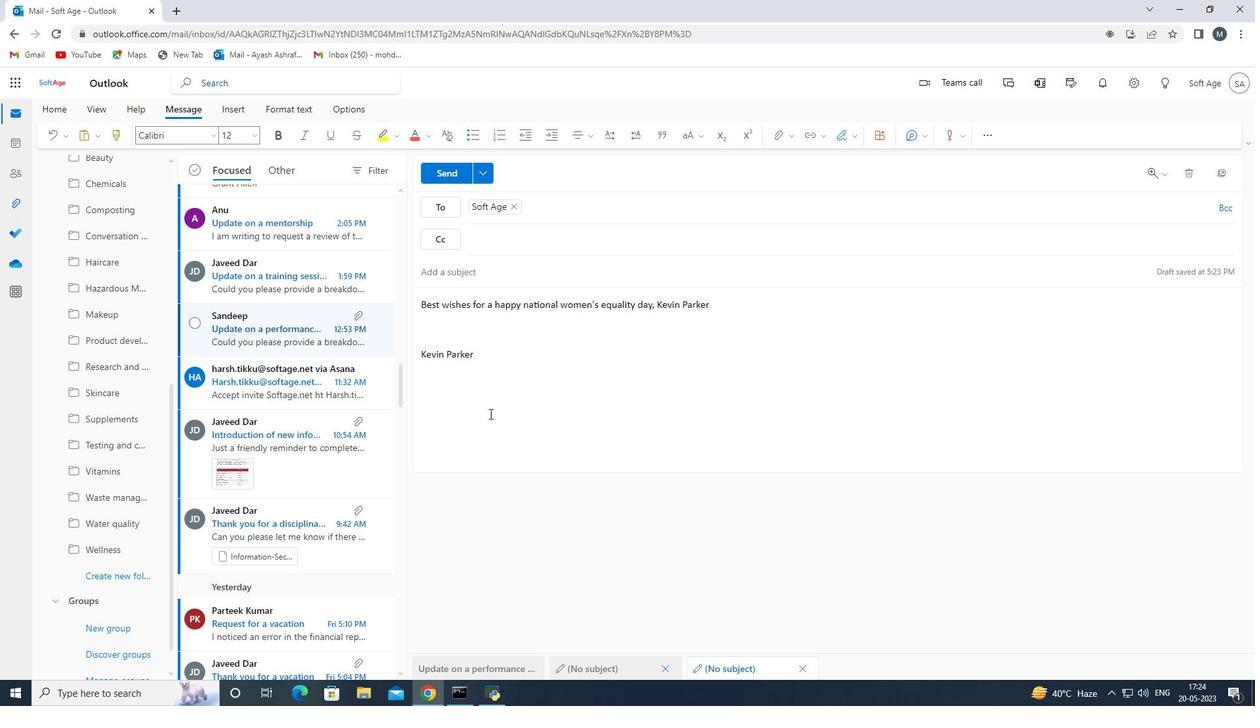
Action: Mouse scrolled (493, 401) with delta (0, 0)
Screenshot: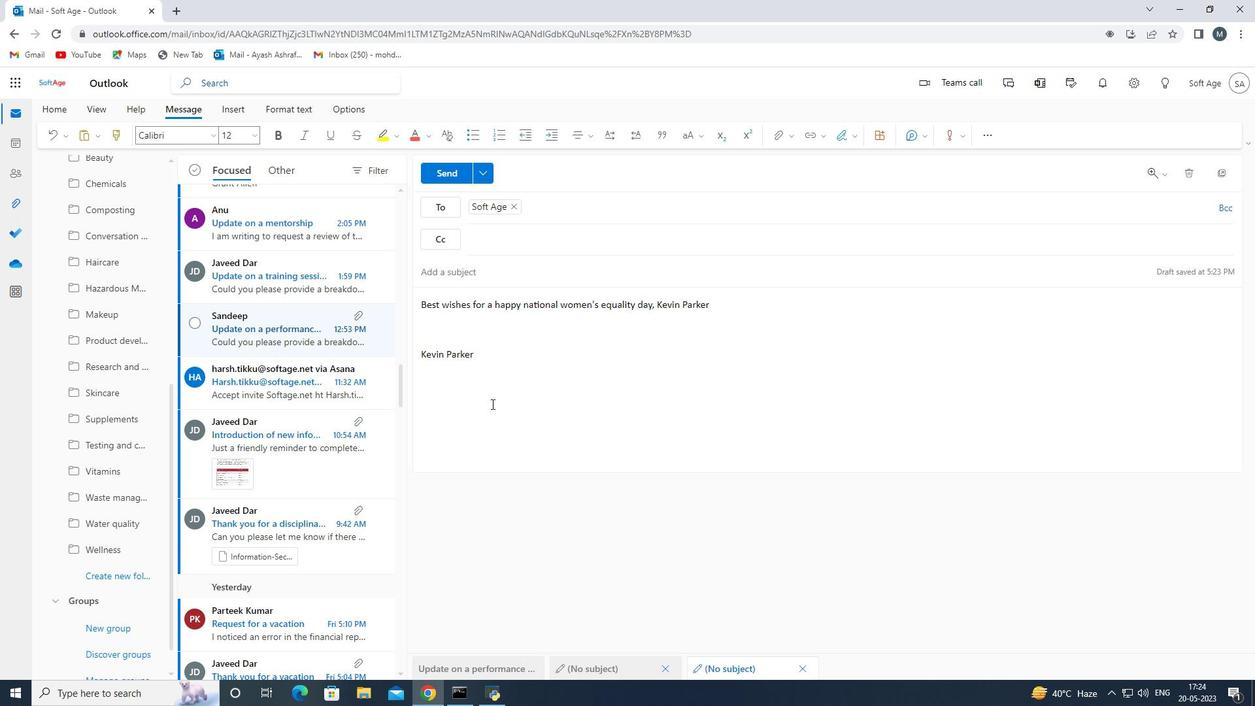 
Action: Mouse moved to (445, 176)
Screenshot: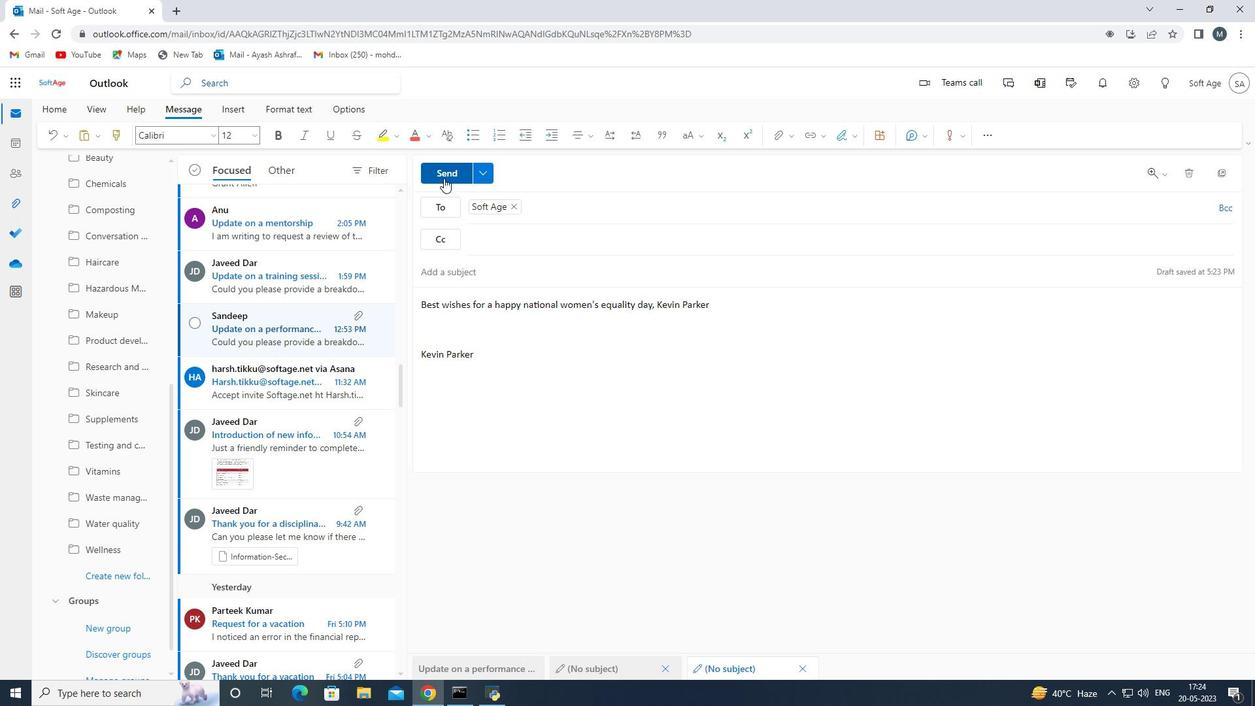 
Action: Mouse pressed left at (445, 176)
Screenshot: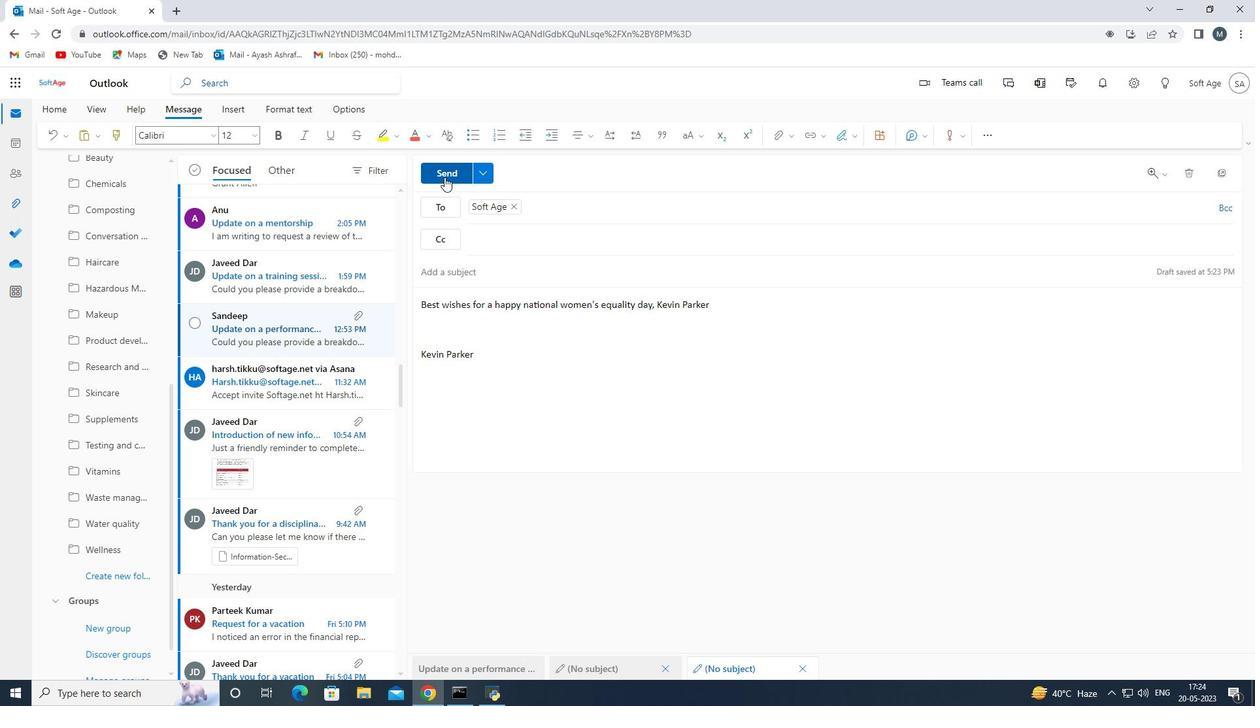 
Action: Mouse moved to (621, 413)
Screenshot: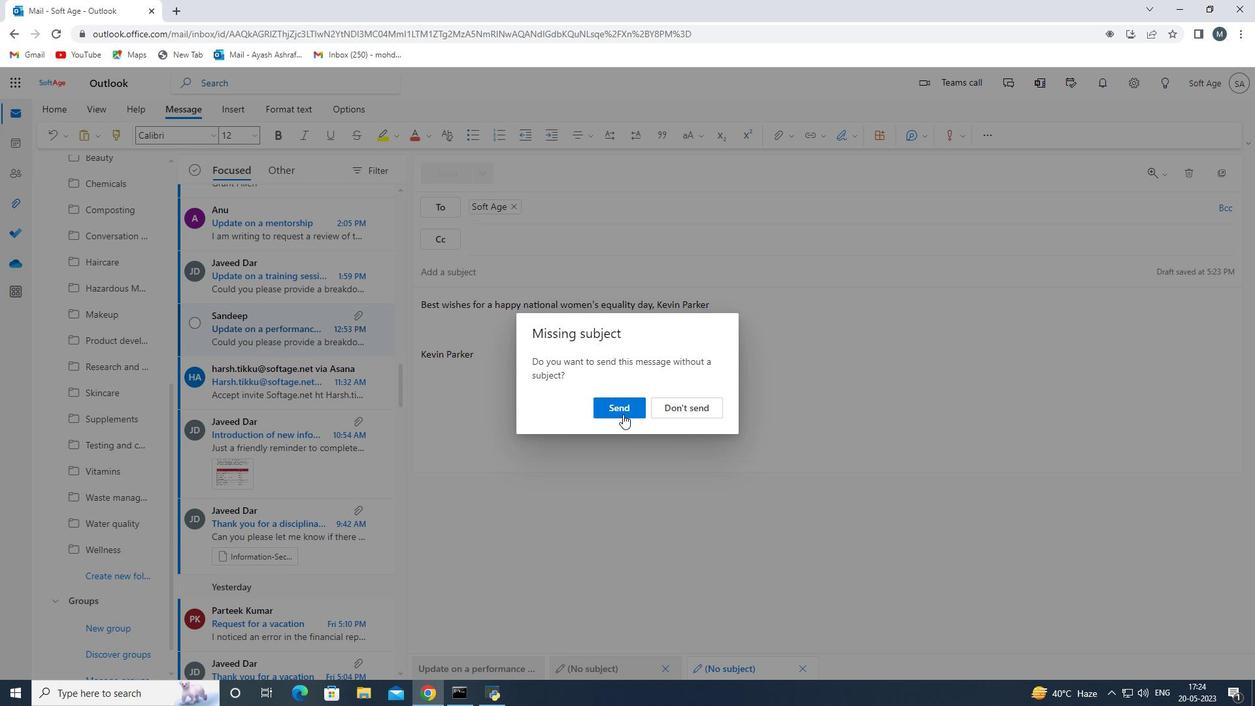 
Action: Mouse pressed left at (621, 413)
Screenshot: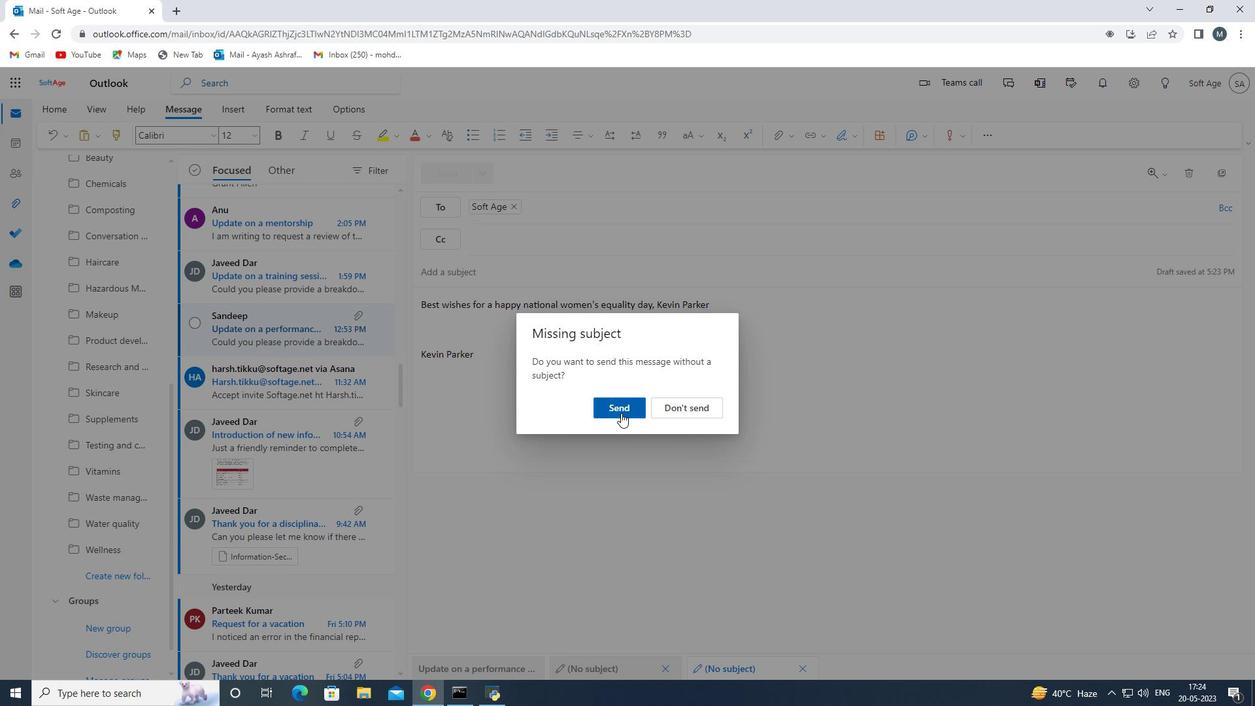 
